 Task: Look for space in Sant Just Desvern, Spain from 12th June, 2023 to 15th June, 2023 for 2 adults in price range Rs.10000 to Rs.15000. Place can be entire place with 1  bedroom having 1 bed and 1 bathroom. Property type can be house, flat, guest house, hotel. Booking option can be shelf check-in. Required host language is English.
Action: Mouse moved to (384, 160)
Screenshot: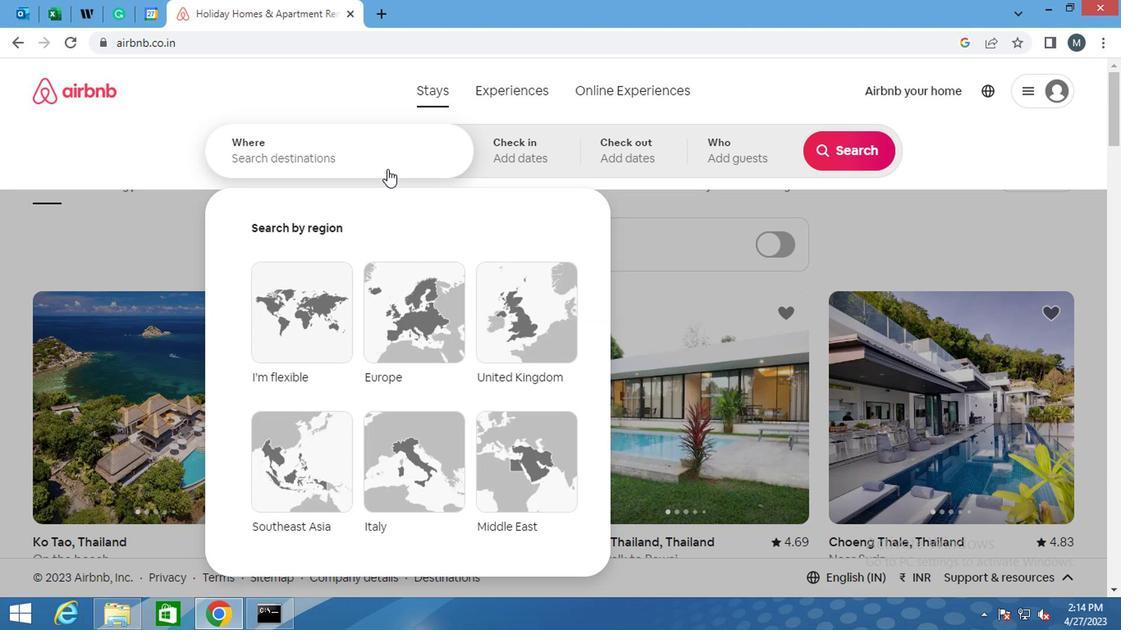
Action: Mouse pressed left at (384, 160)
Screenshot: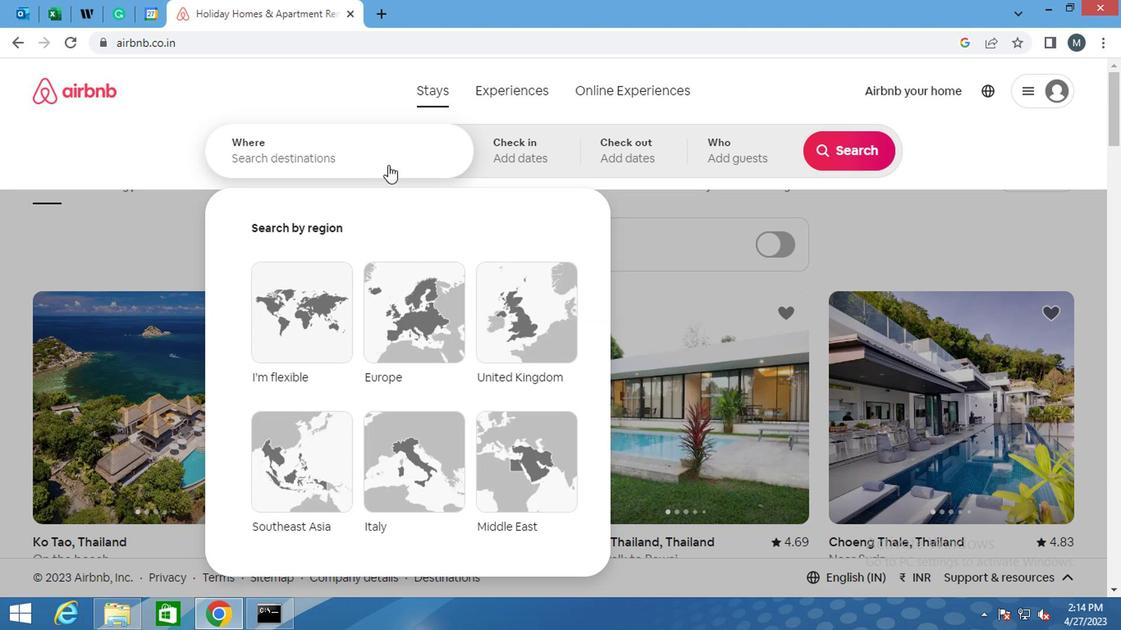 
Action: Mouse moved to (383, 159)
Screenshot: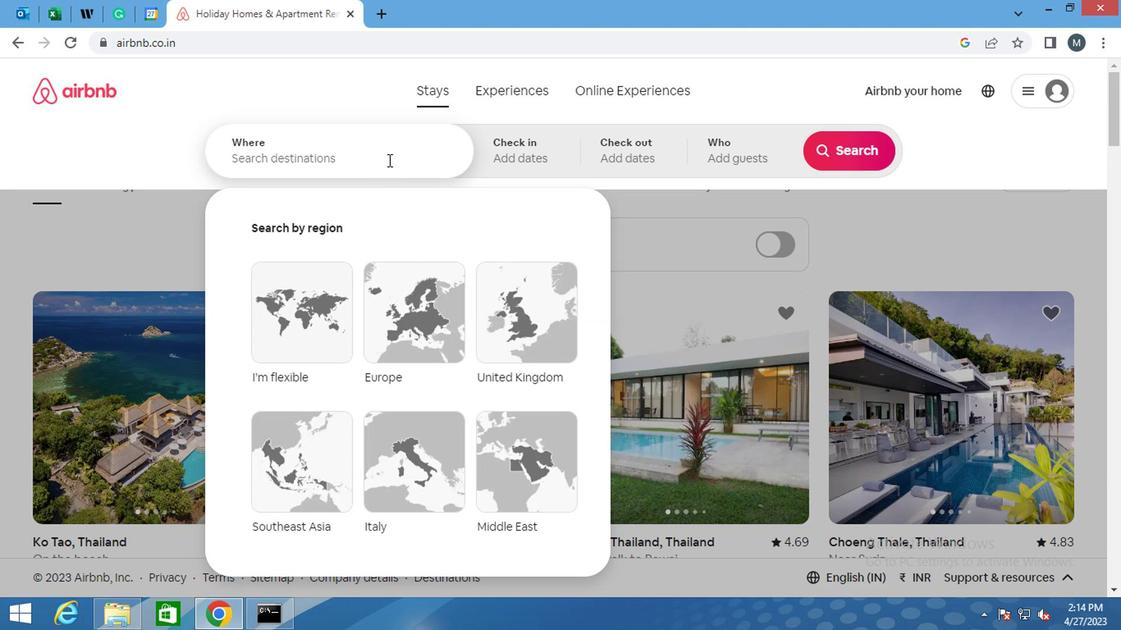 
Action: Key pressed <Key.shift>SANT<Key.space>JUST<Key.space><Key.shift>DESVERN,<Key.space><Key.shift>SPAIN<Key.enter>
Screenshot: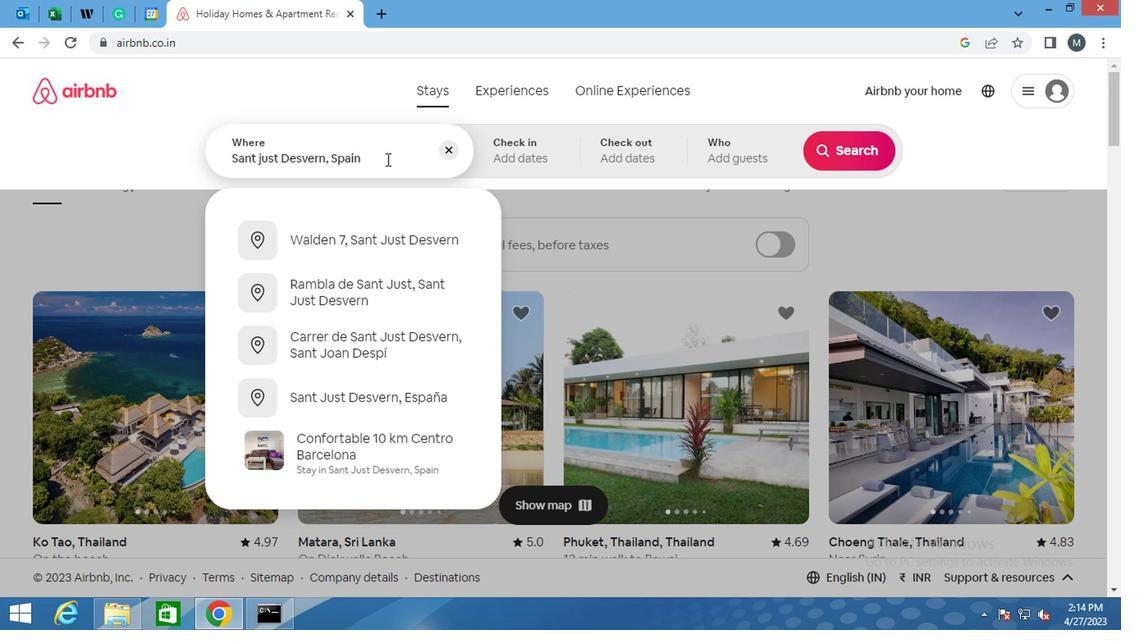 
Action: Mouse moved to (830, 275)
Screenshot: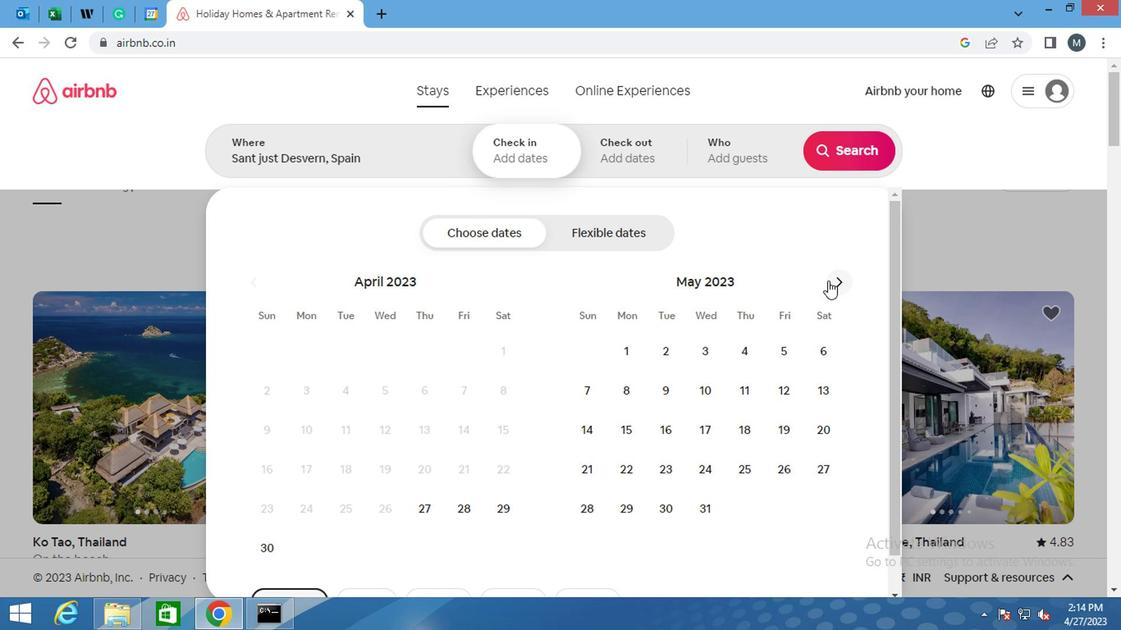 
Action: Mouse pressed left at (830, 275)
Screenshot: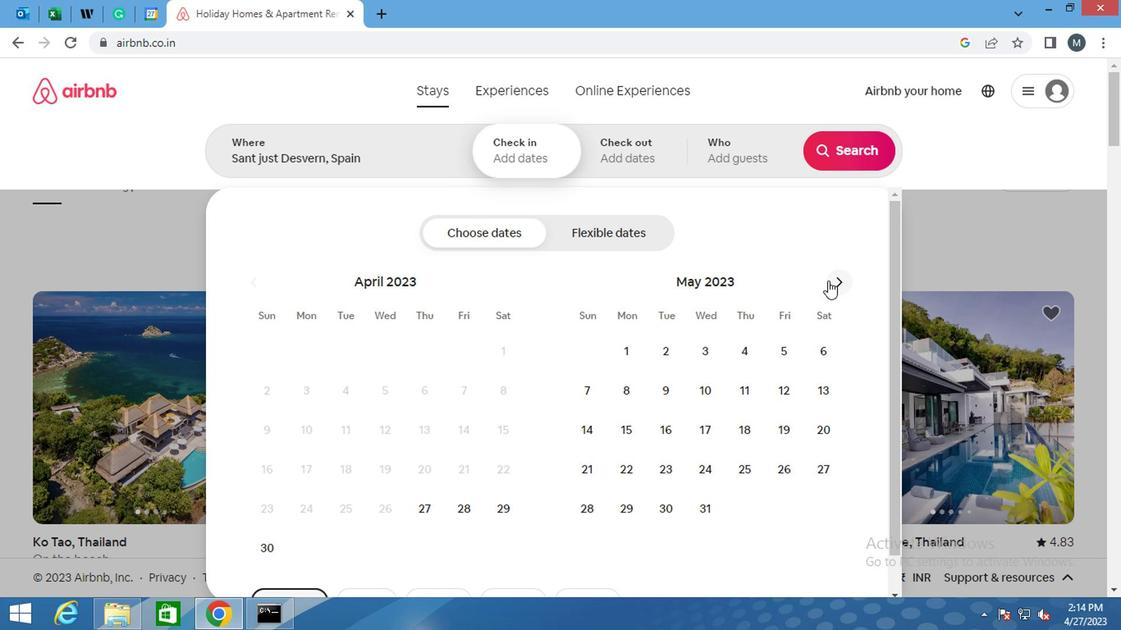 
Action: Mouse moved to (623, 430)
Screenshot: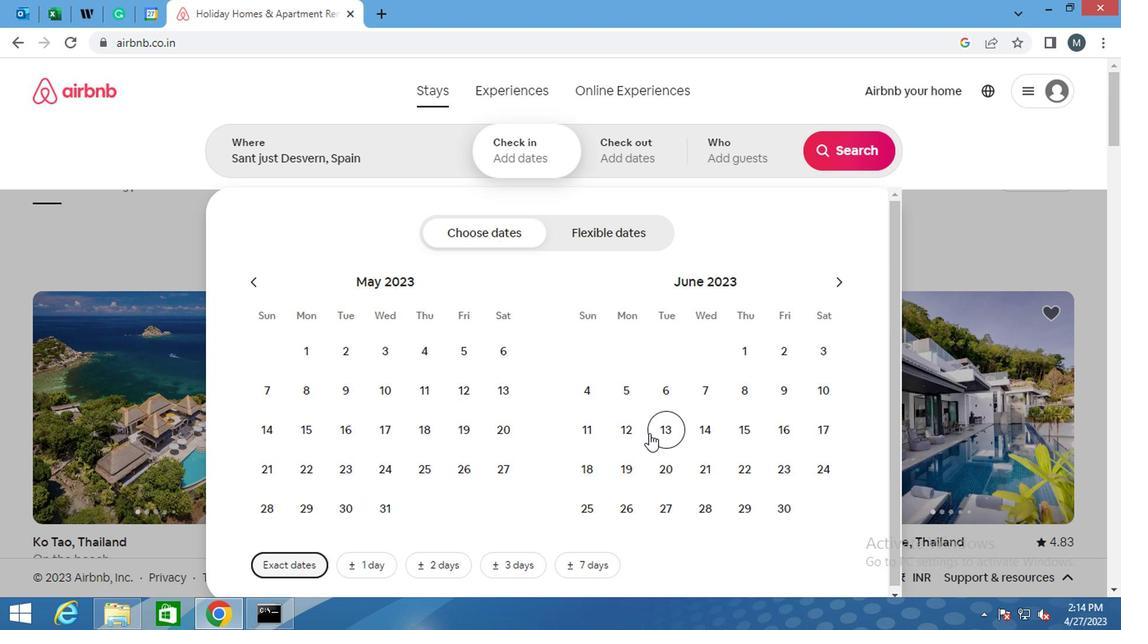 
Action: Mouse pressed left at (623, 430)
Screenshot: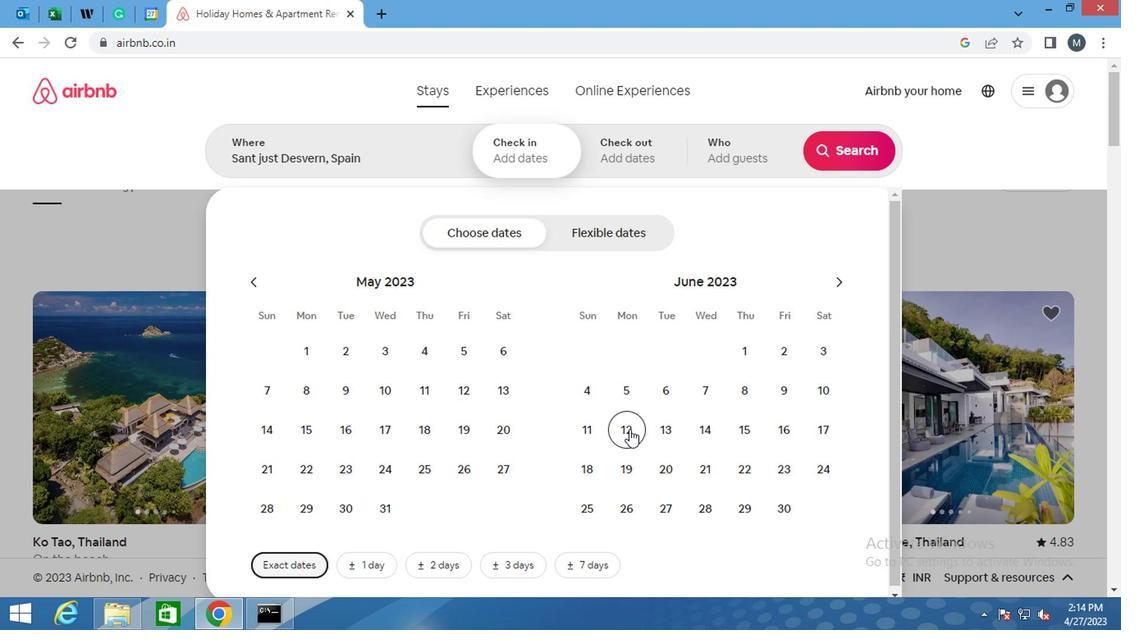 
Action: Mouse moved to (738, 432)
Screenshot: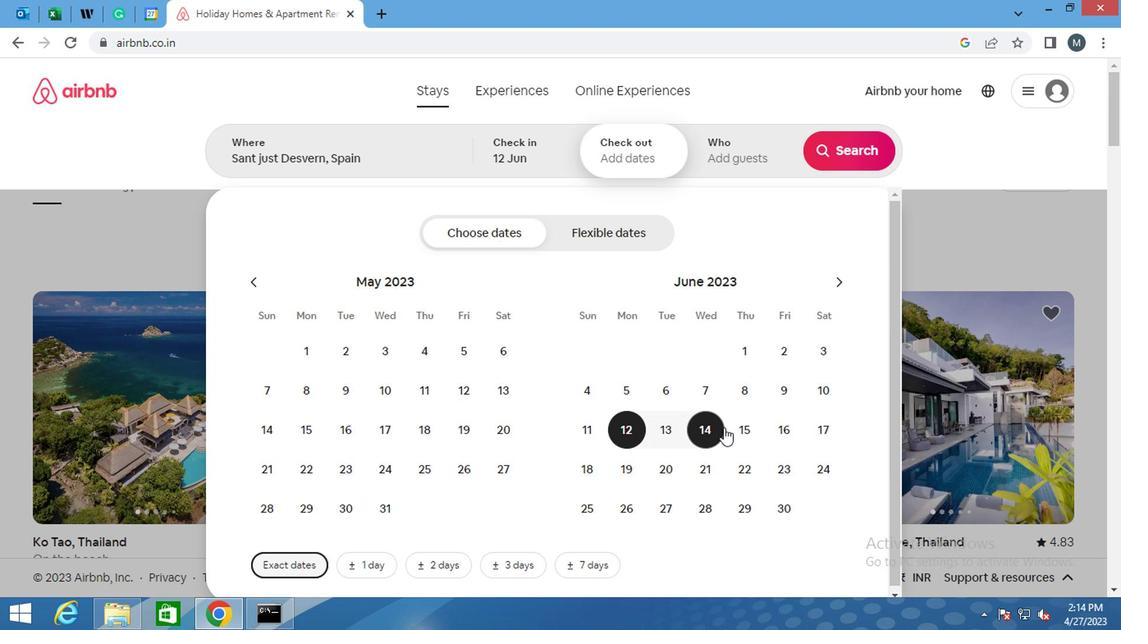 
Action: Mouse pressed left at (738, 432)
Screenshot: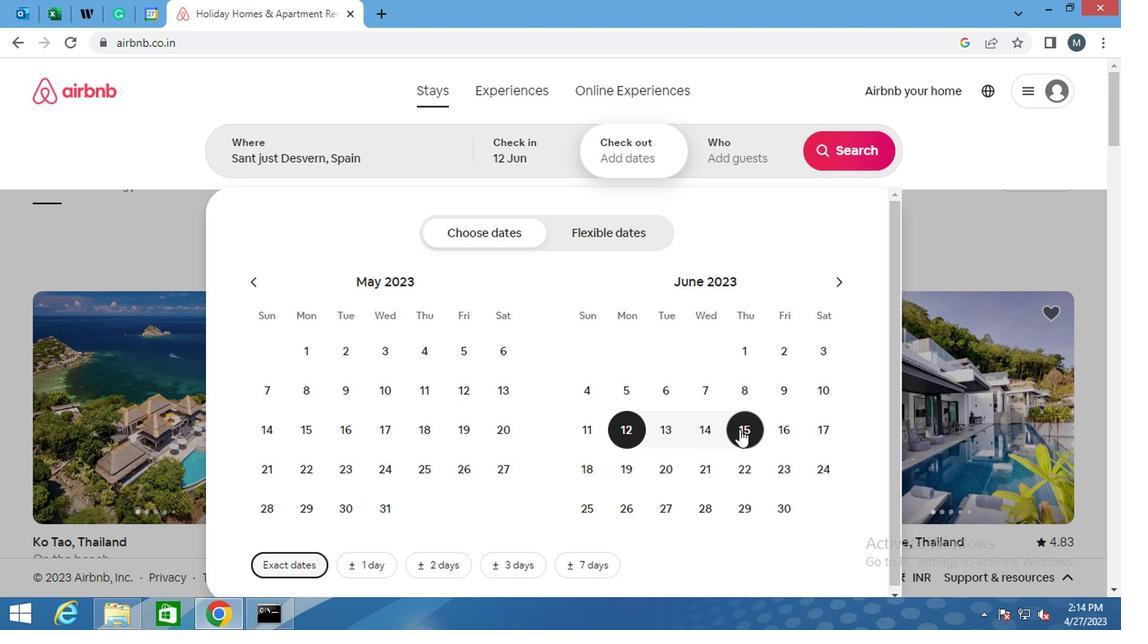 
Action: Mouse moved to (742, 167)
Screenshot: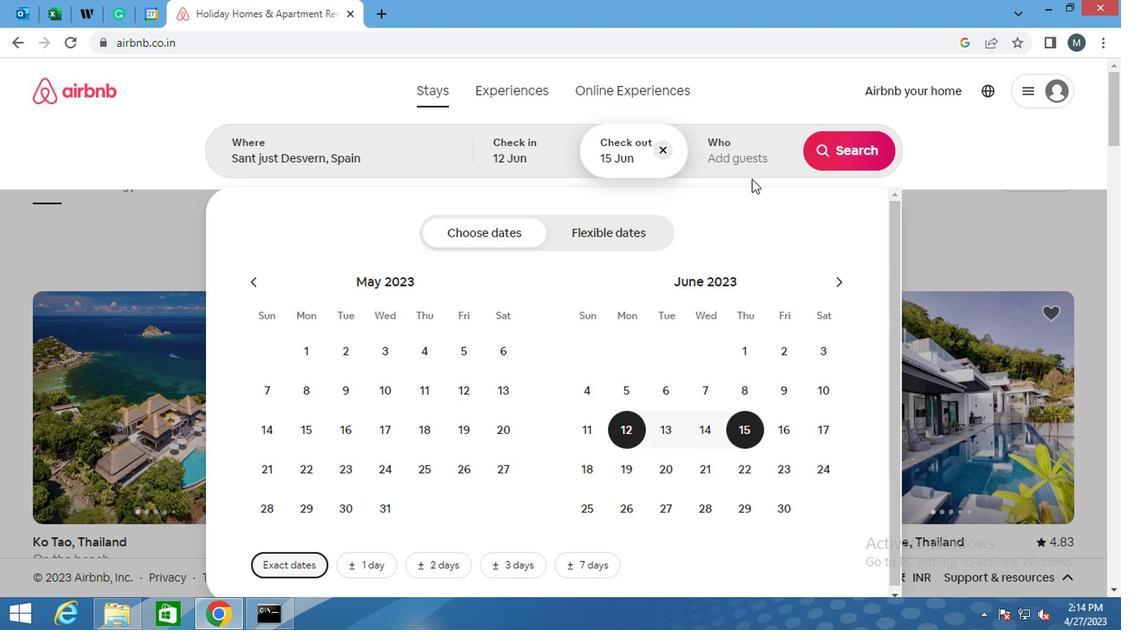 
Action: Mouse pressed left at (742, 167)
Screenshot: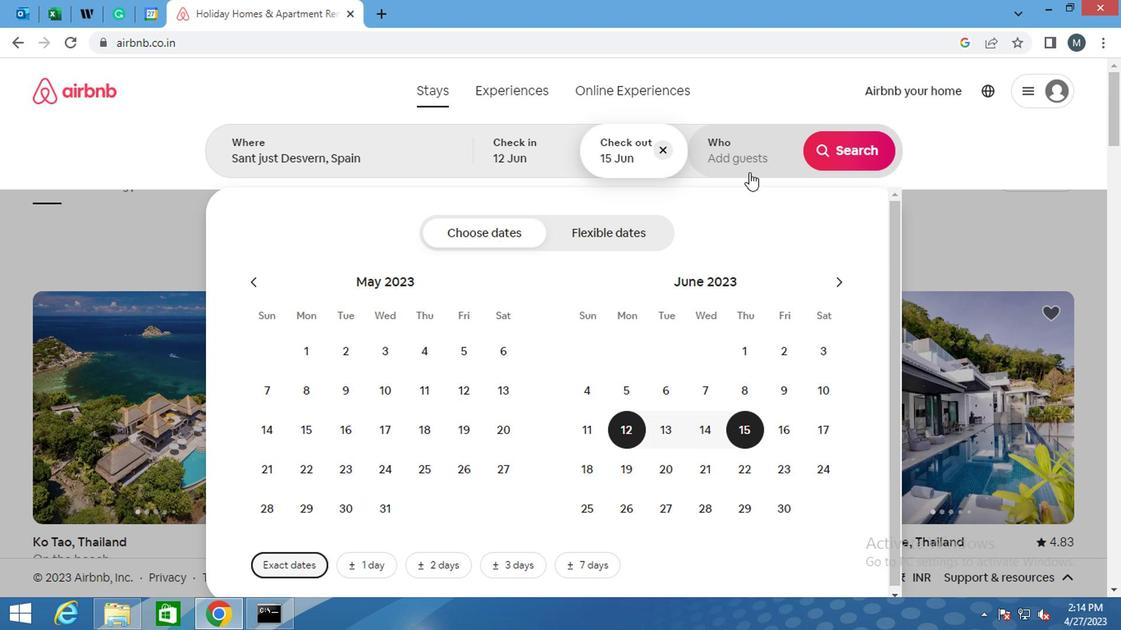 
Action: Mouse moved to (852, 238)
Screenshot: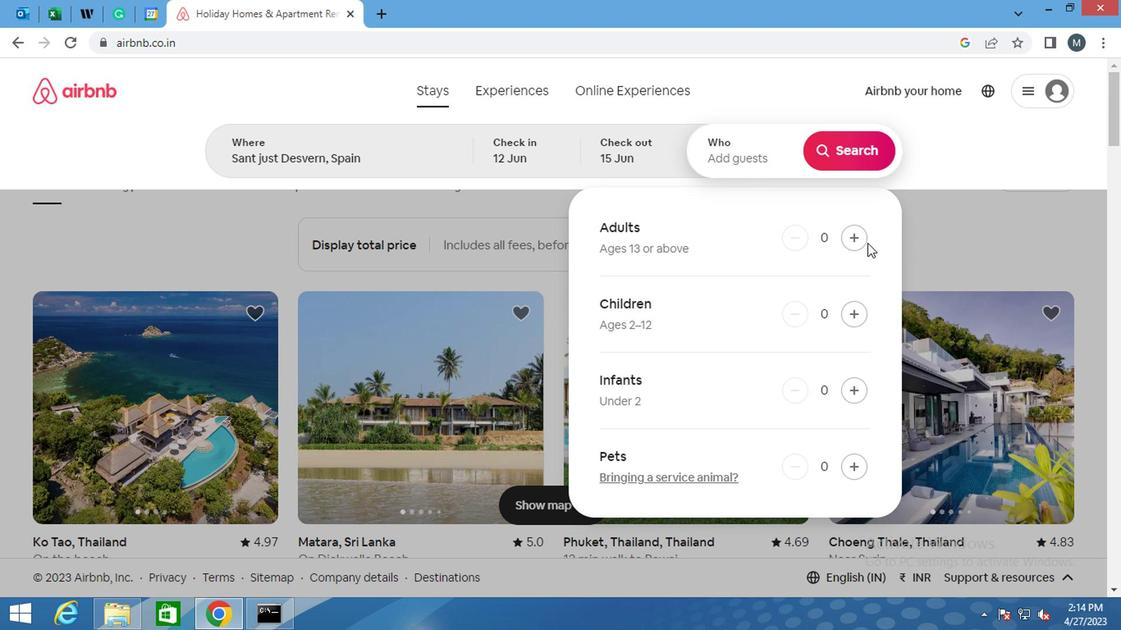 
Action: Mouse pressed left at (852, 238)
Screenshot: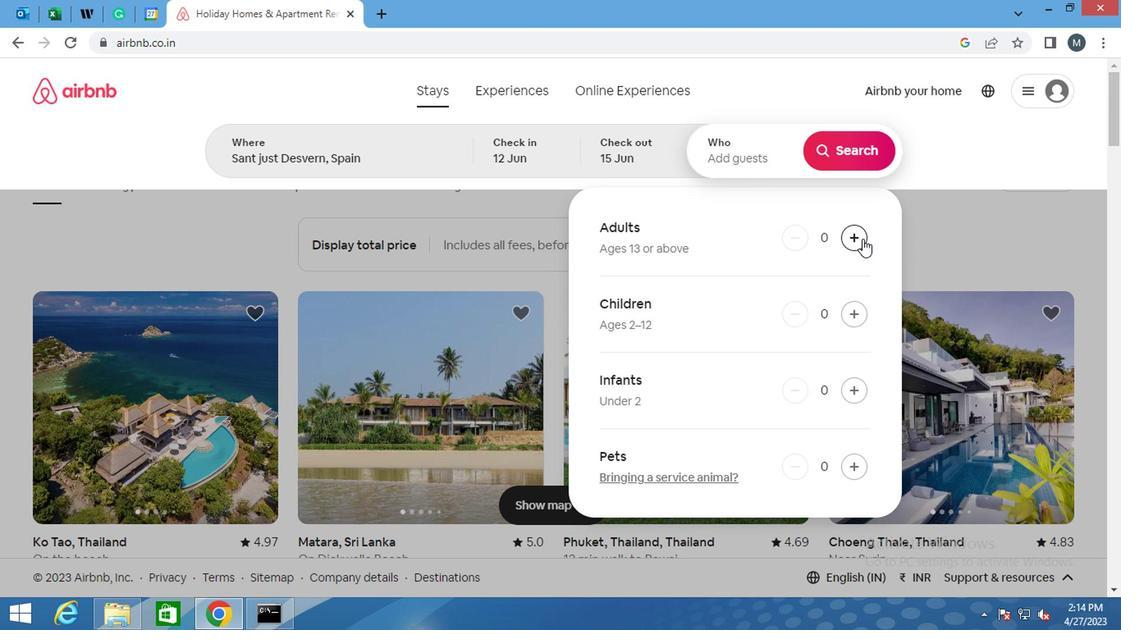 
Action: Mouse pressed left at (852, 238)
Screenshot: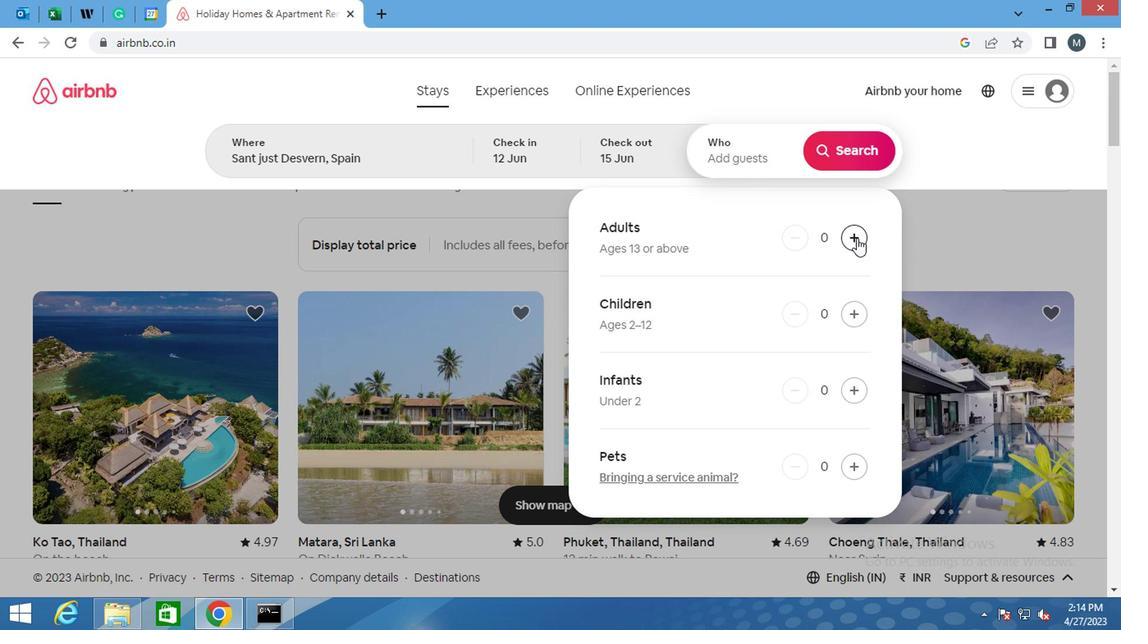 
Action: Mouse moved to (842, 154)
Screenshot: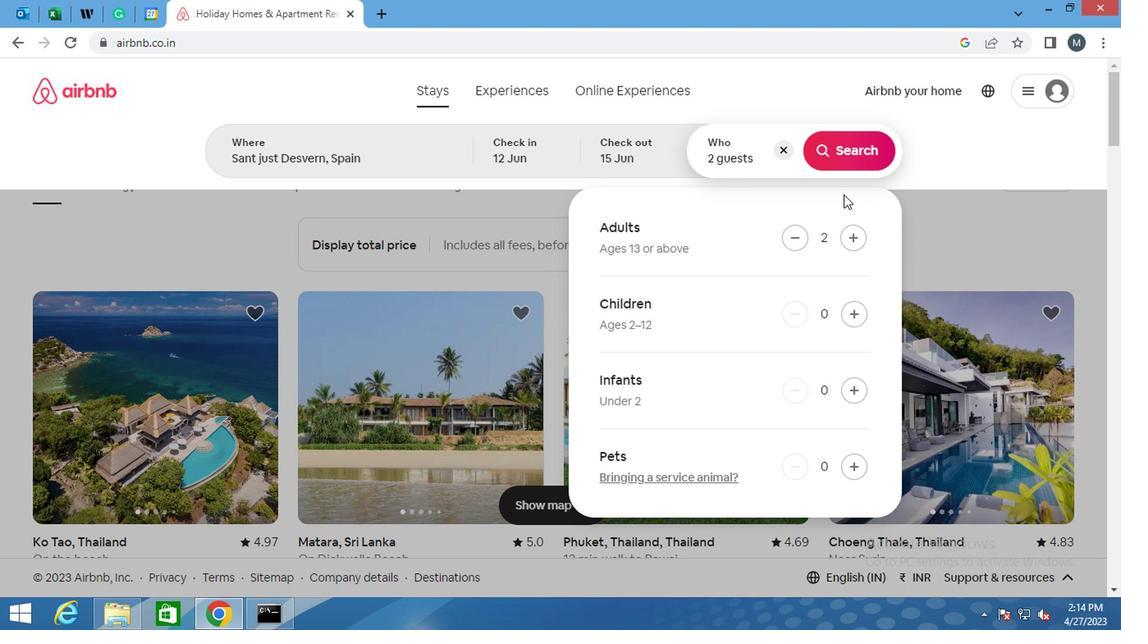 
Action: Mouse pressed left at (842, 154)
Screenshot: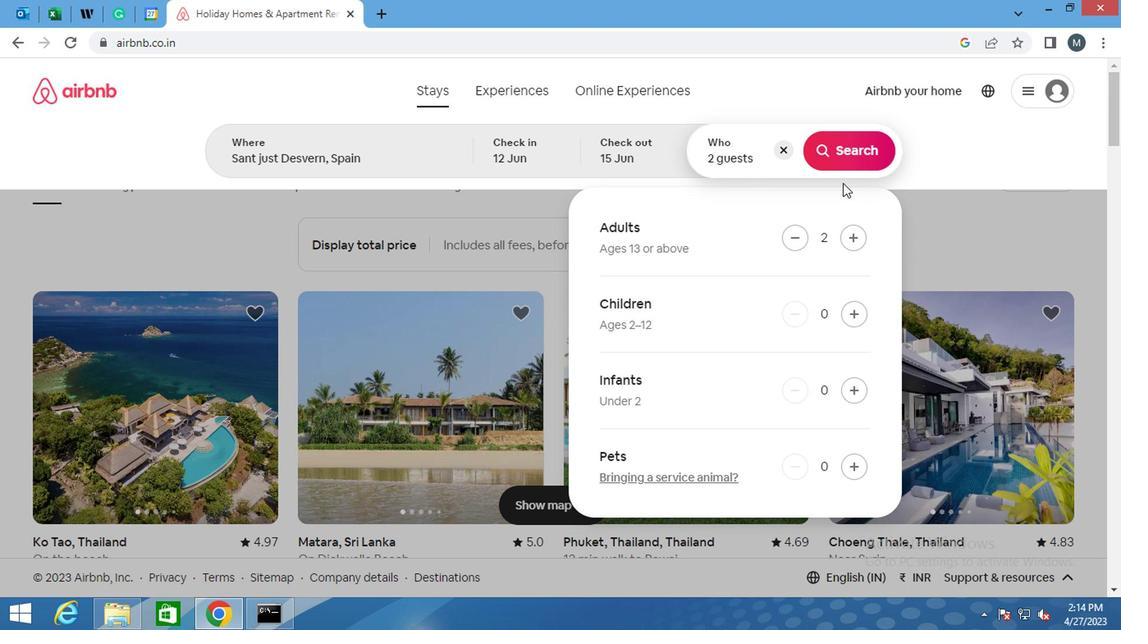 
Action: Mouse moved to (1073, 158)
Screenshot: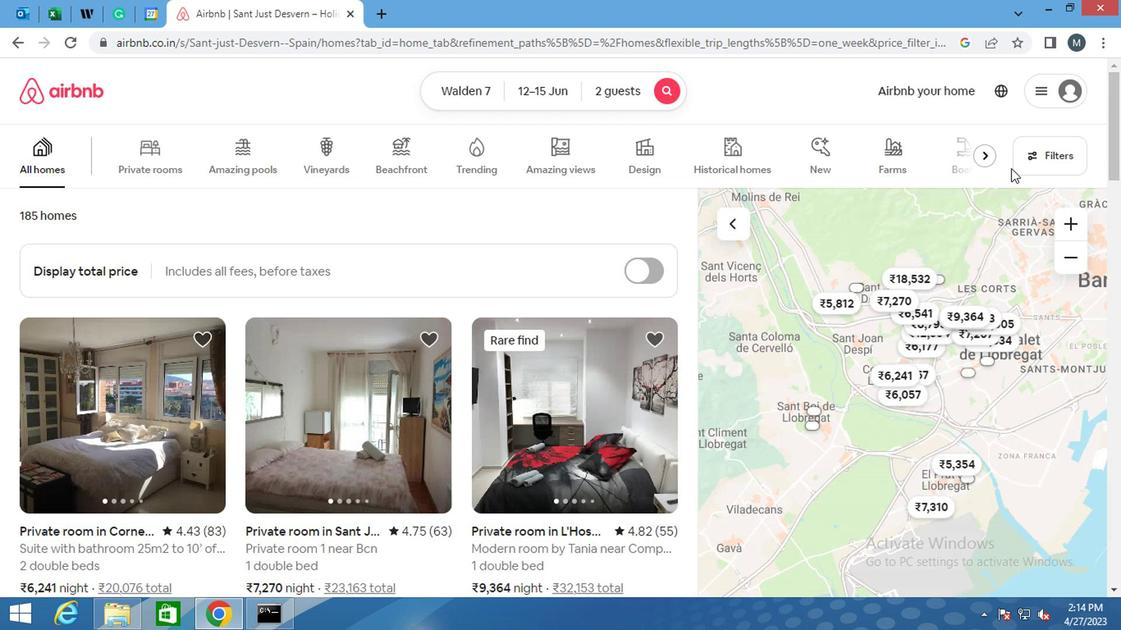 
Action: Mouse pressed left at (1073, 158)
Screenshot: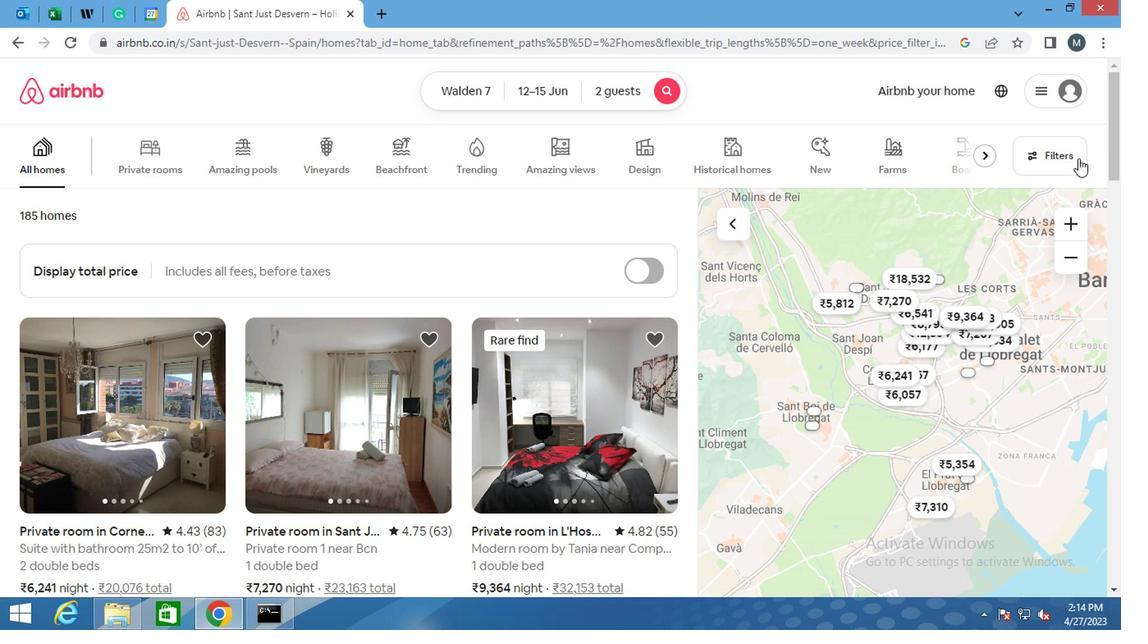 
Action: Mouse moved to (402, 380)
Screenshot: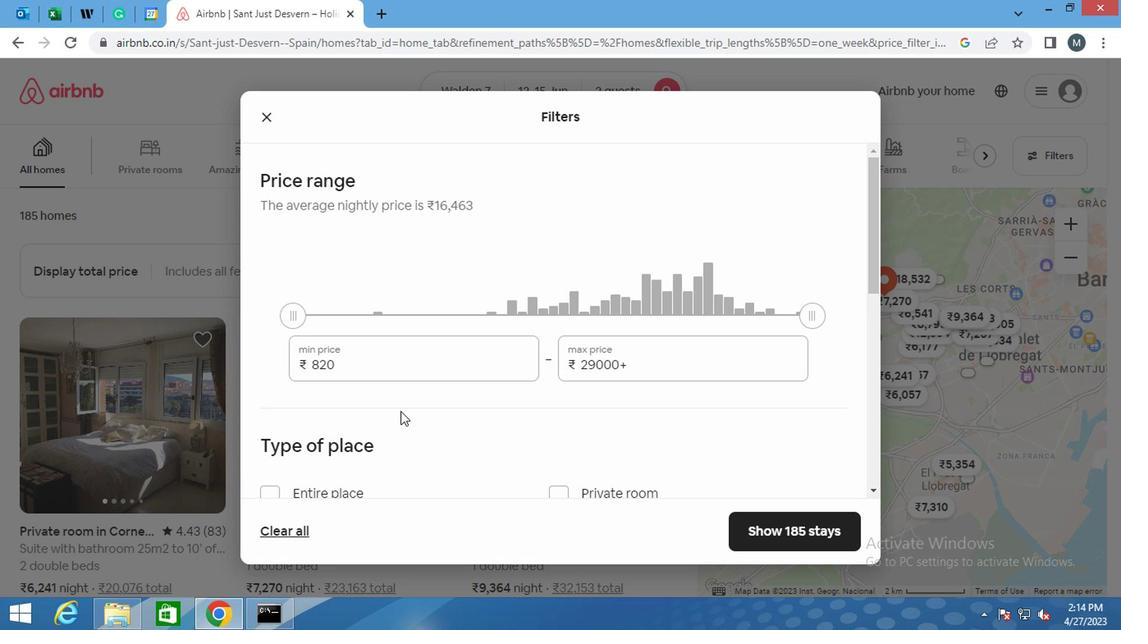 
Action: Mouse pressed left at (402, 380)
Screenshot: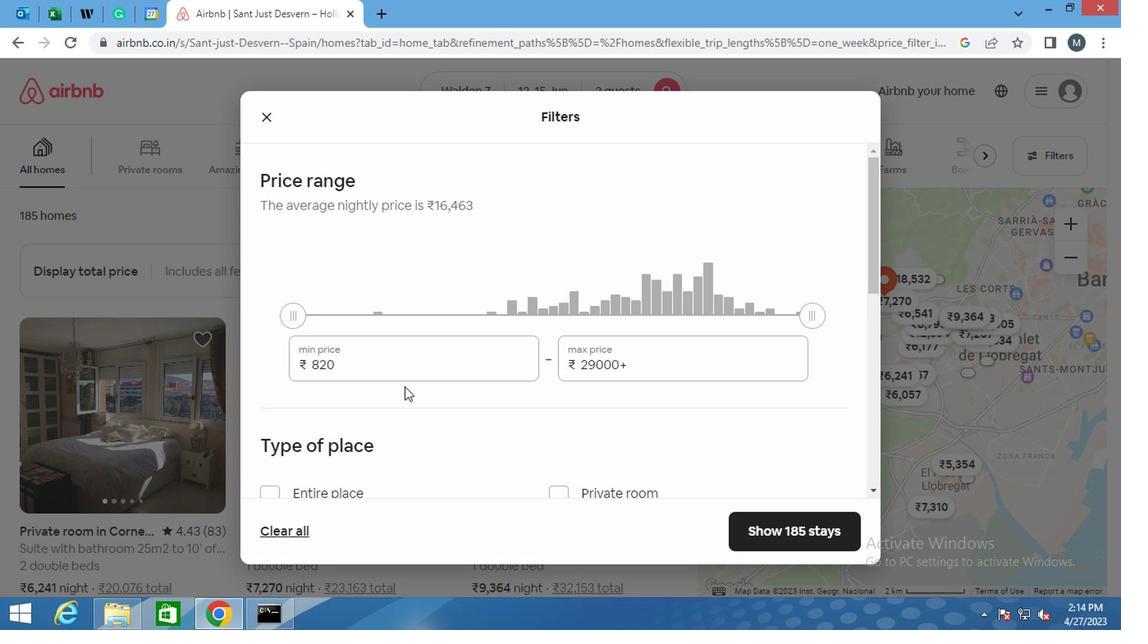 
Action: Key pressed <Key.backspace><Key.backspace><Key.backspace><Key.backspace><Key.backspace><Key.backspace><Key.backspace><Key.backspace>
Screenshot: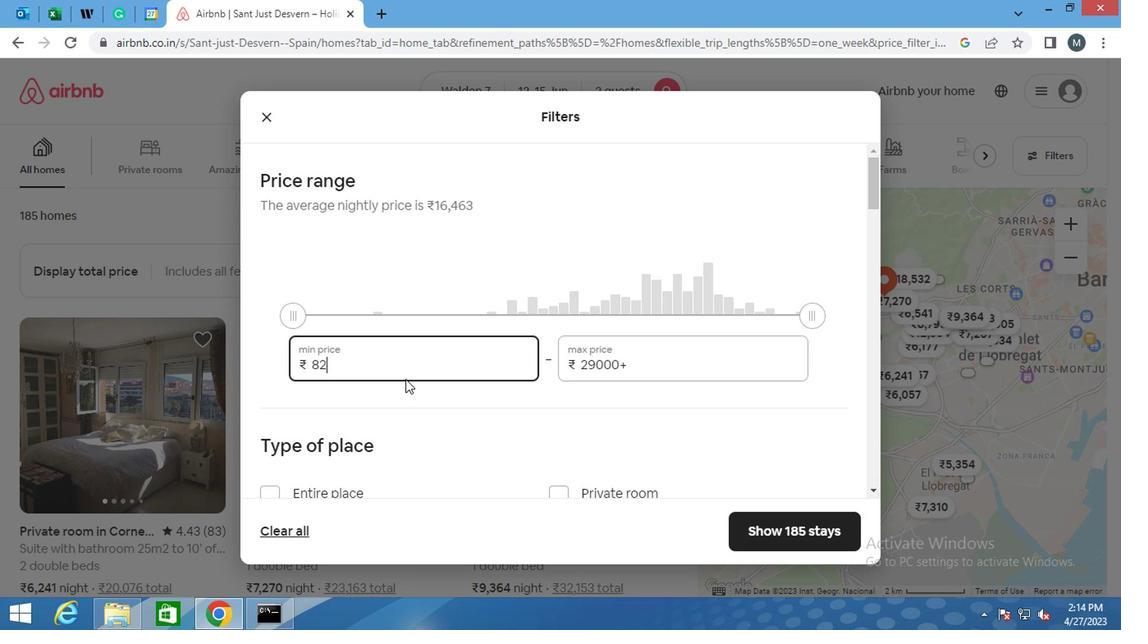 
Action: Mouse moved to (402, 379)
Screenshot: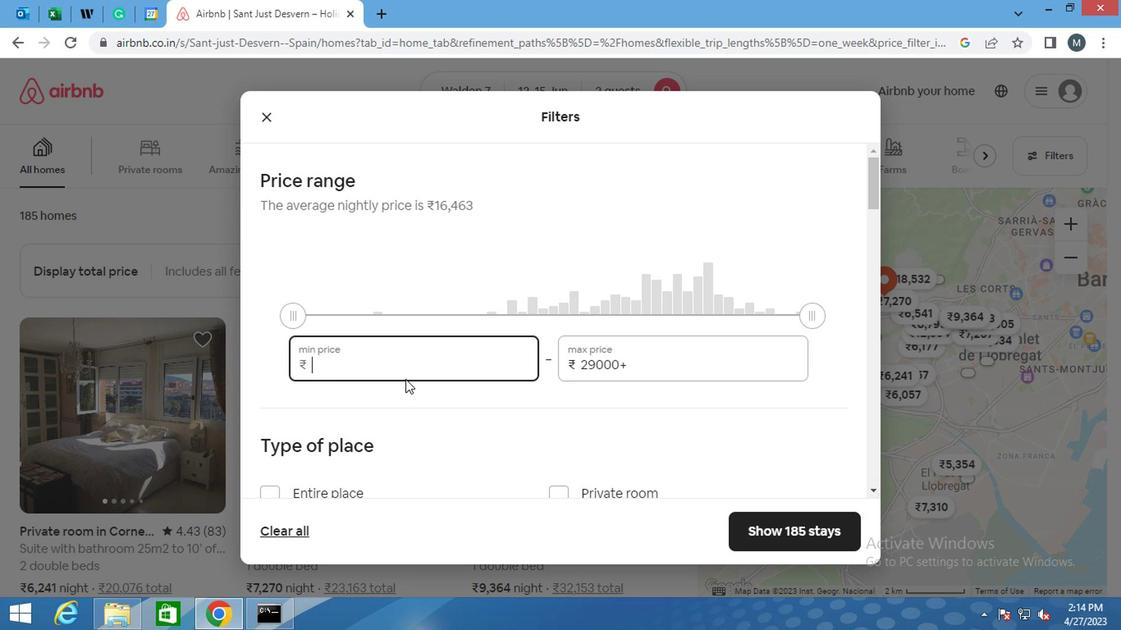 
Action: Key pressed 10000
Screenshot: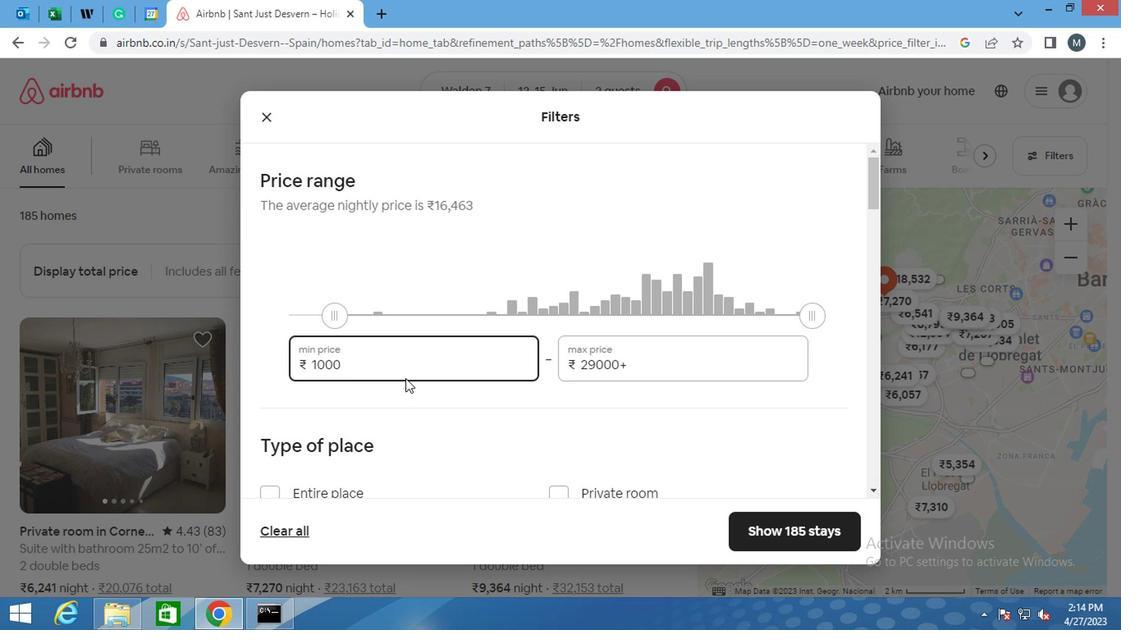 
Action: Mouse moved to (627, 369)
Screenshot: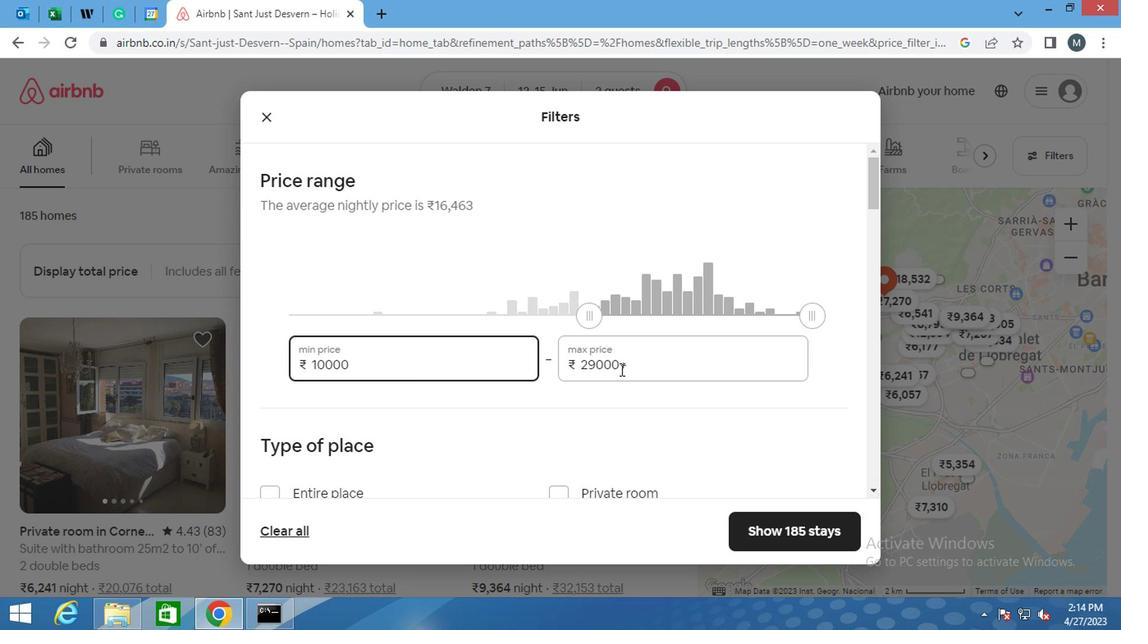 
Action: Mouse pressed left at (627, 369)
Screenshot: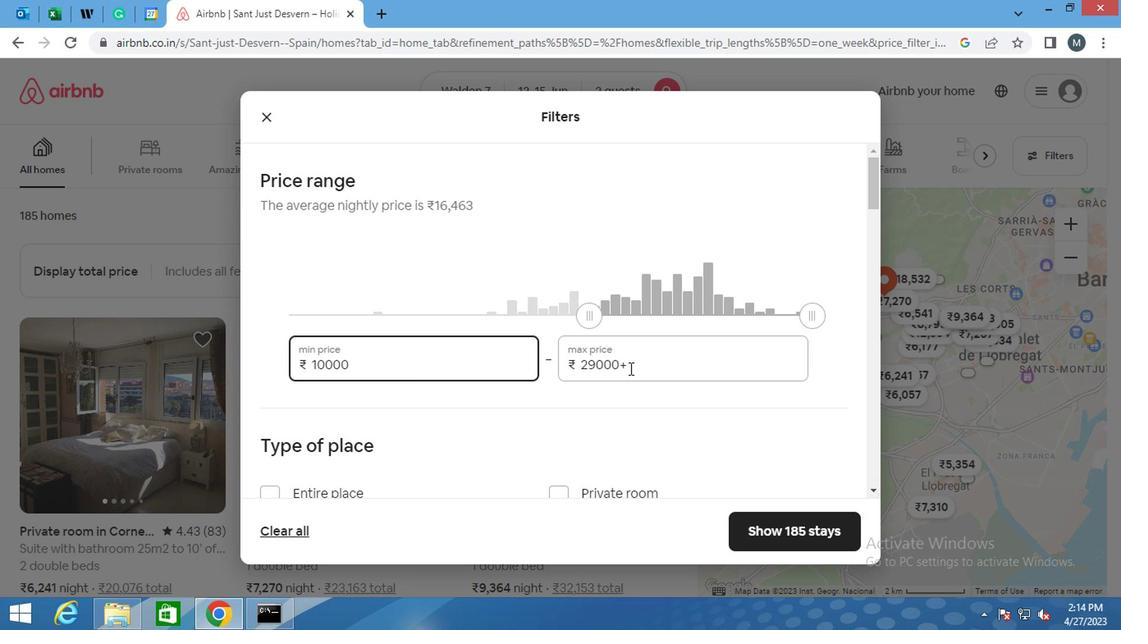 
Action: Mouse moved to (565, 367)
Screenshot: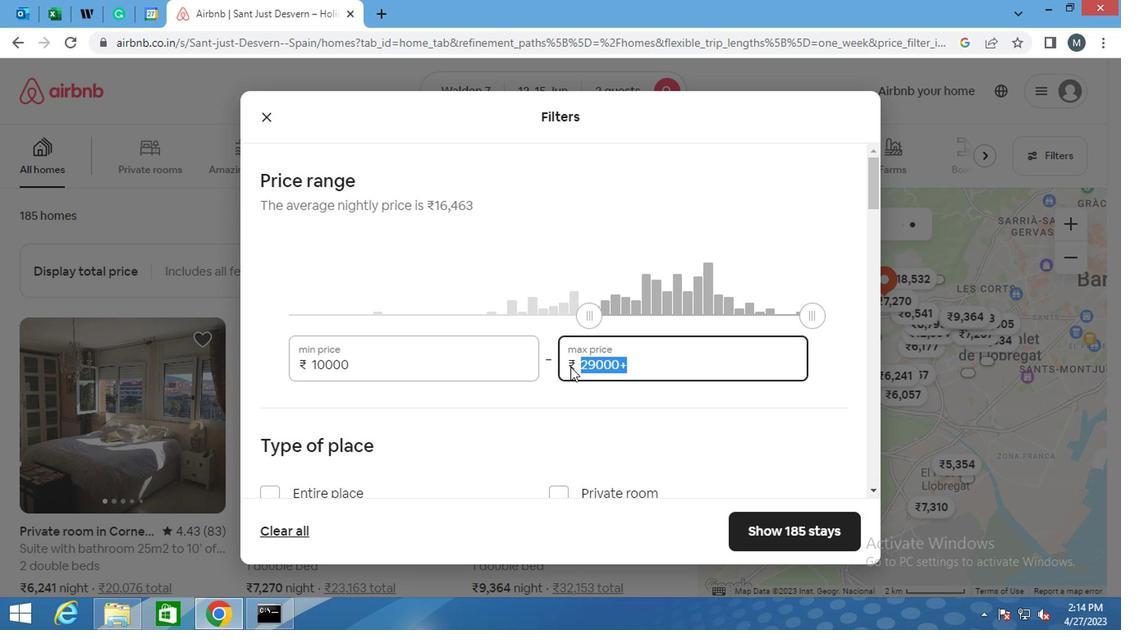 
Action: Key pressed 1
Screenshot: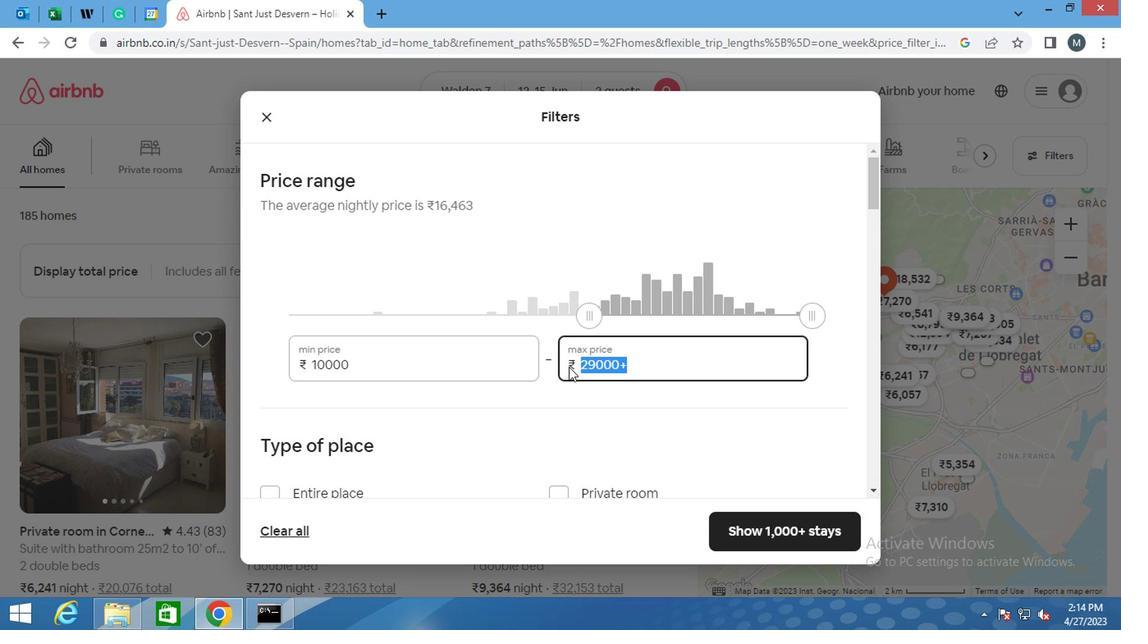 
Action: Mouse moved to (563, 367)
Screenshot: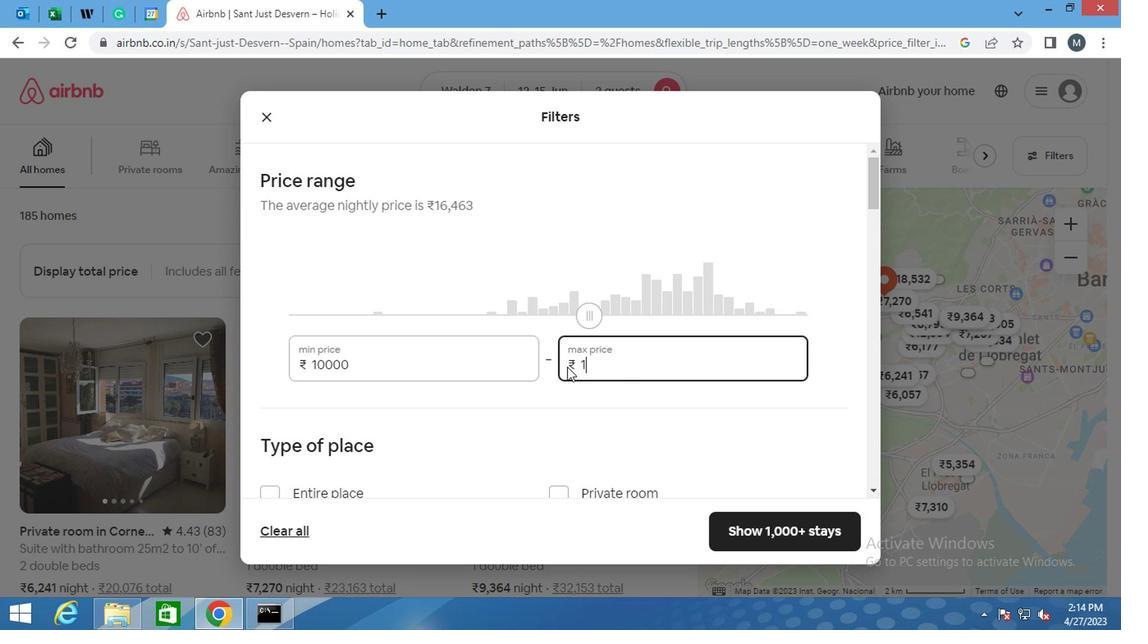 
Action: Key pressed 5
Screenshot: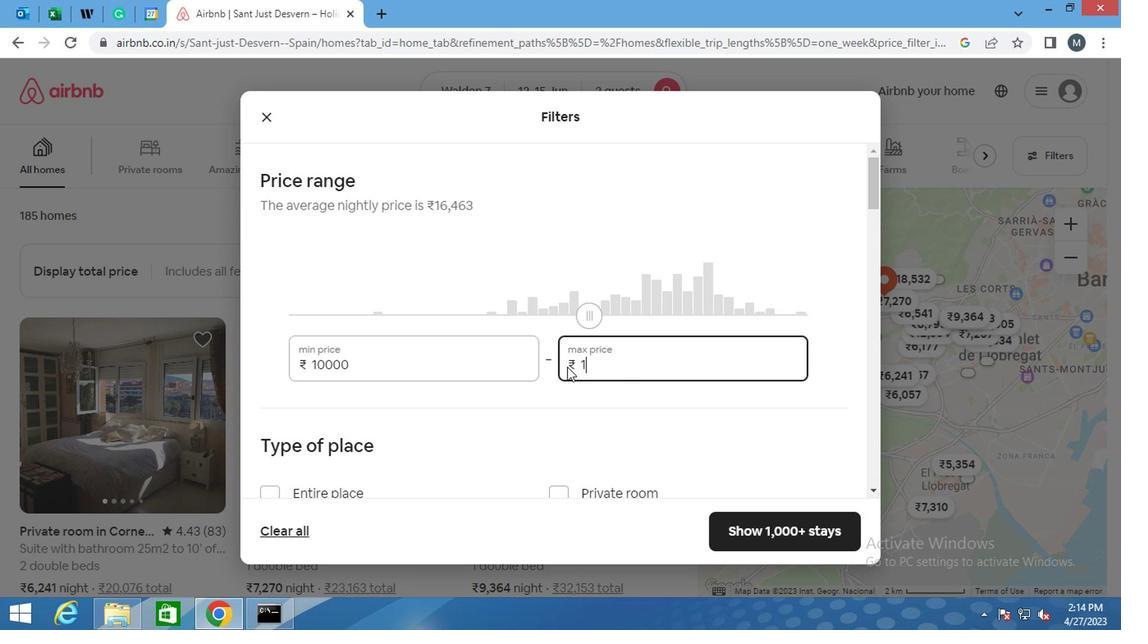 
Action: Mouse moved to (563, 369)
Screenshot: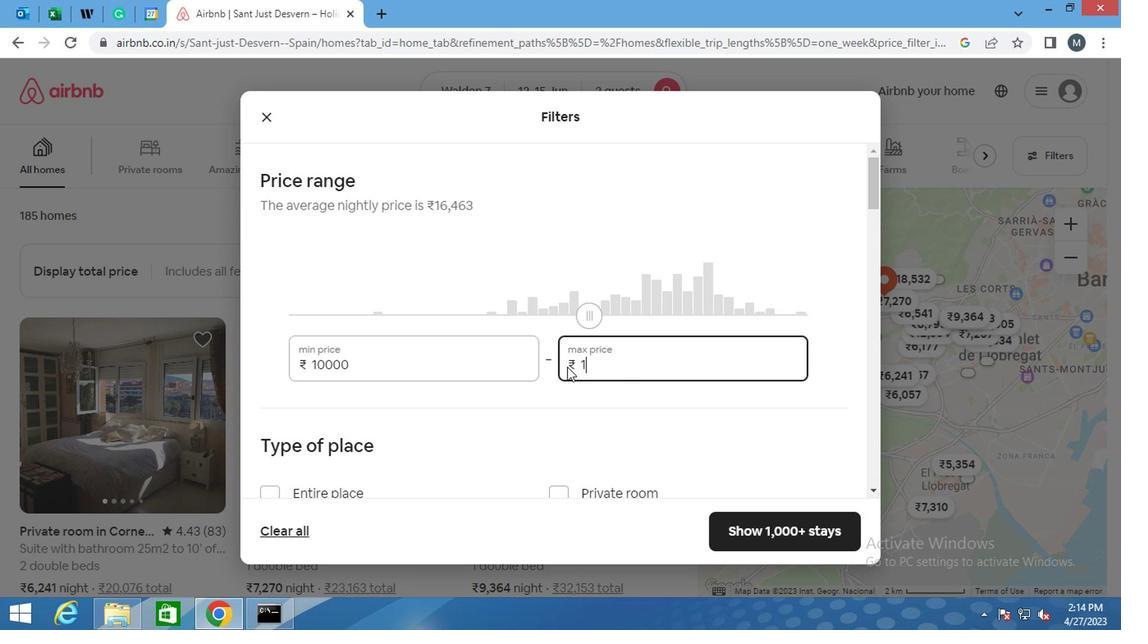 
Action: Key pressed 000
Screenshot: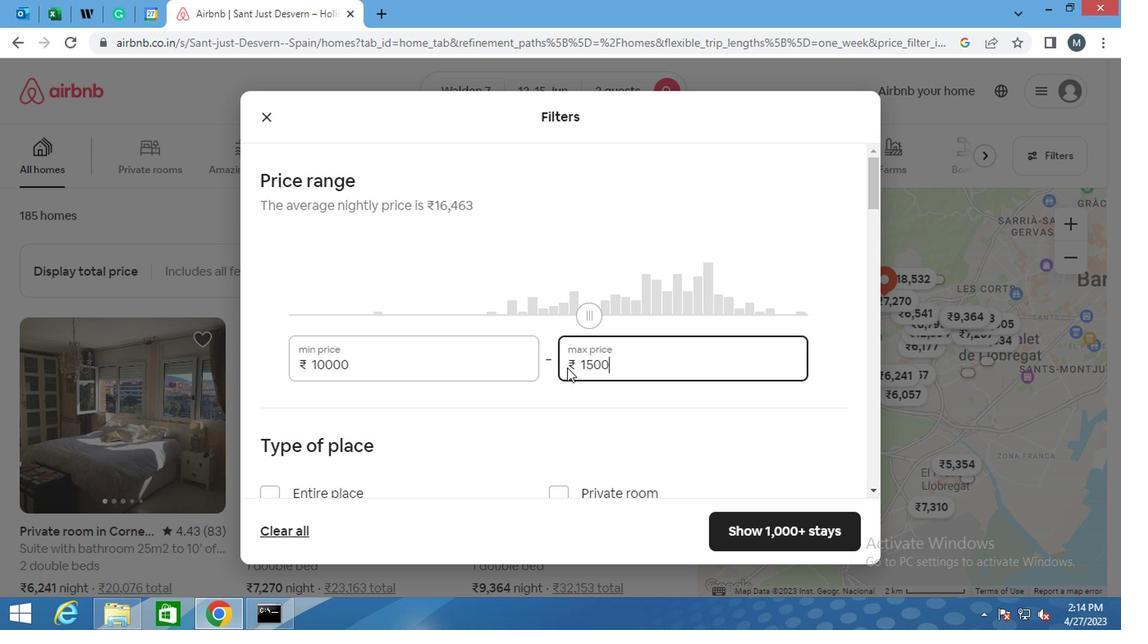 
Action: Mouse moved to (469, 341)
Screenshot: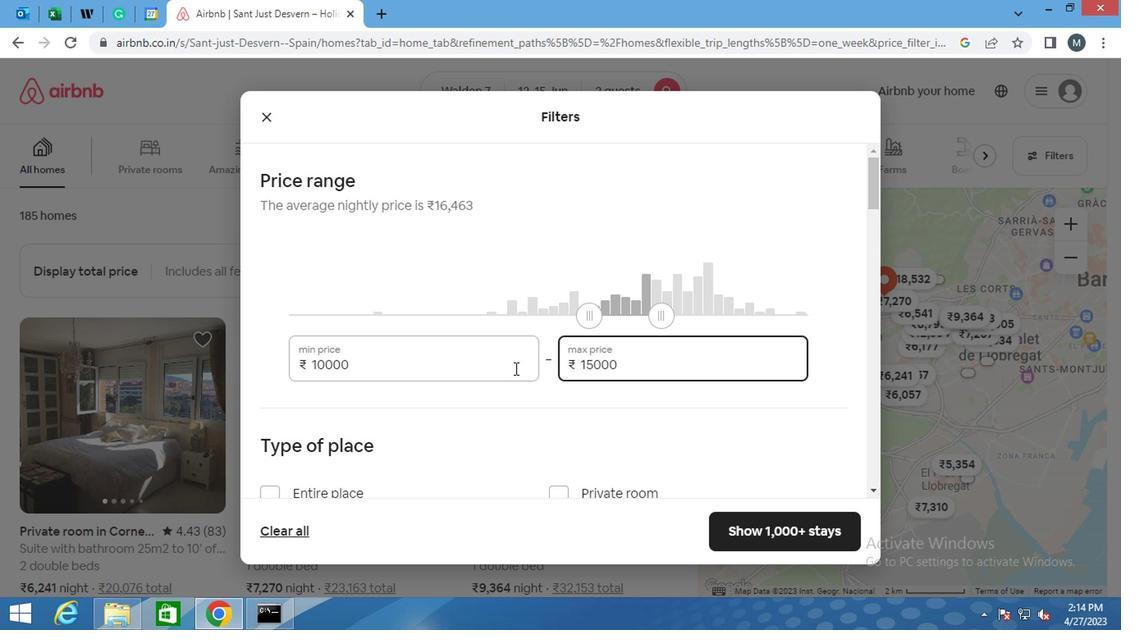 
Action: Mouse scrolled (469, 341) with delta (0, 0)
Screenshot: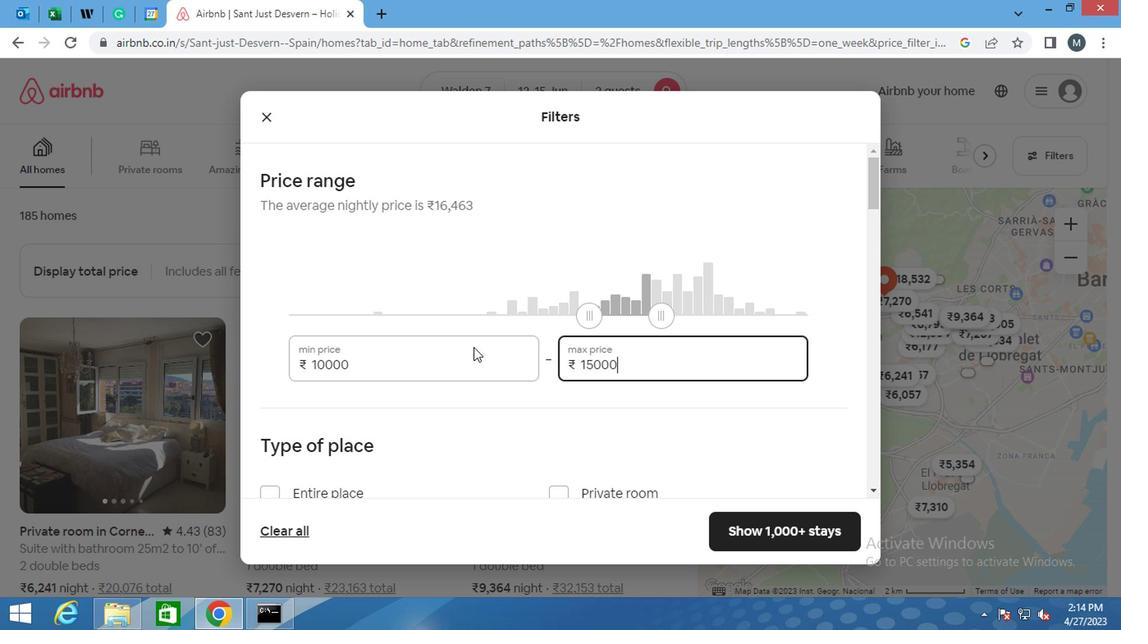 
Action: Mouse moved to (466, 341)
Screenshot: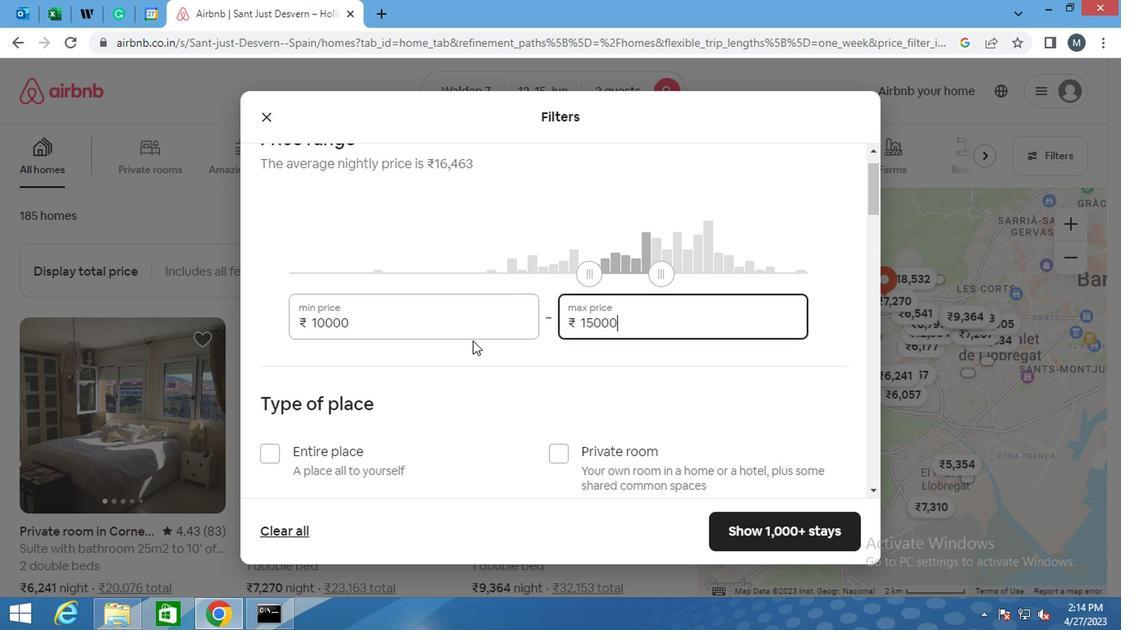 
Action: Mouse scrolled (466, 341) with delta (0, 0)
Screenshot: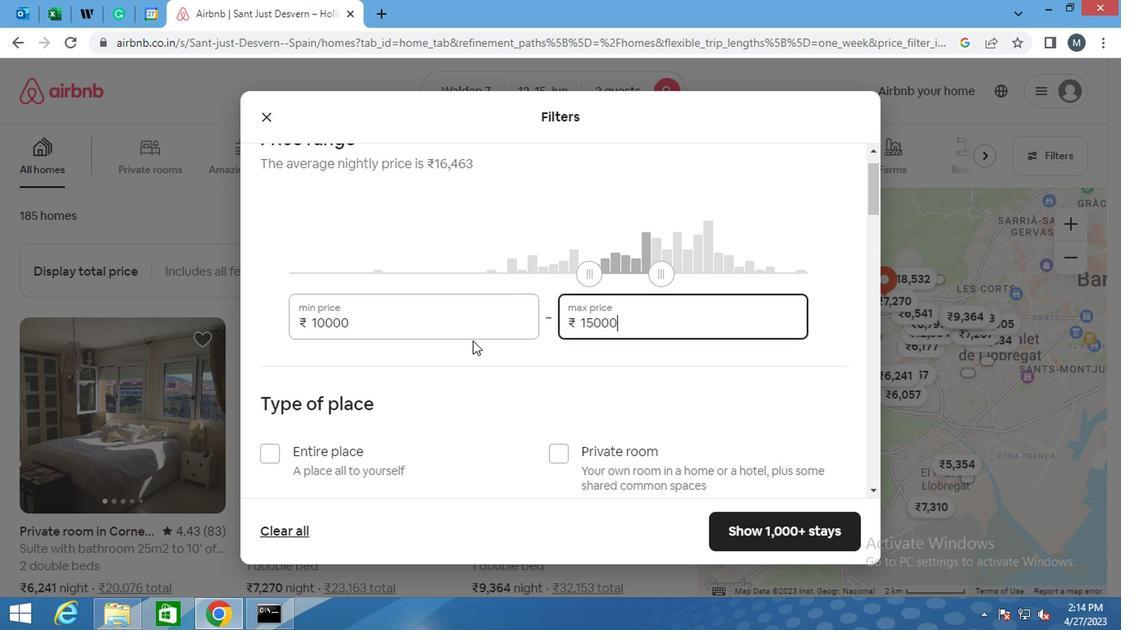 
Action: Mouse moved to (272, 336)
Screenshot: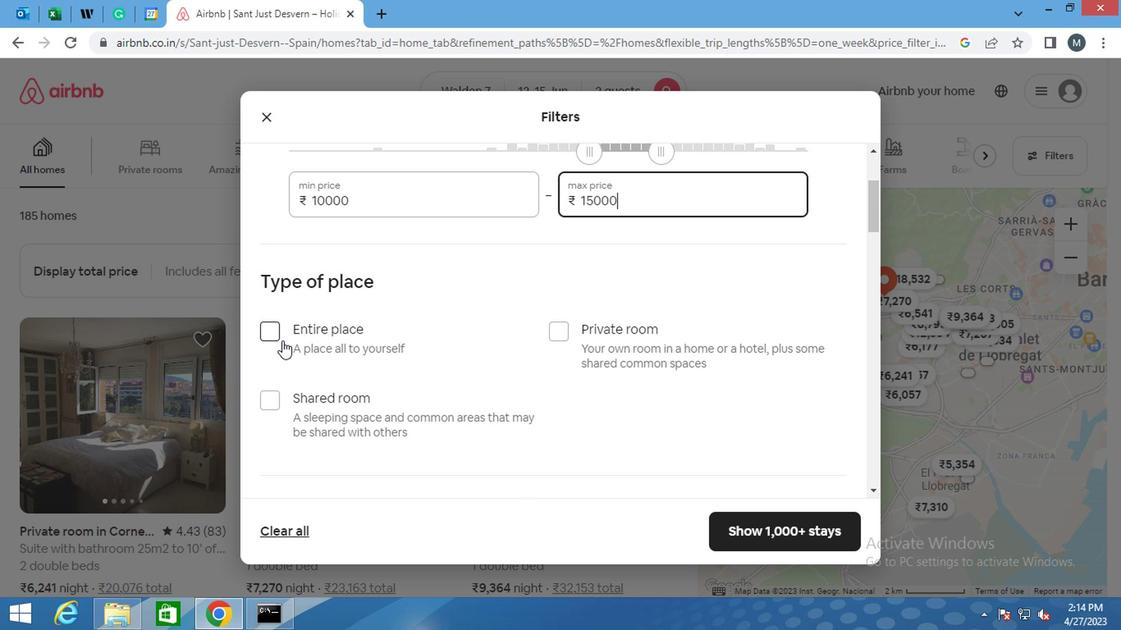 
Action: Mouse pressed left at (272, 336)
Screenshot: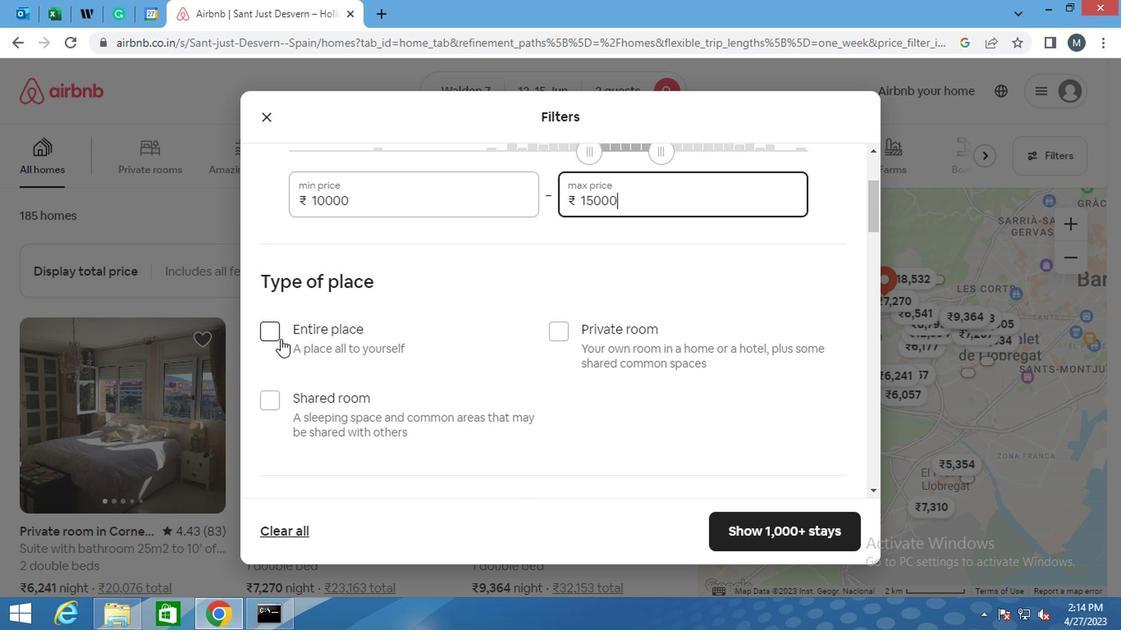 
Action: Mouse moved to (376, 331)
Screenshot: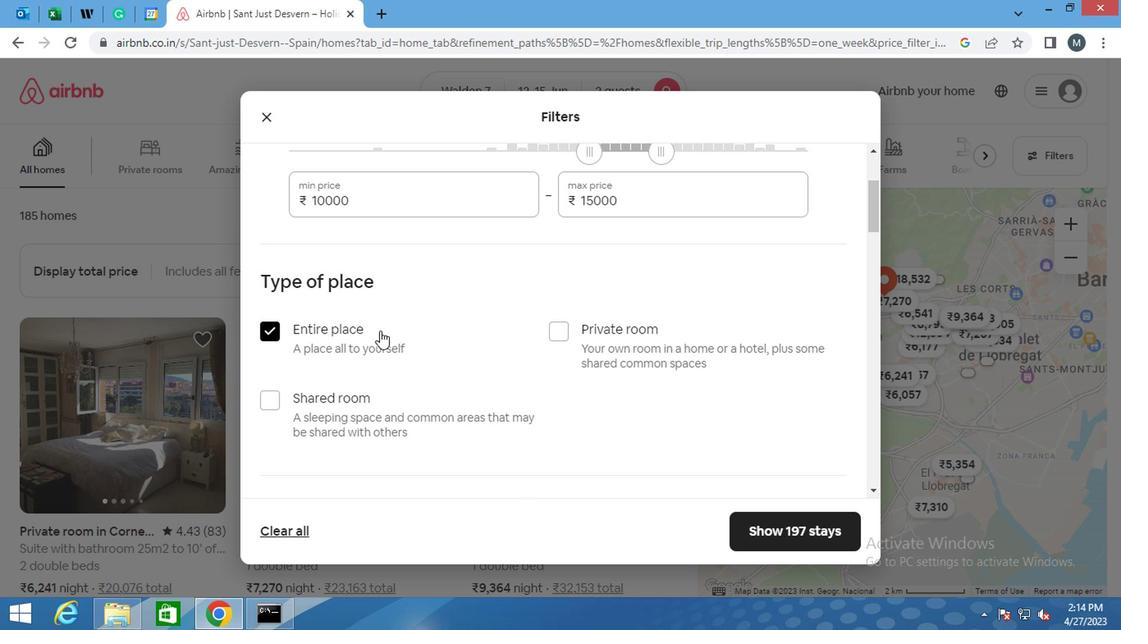 
Action: Mouse scrolled (376, 329) with delta (0, -1)
Screenshot: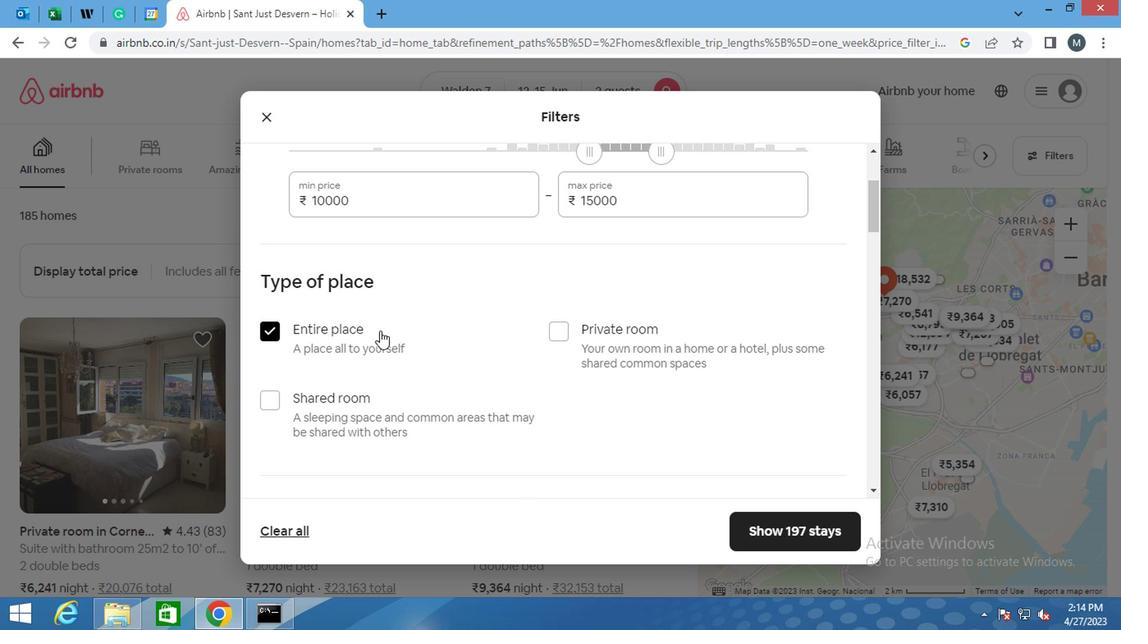 
Action: Mouse moved to (374, 331)
Screenshot: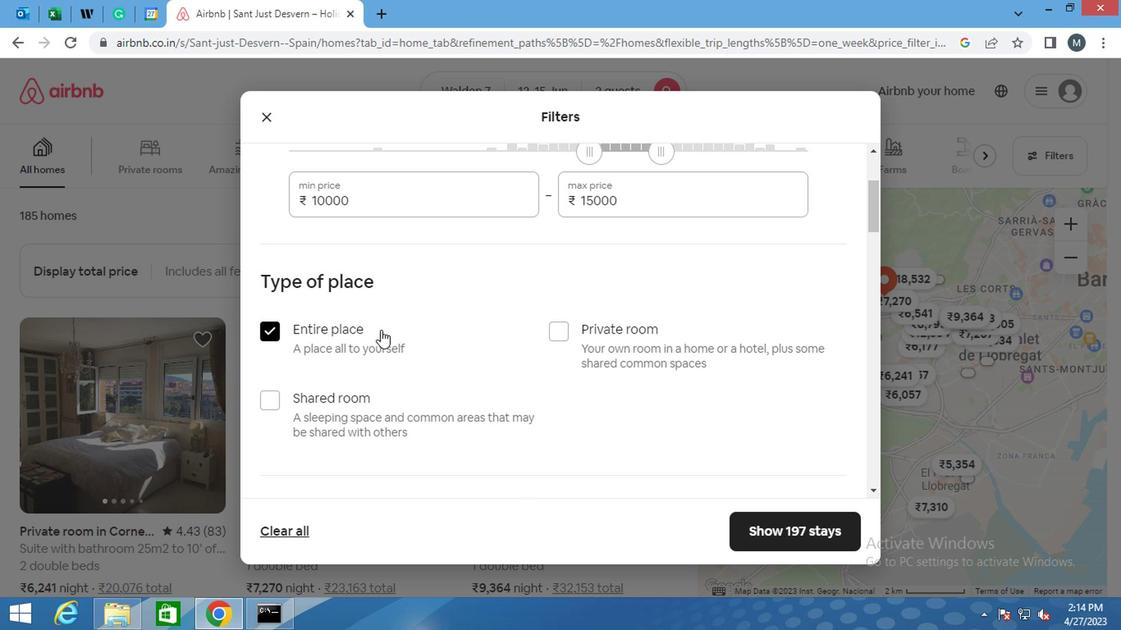 
Action: Mouse scrolled (374, 329) with delta (0, -1)
Screenshot: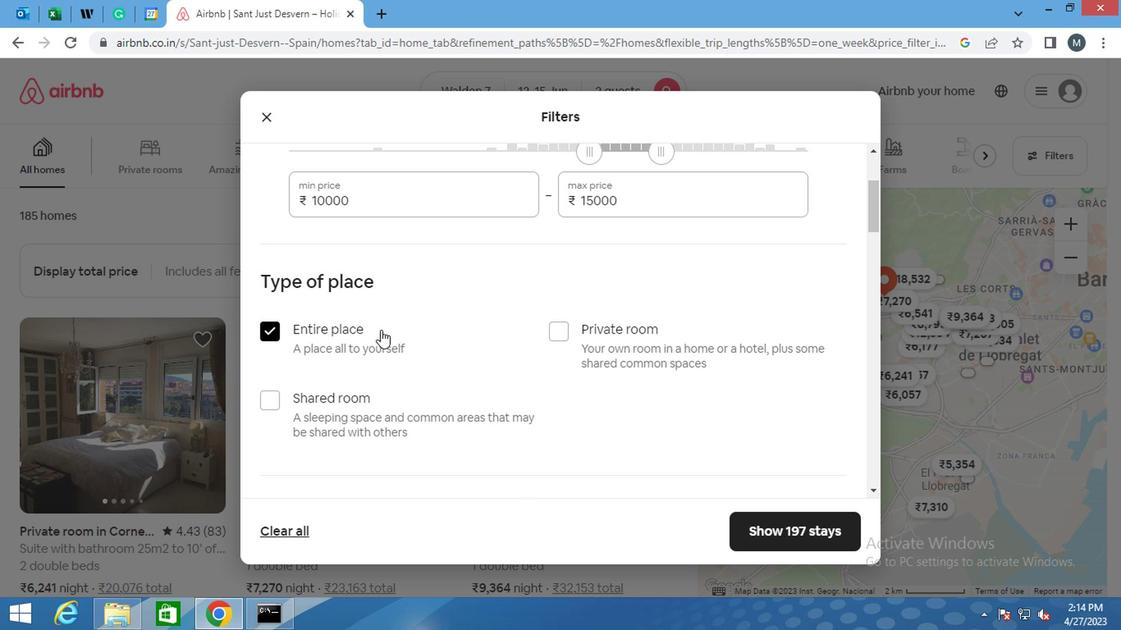 
Action: Mouse moved to (371, 331)
Screenshot: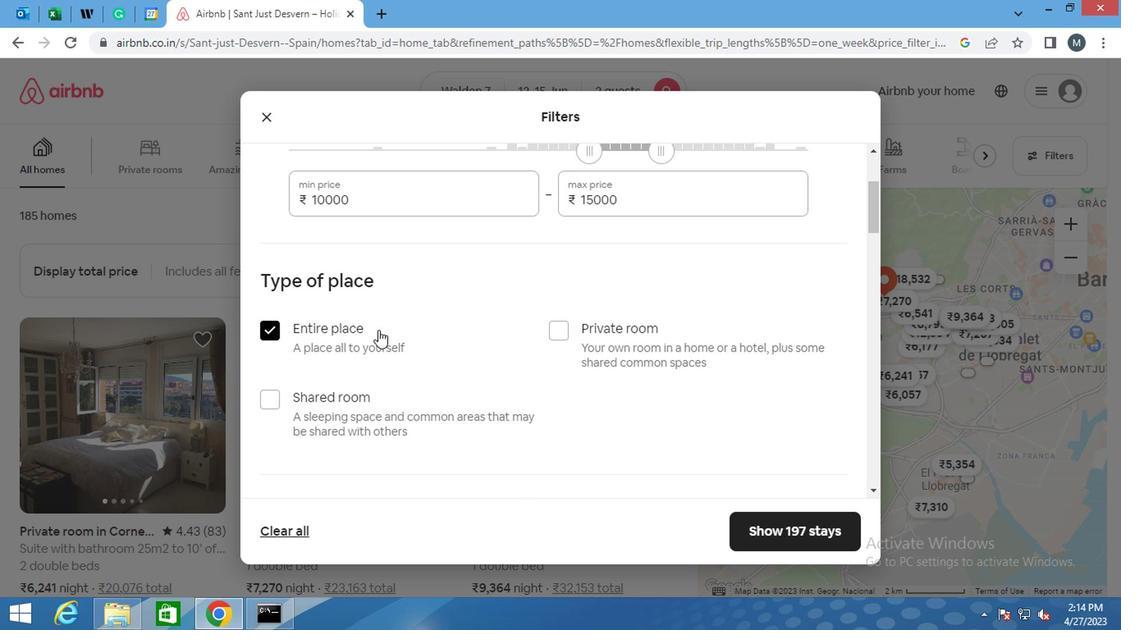 
Action: Mouse scrolled (371, 329) with delta (0, -1)
Screenshot: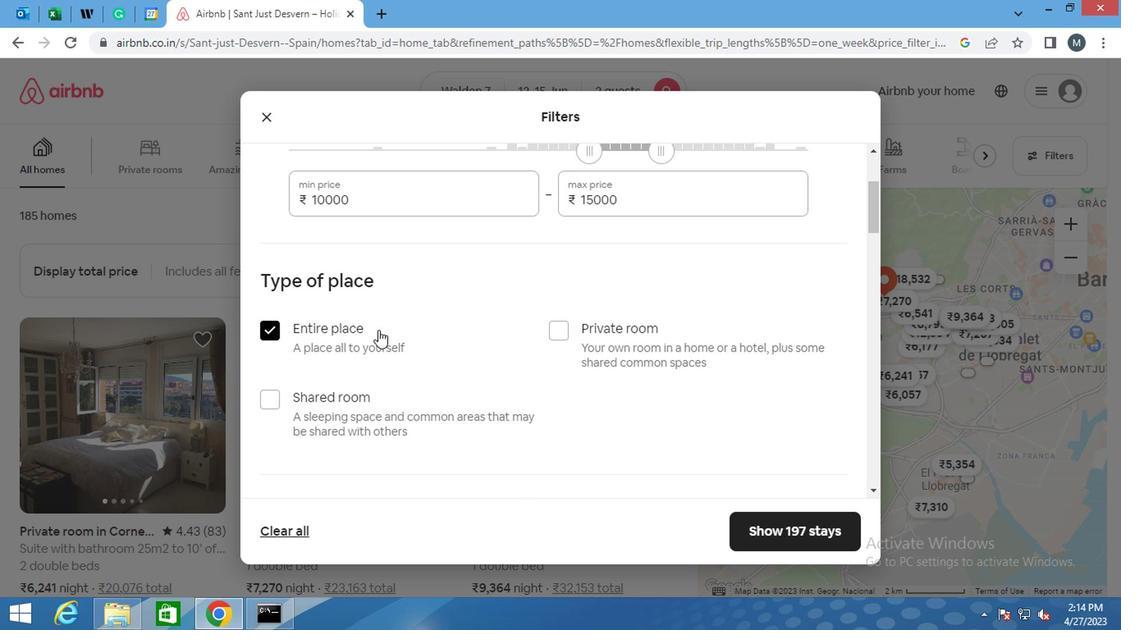
Action: Mouse moved to (370, 331)
Screenshot: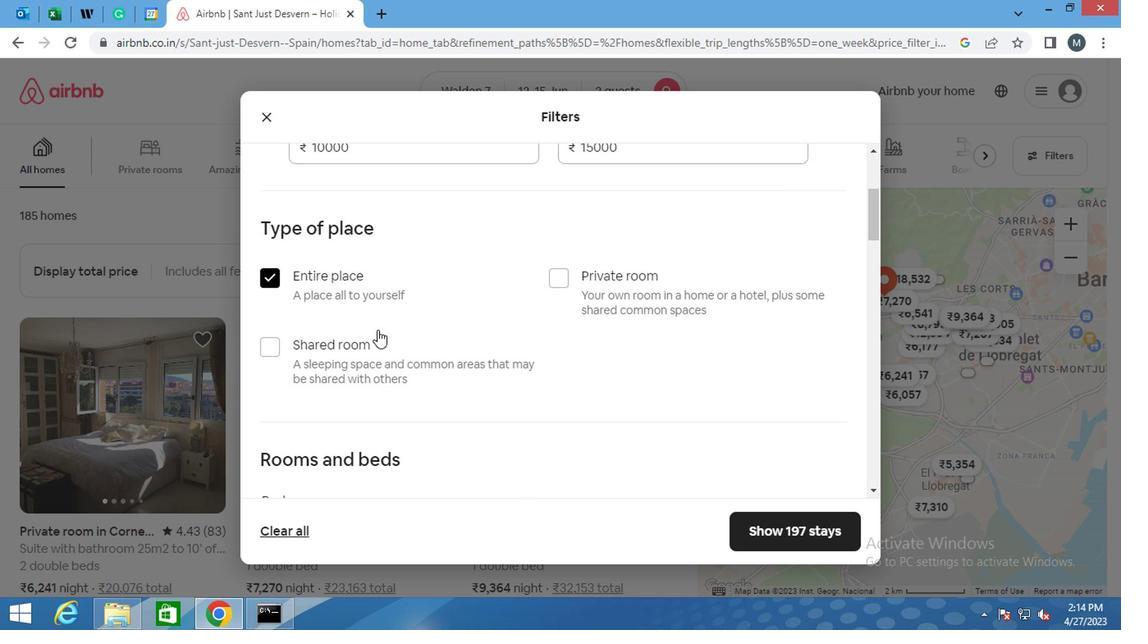 
Action: Mouse scrolled (370, 329) with delta (0, -1)
Screenshot: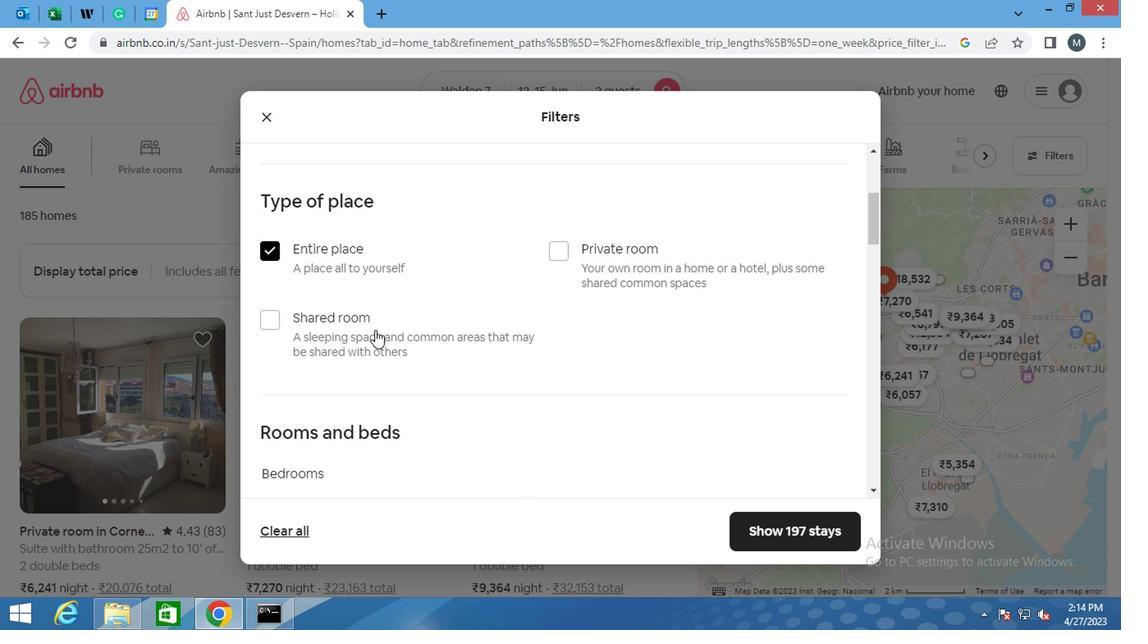 
Action: Mouse moved to (360, 276)
Screenshot: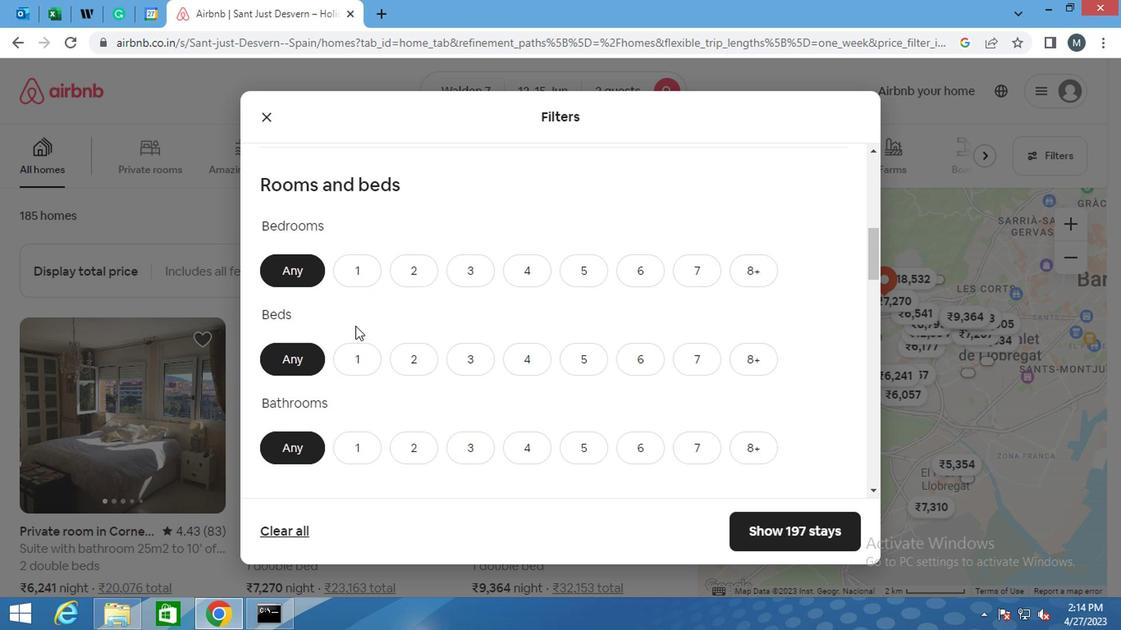 
Action: Mouse pressed left at (360, 276)
Screenshot: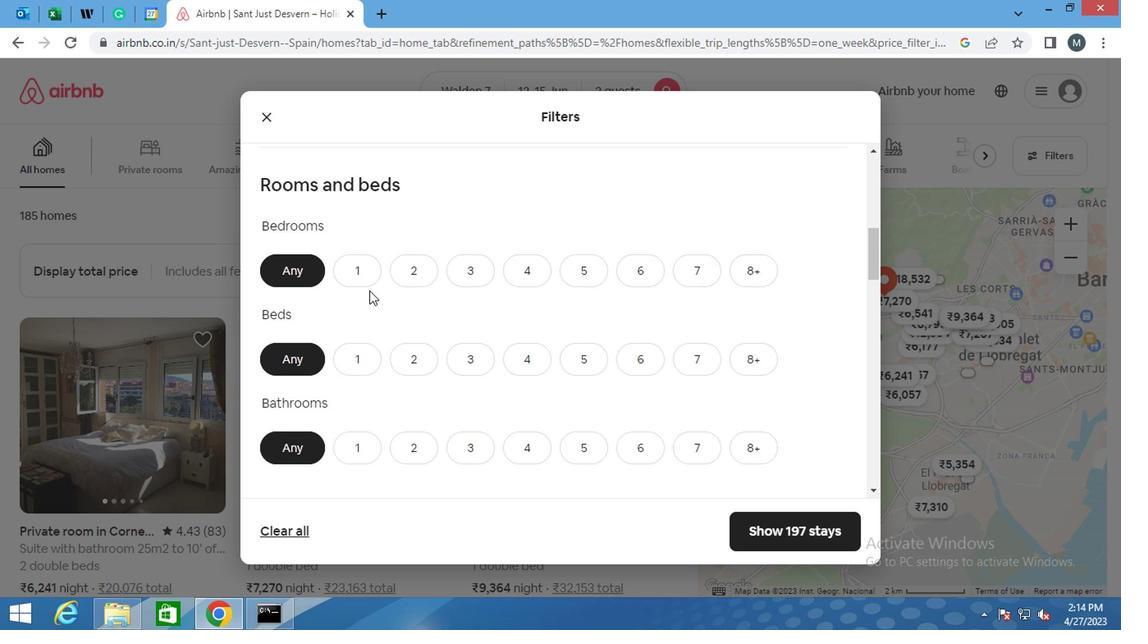 
Action: Mouse moved to (356, 353)
Screenshot: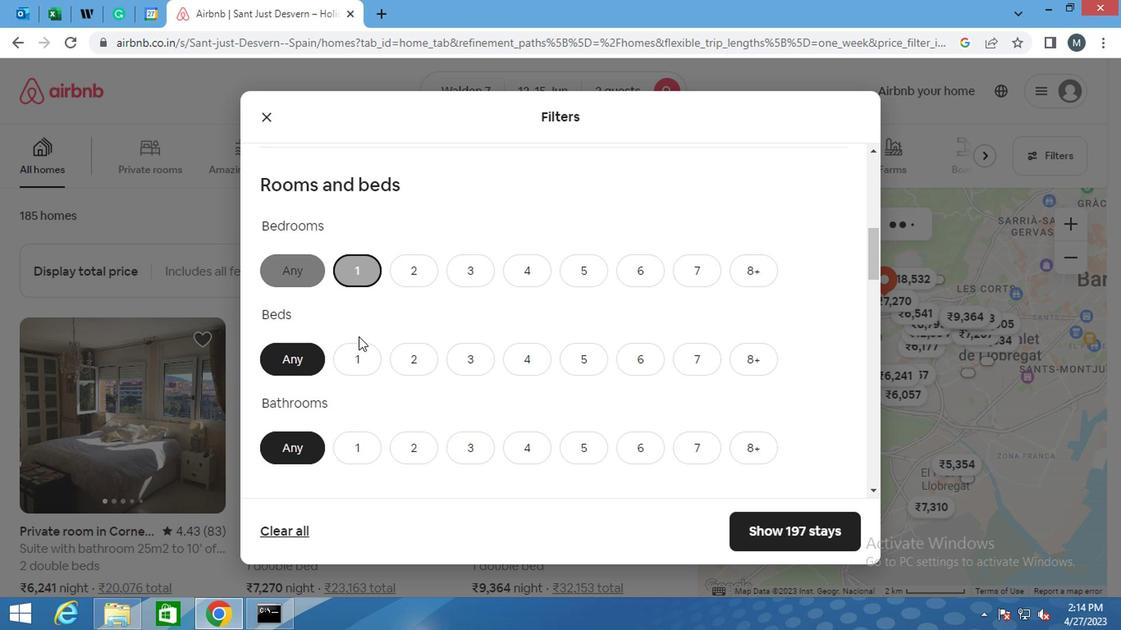 
Action: Mouse pressed left at (356, 353)
Screenshot: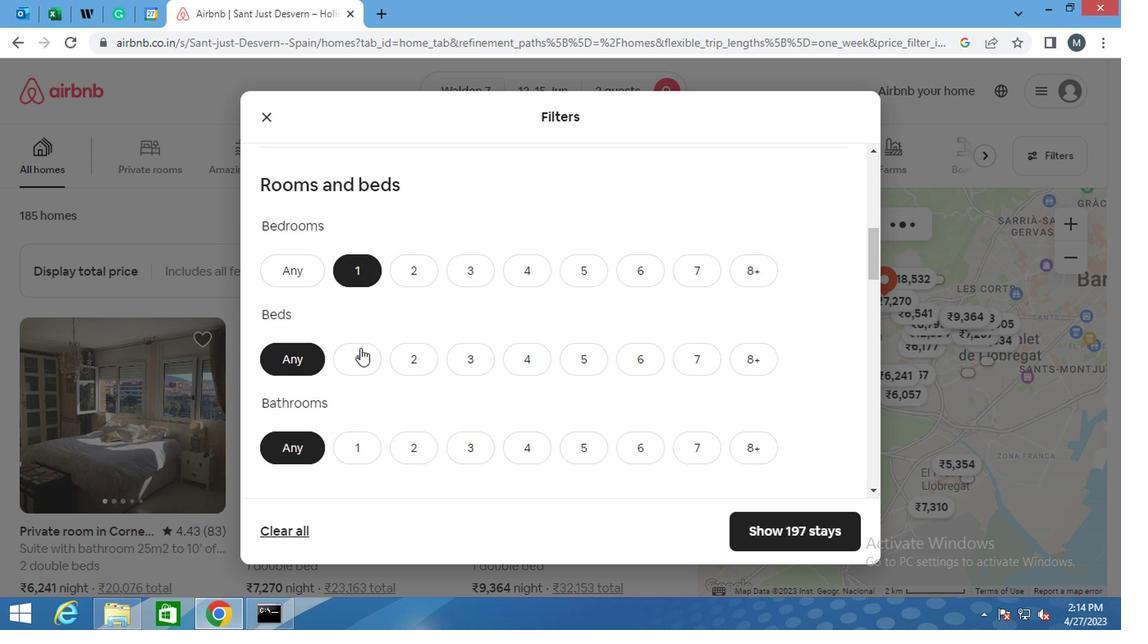 
Action: Mouse moved to (374, 339)
Screenshot: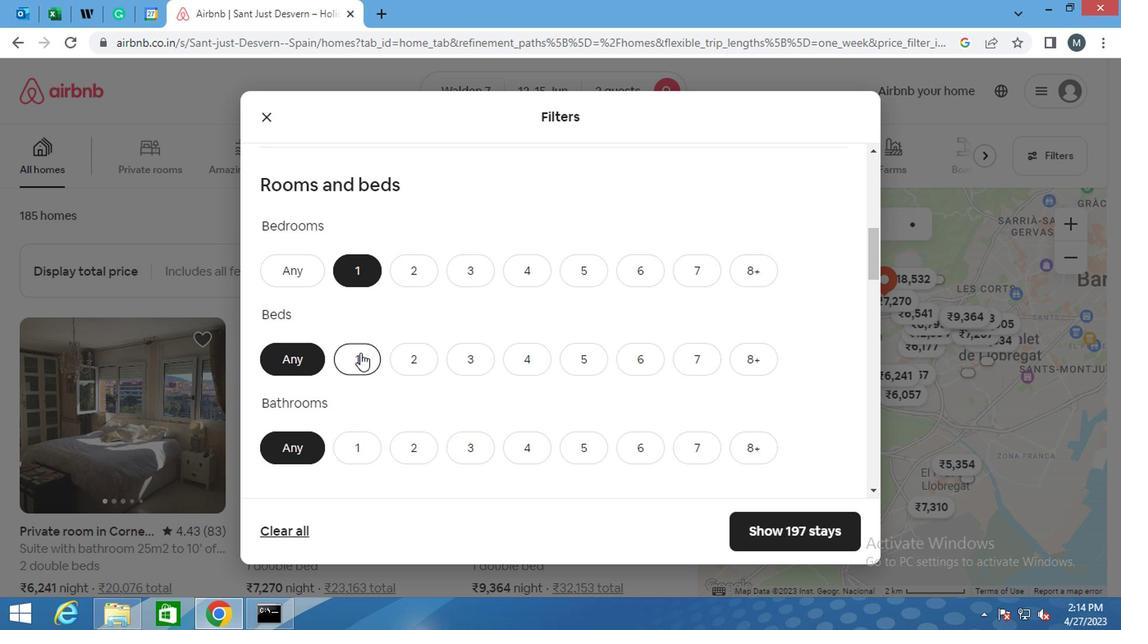 
Action: Mouse scrolled (374, 338) with delta (0, -1)
Screenshot: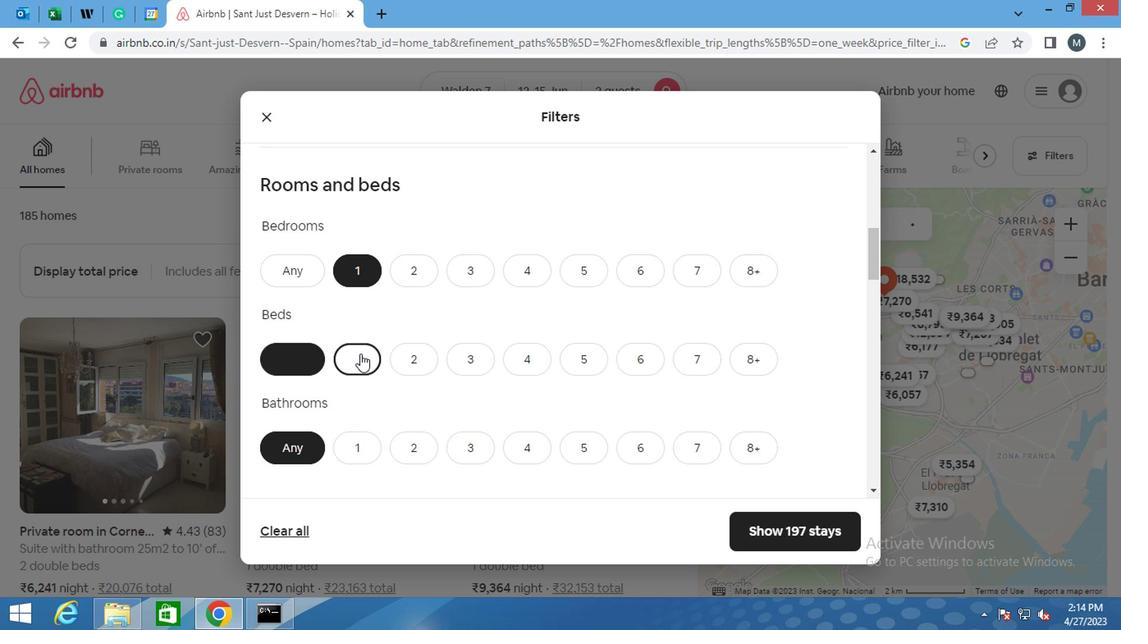 
Action: Mouse moved to (353, 352)
Screenshot: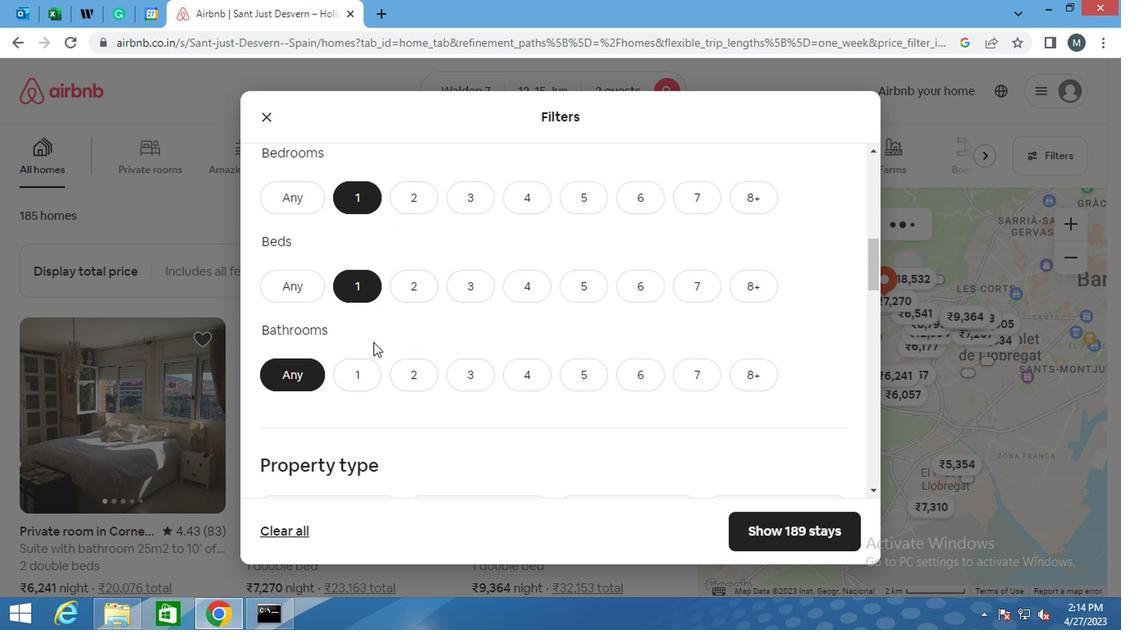 
Action: Mouse pressed left at (353, 352)
Screenshot: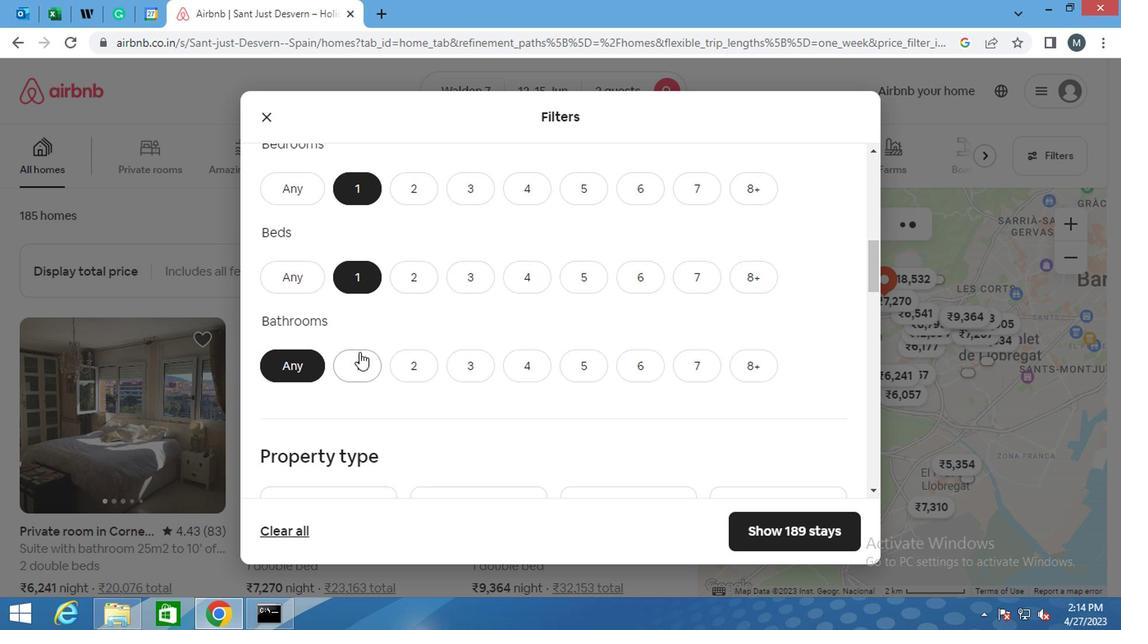 
Action: Mouse moved to (425, 349)
Screenshot: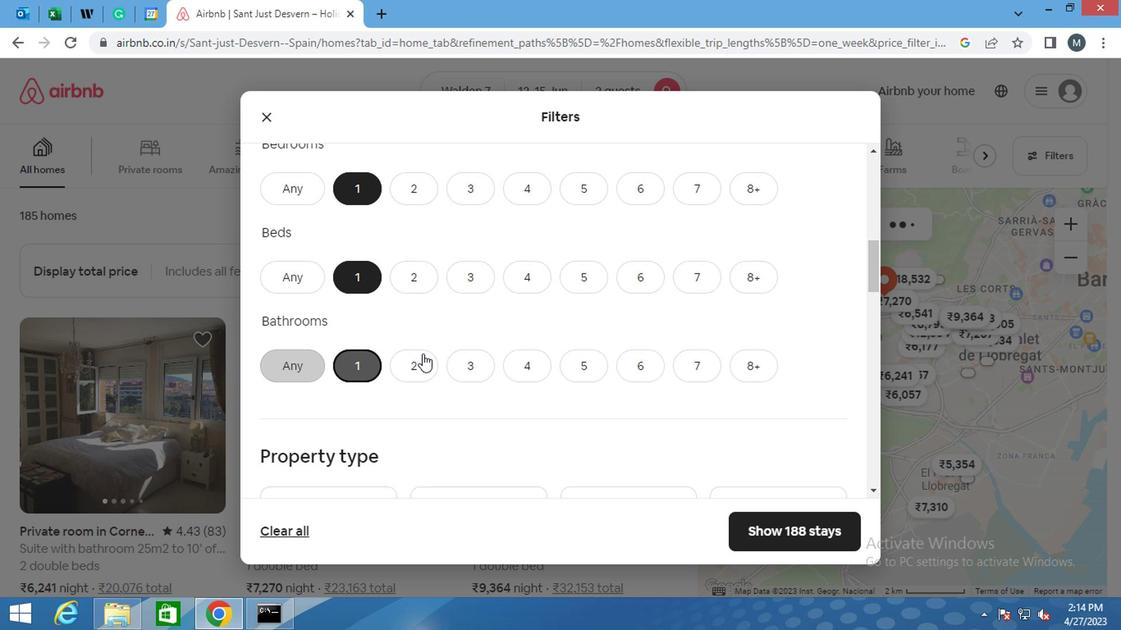 
Action: Mouse scrolled (425, 349) with delta (0, 0)
Screenshot: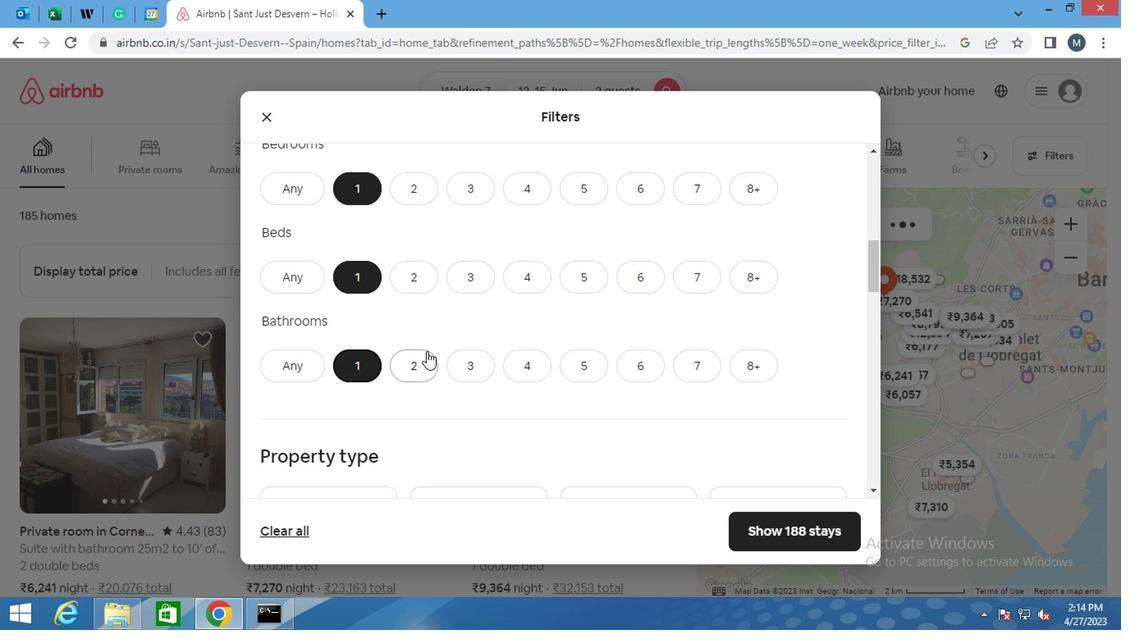 
Action: Mouse moved to (425, 348)
Screenshot: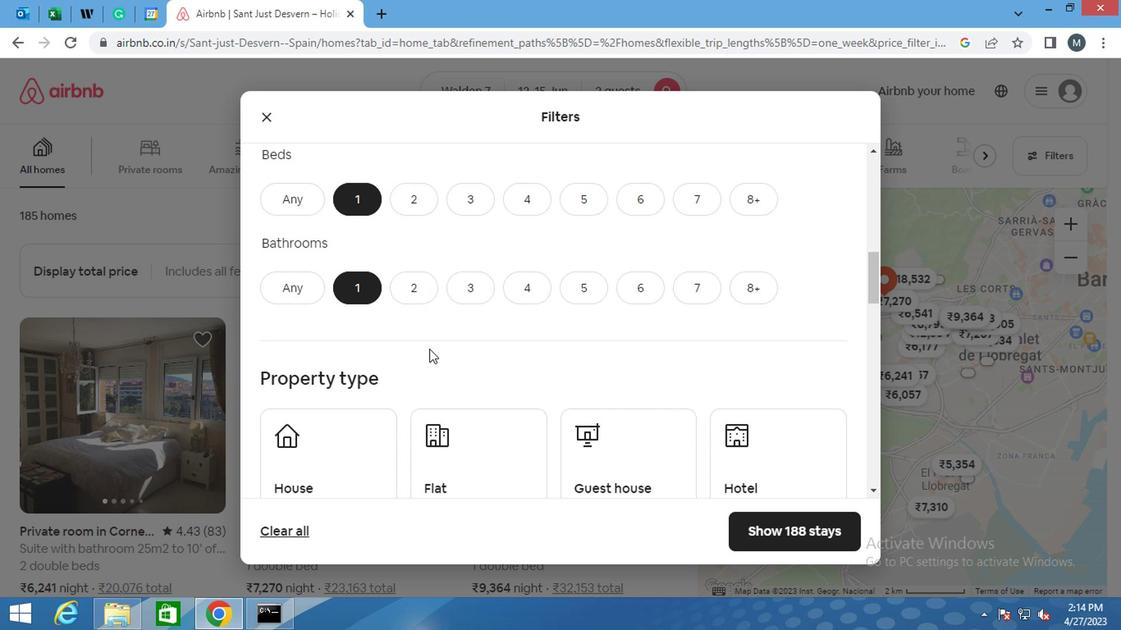 
Action: Mouse scrolled (425, 347) with delta (0, 0)
Screenshot: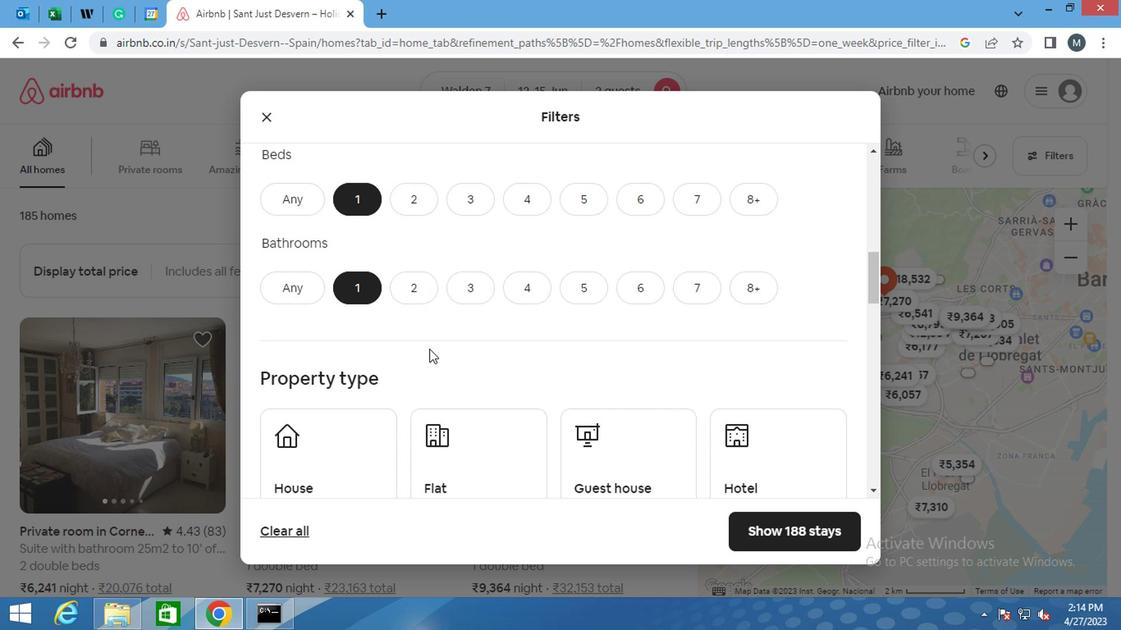 
Action: Mouse moved to (419, 346)
Screenshot: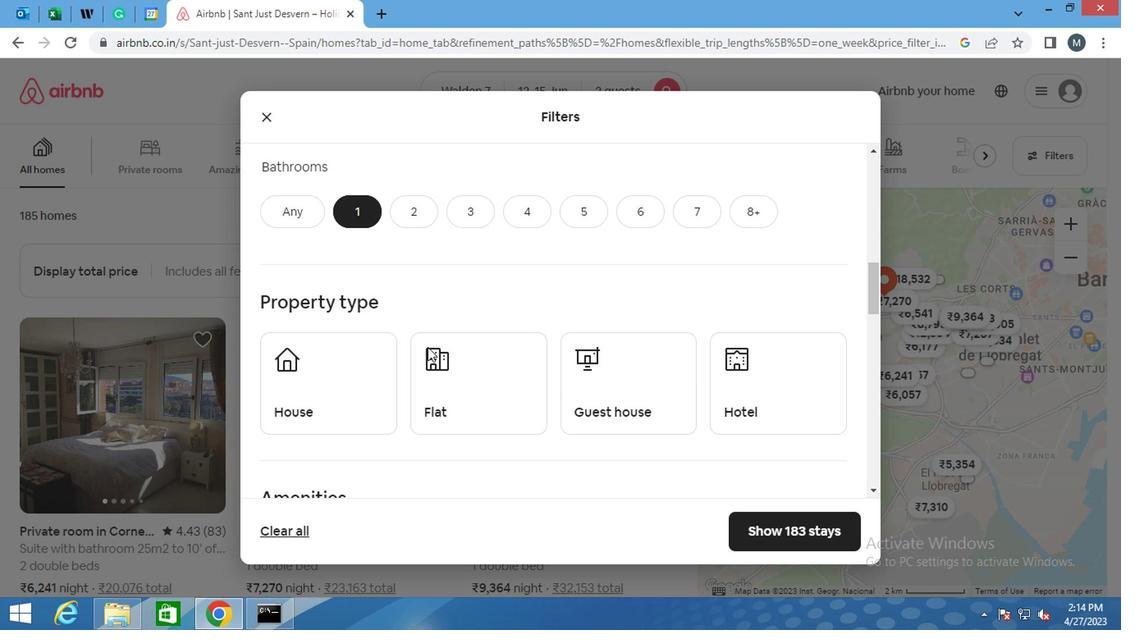 
Action: Mouse scrolled (419, 345) with delta (0, -1)
Screenshot: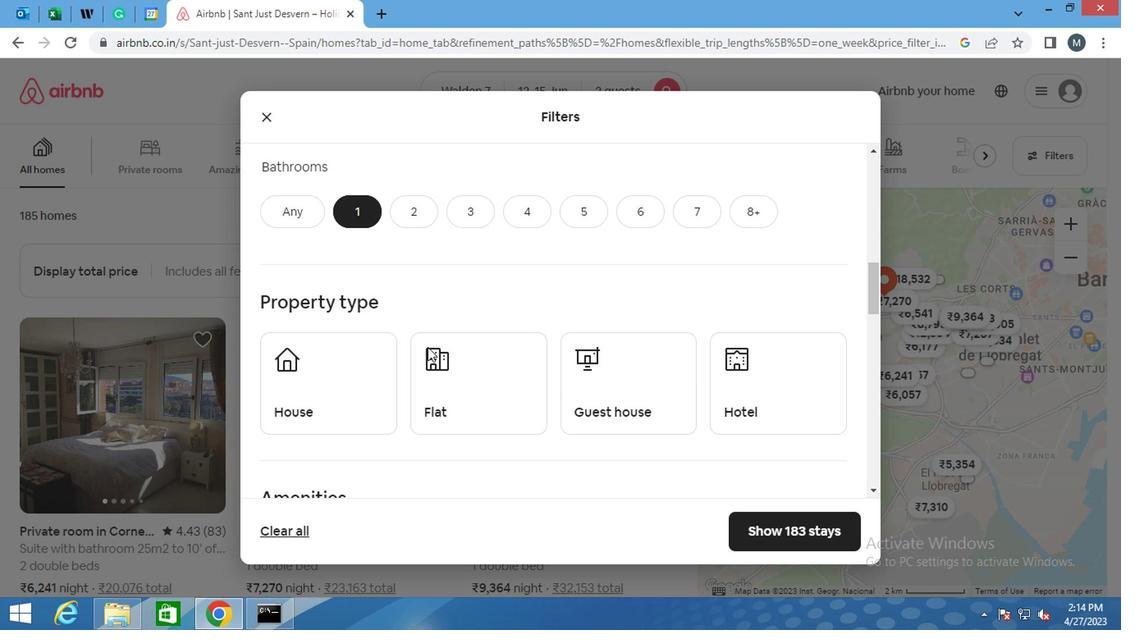
Action: Mouse moved to (415, 346)
Screenshot: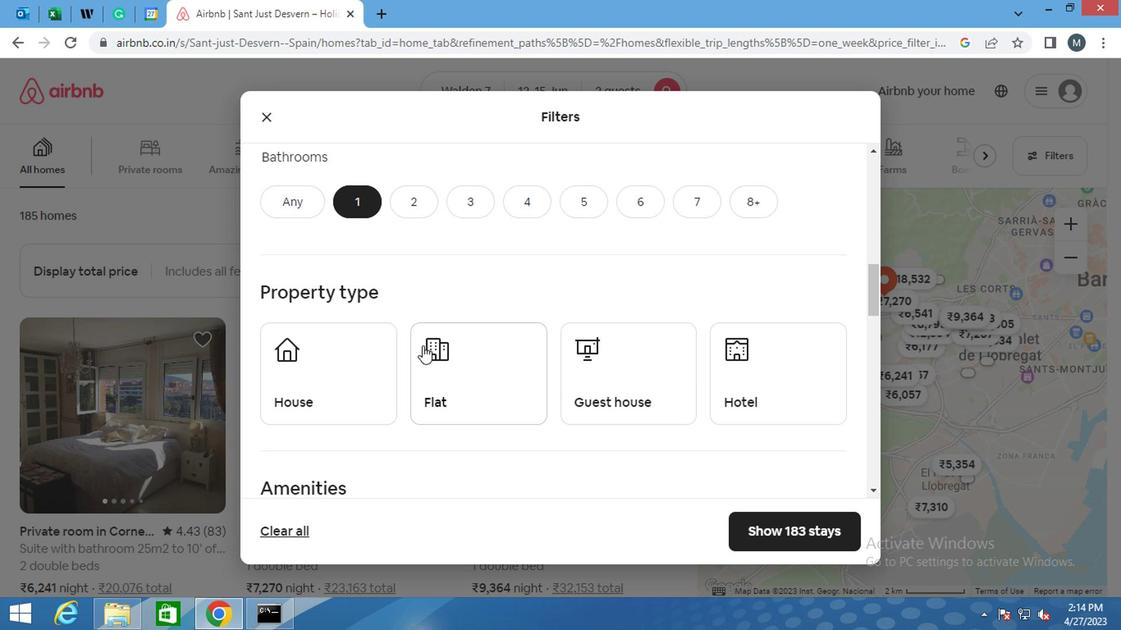 
Action: Mouse scrolled (415, 345) with delta (0, -1)
Screenshot: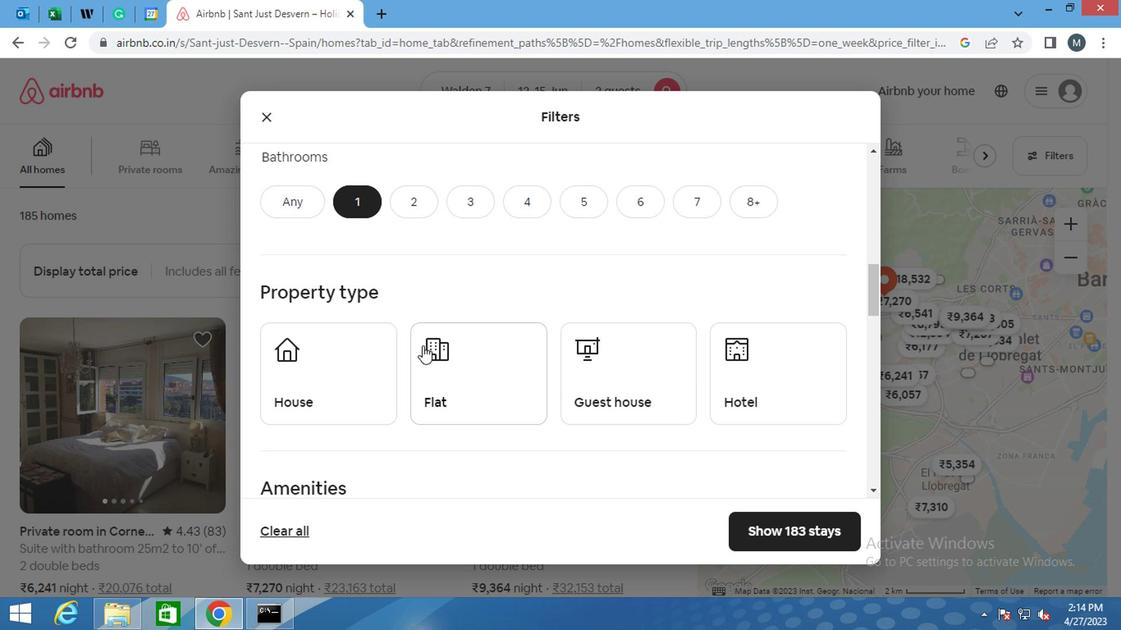 
Action: Mouse moved to (407, 347)
Screenshot: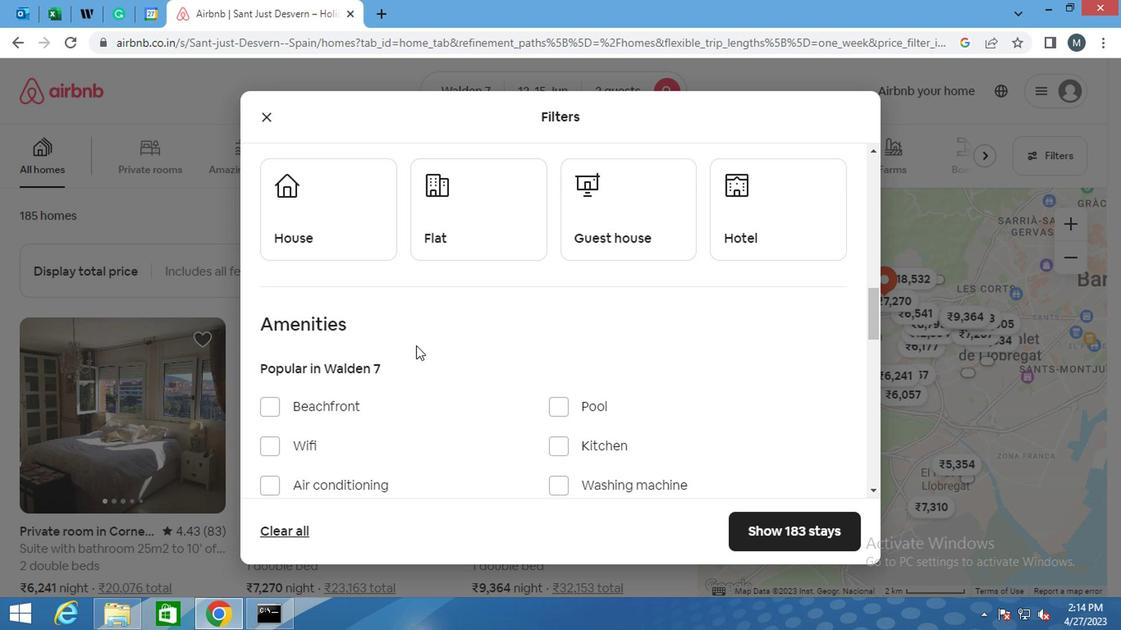 
Action: Mouse scrolled (407, 346) with delta (0, 0)
Screenshot: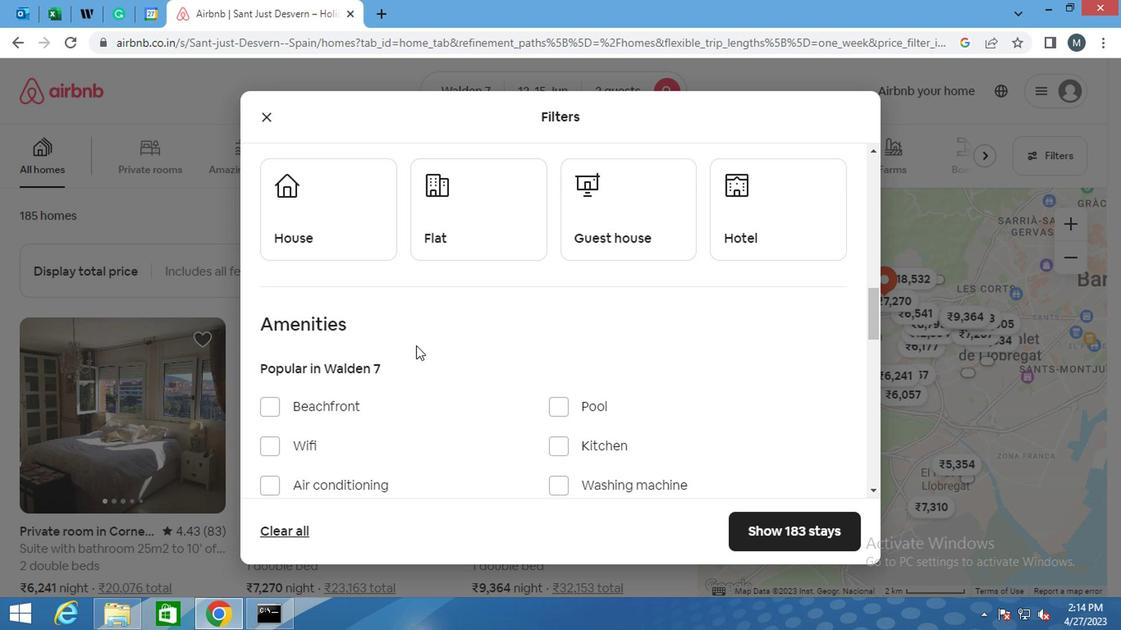 
Action: Mouse moved to (393, 293)
Screenshot: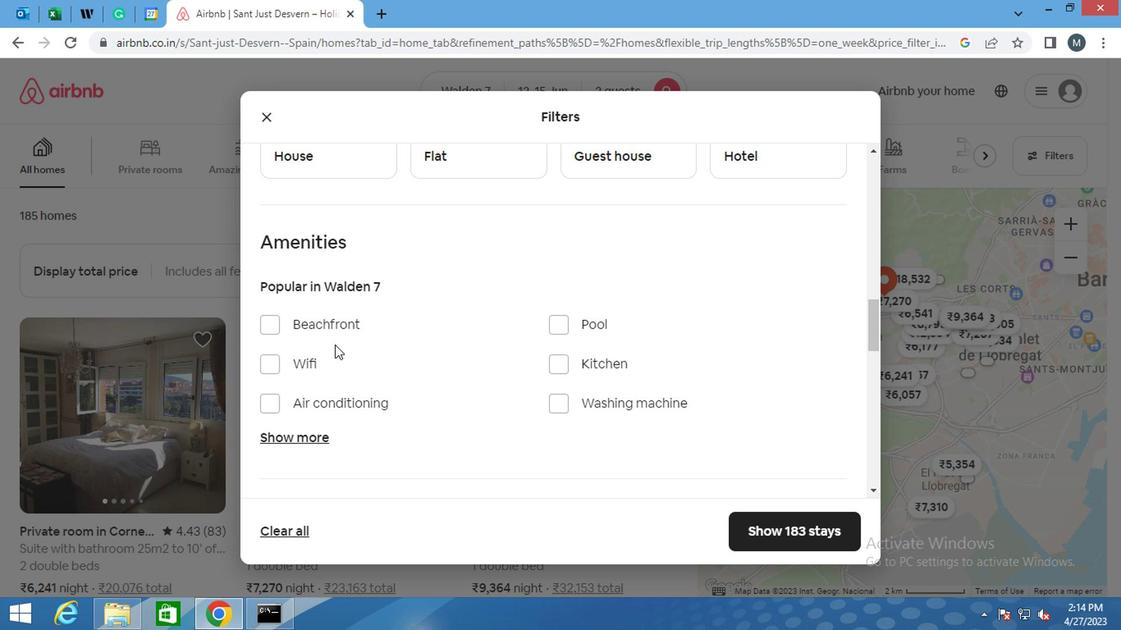 
Action: Mouse scrolled (393, 294) with delta (0, 1)
Screenshot: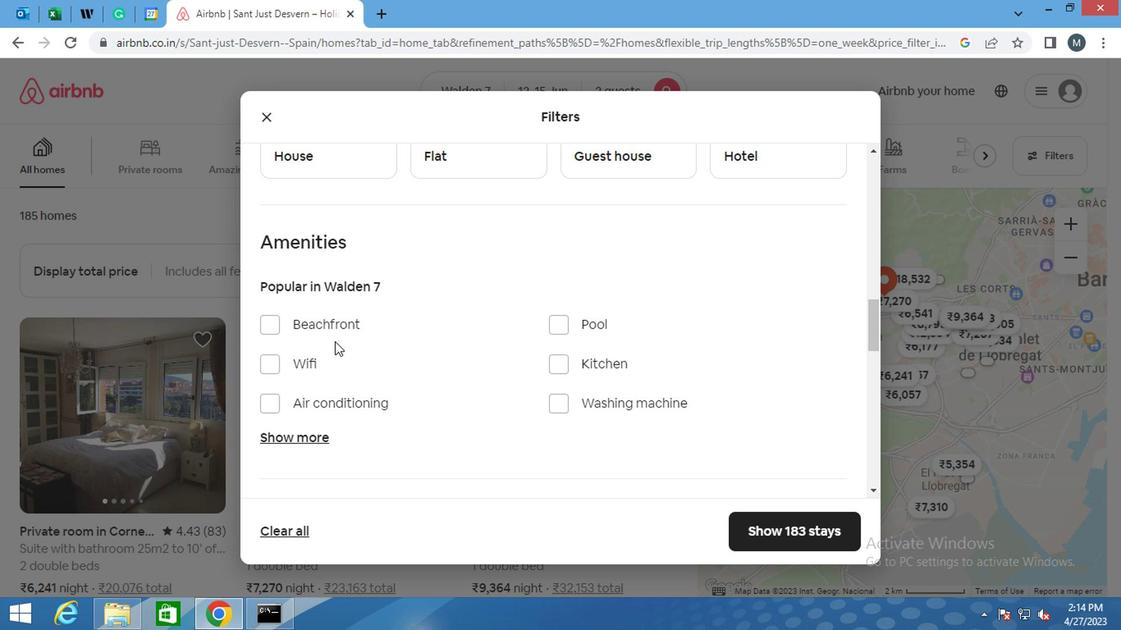 
Action: Mouse scrolled (393, 294) with delta (0, 1)
Screenshot: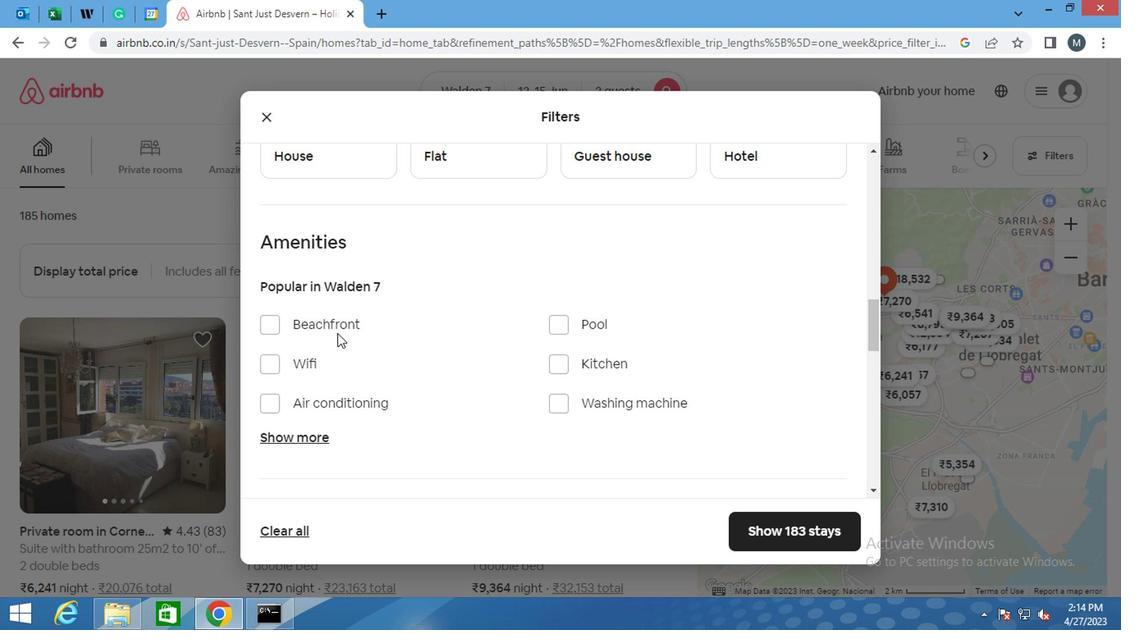 
Action: Mouse moved to (334, 305)
Screenshot: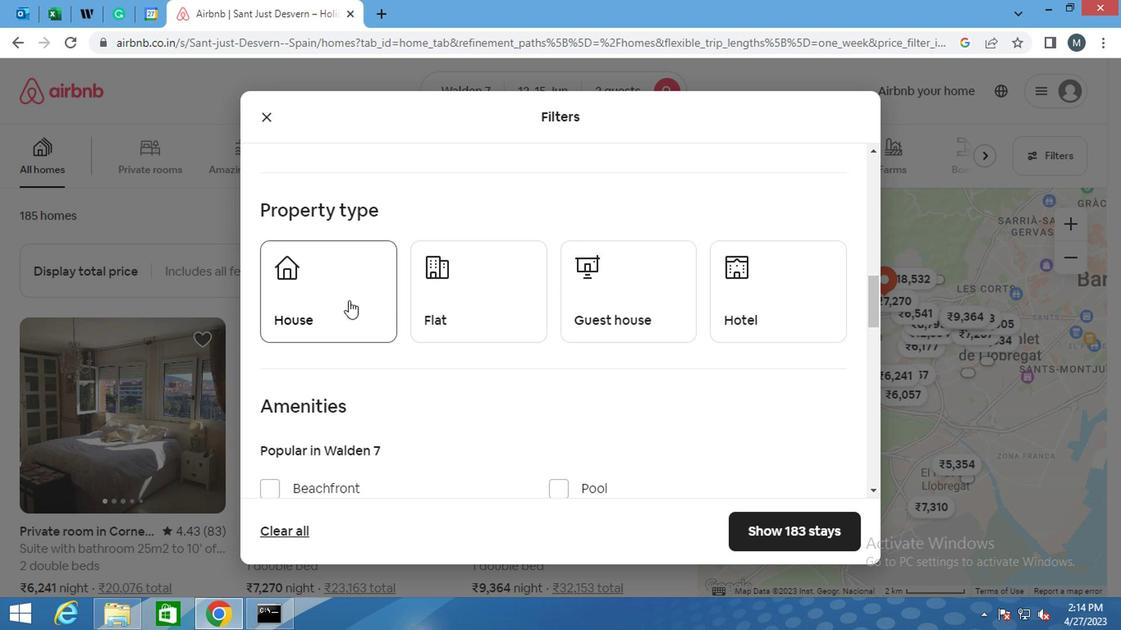 
Action: Mouse pressed left at (334, 305)
Screenshot: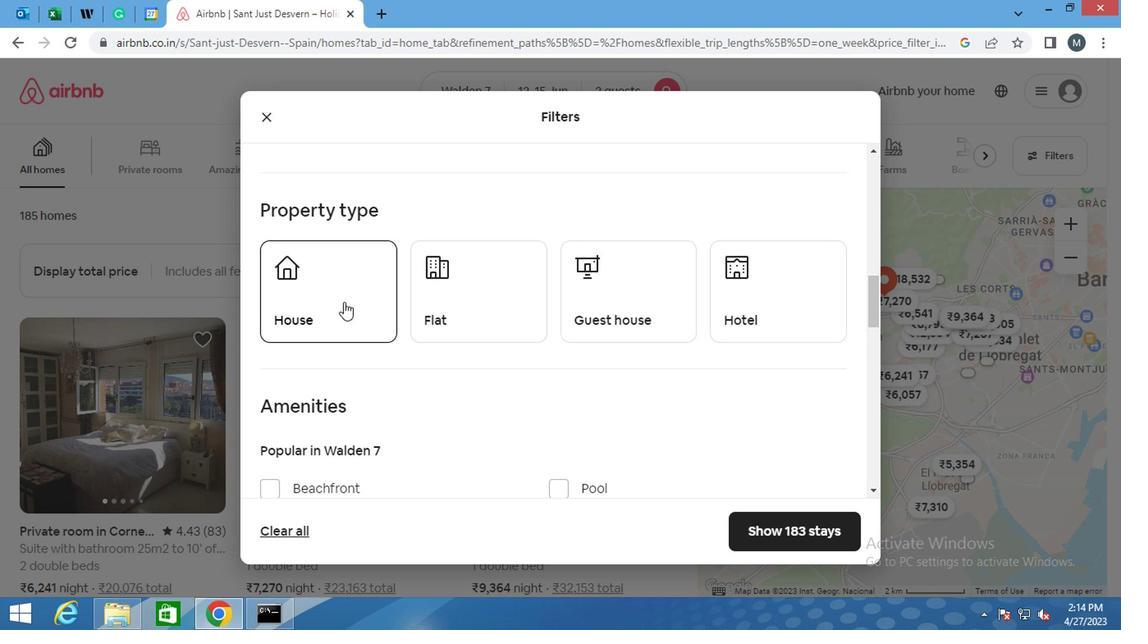 
Action: Mouse moved to (425, 297)
Screenshot: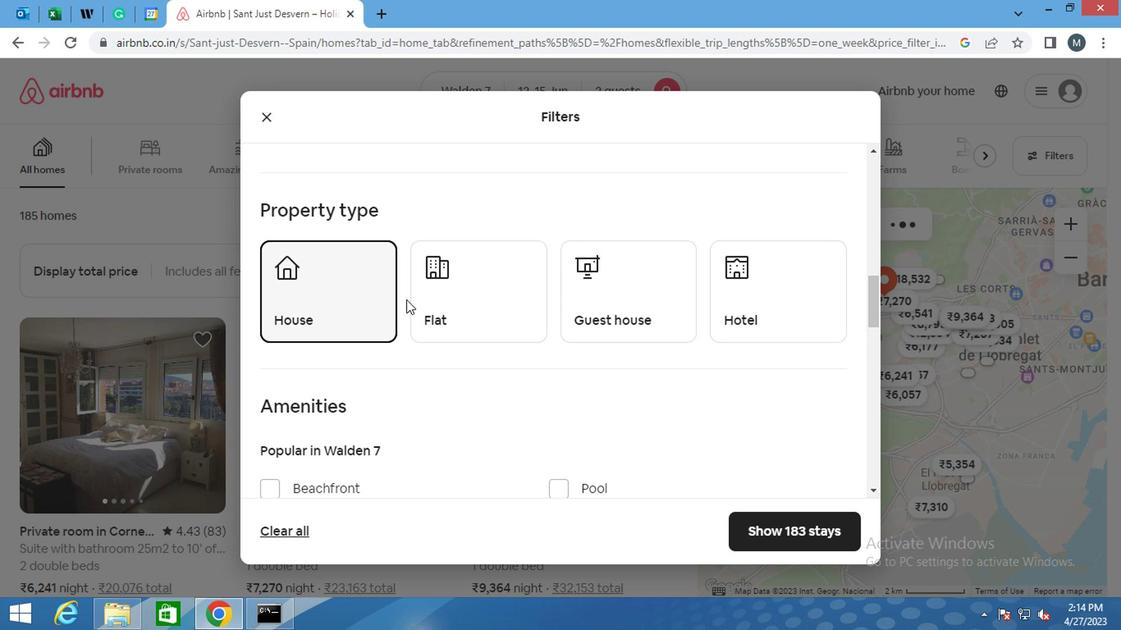 
Action: Mouse pressed left at (425, 297)
Screenshot: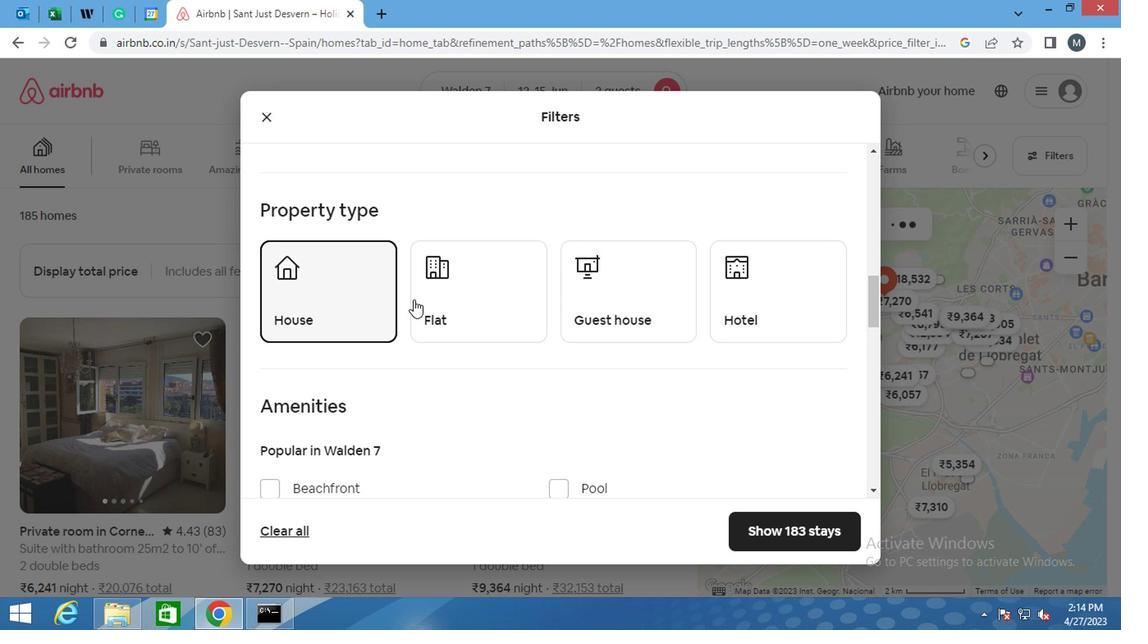 
Action: Mouse moved to (620, 289)
Screenshot: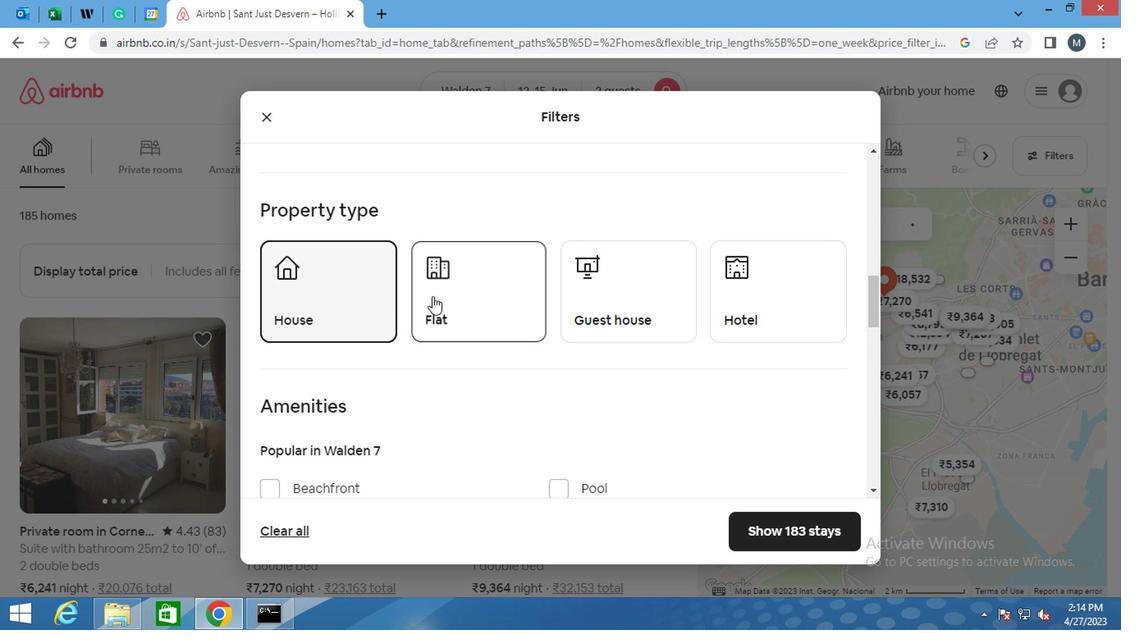 
Action: Mouse pressed left at (620, 289)
Screenshot: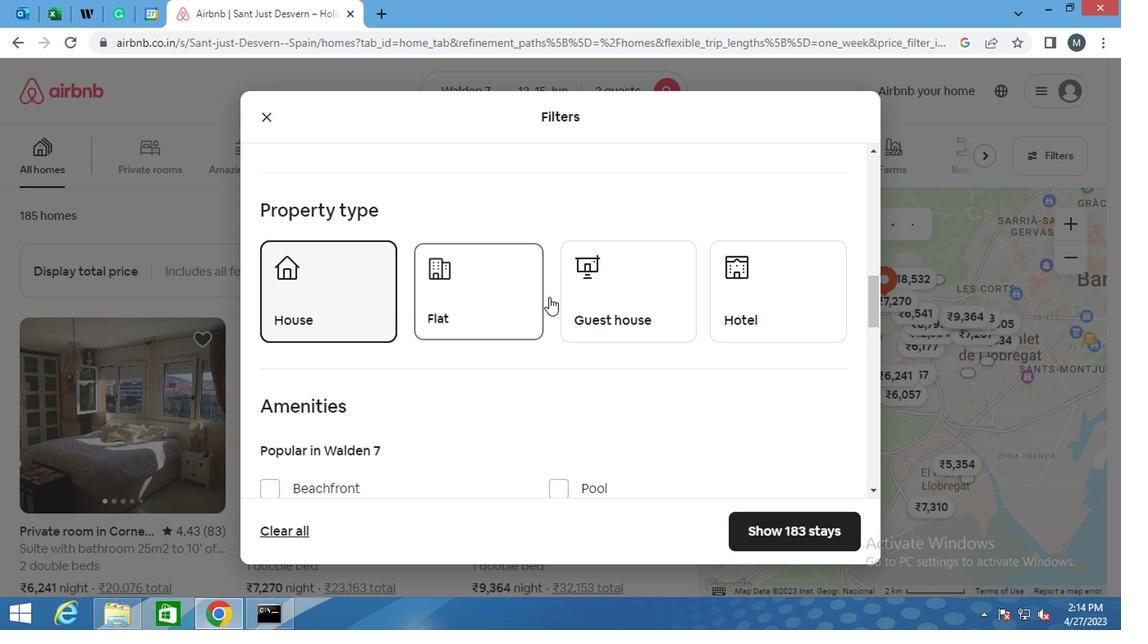 
Action: Mouse moved to (798, 284)
Screenshot: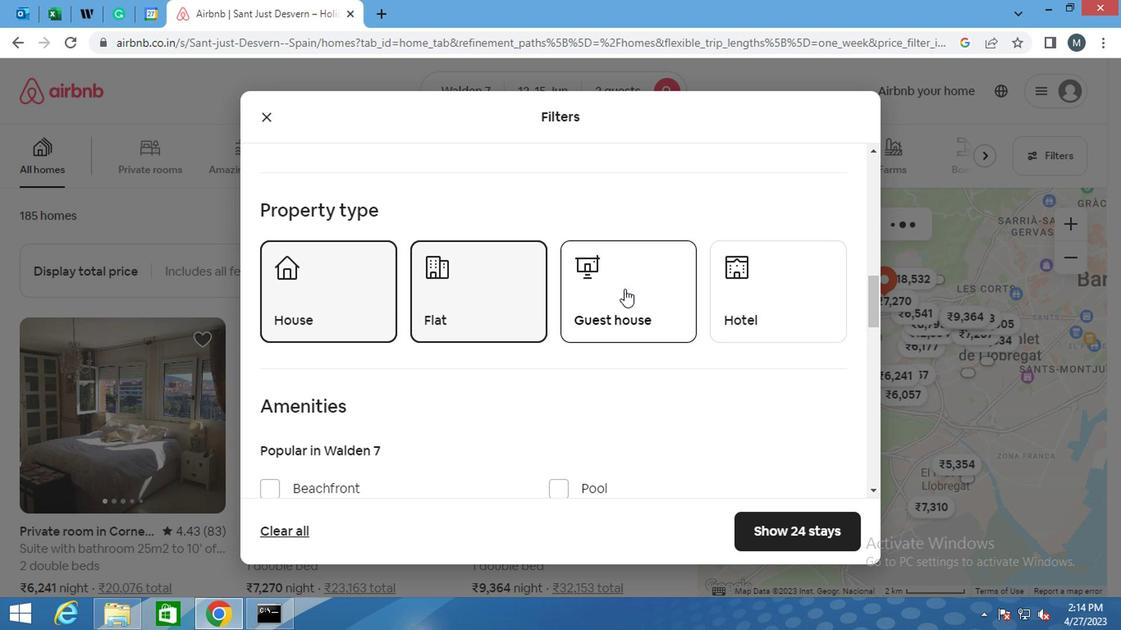 
Action: Mouse pressed left at (798, 284)
Screenshot: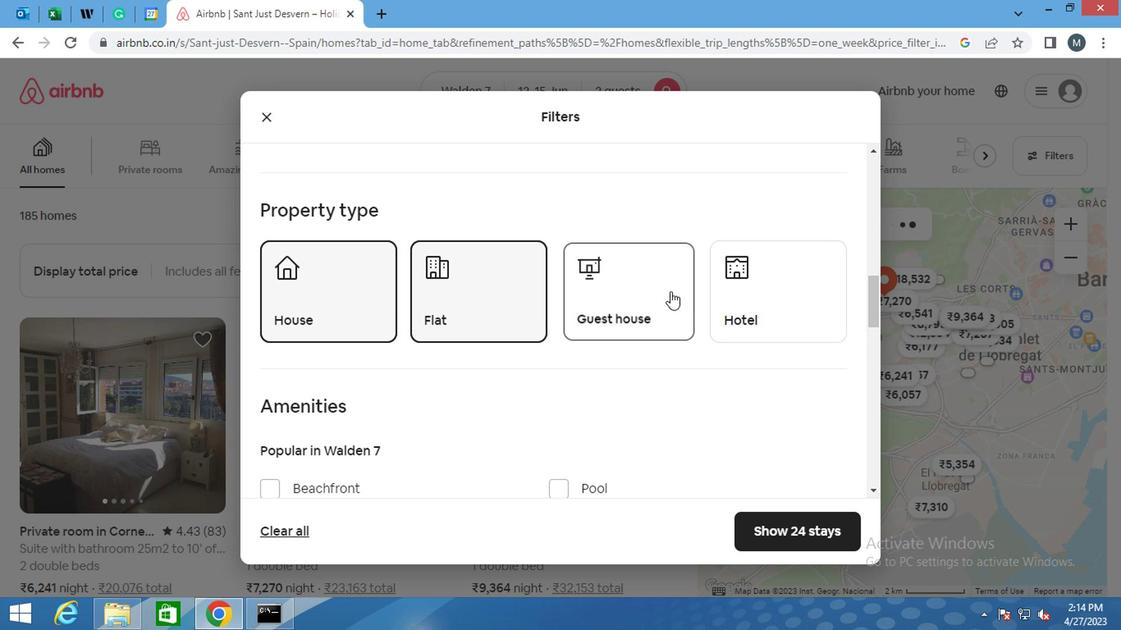 
Action: Mouse moved to (543, 329)
Screenshot: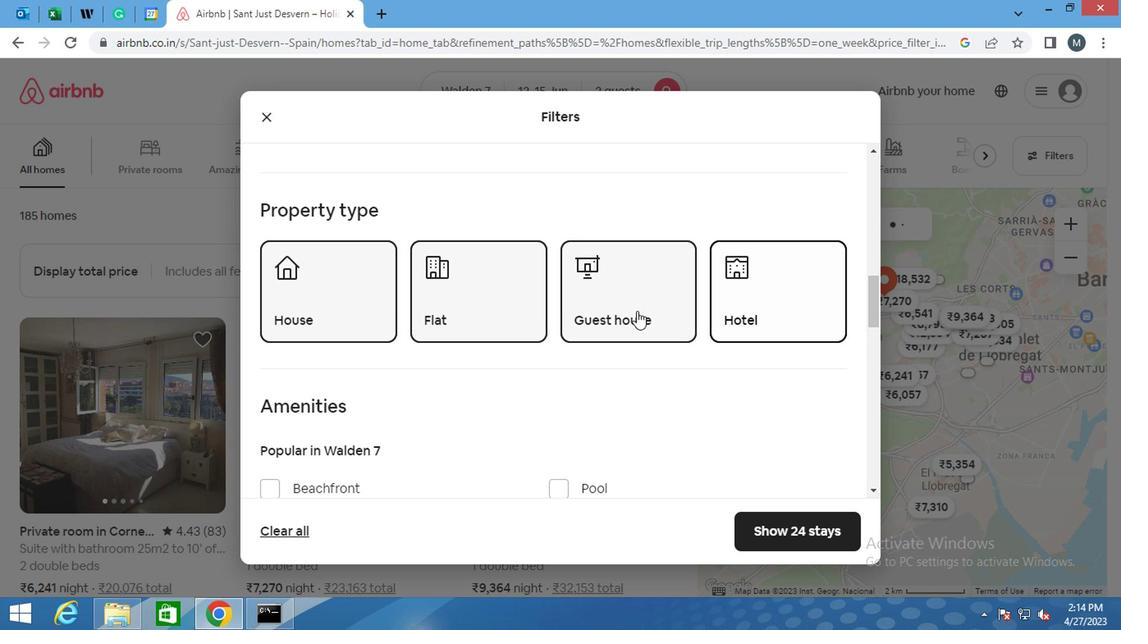 
Action: Mouse scrolled (543, 328) with delta (0, -1)
Screenshot: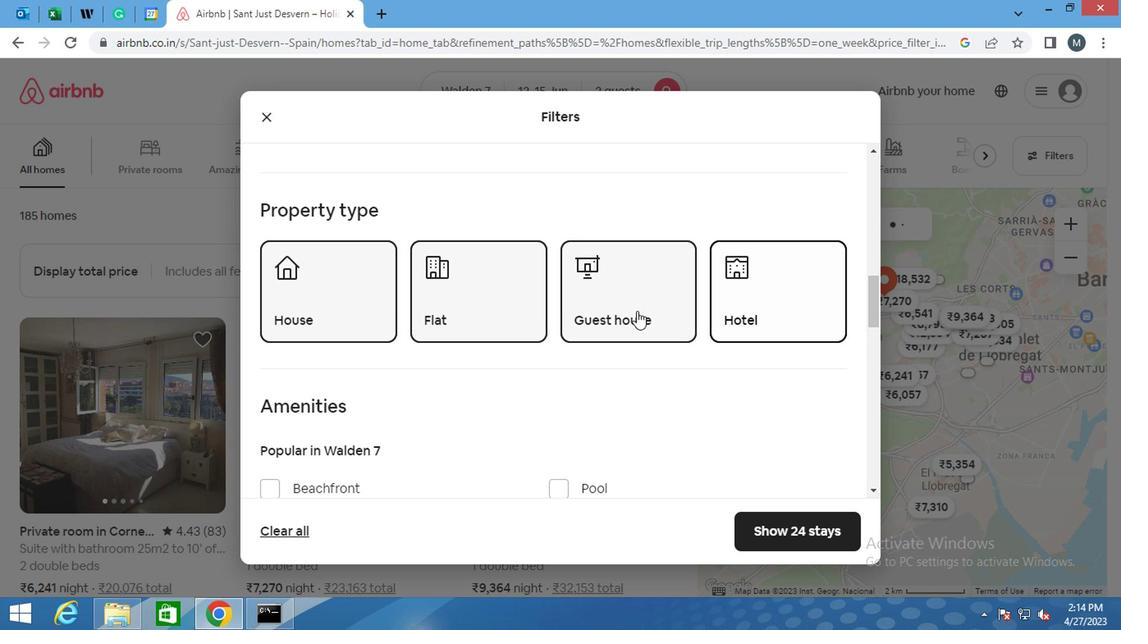 
Action: Mouse moved to (531, 332)
Screenshot: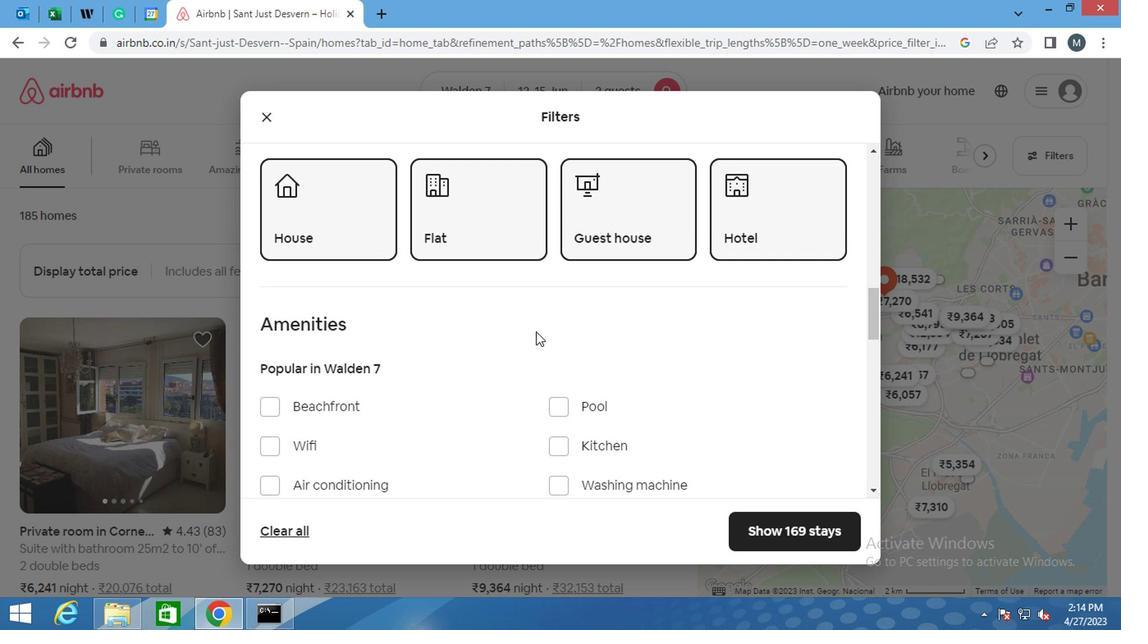 
Action: Mouse scrolled (531, 331) with delta (0, -1)
Screenshot: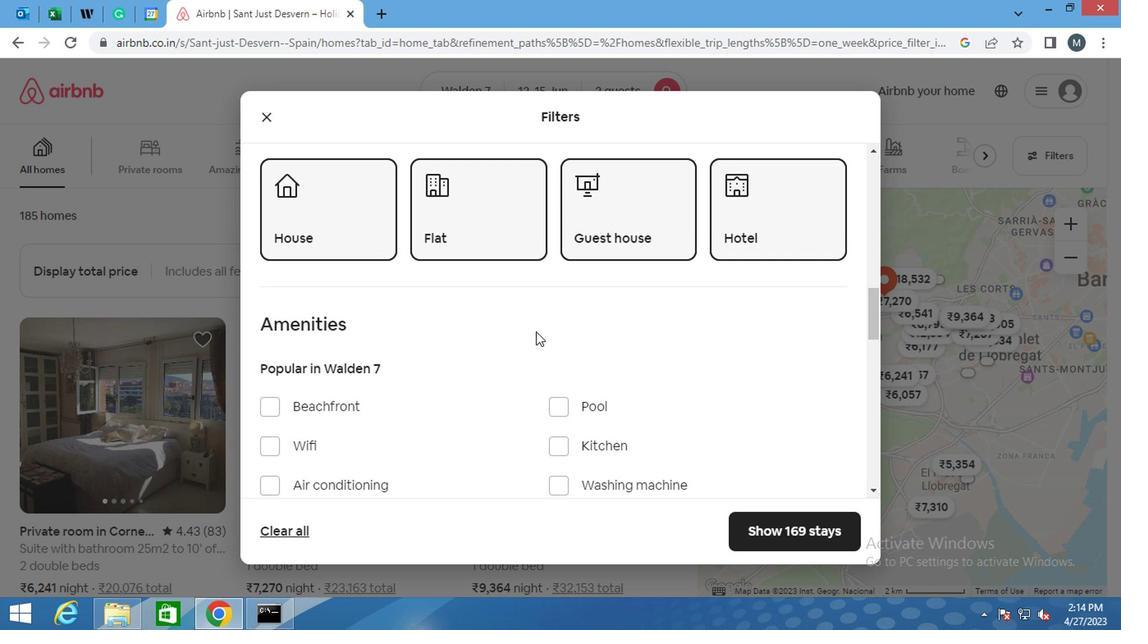 
Action: Mouse moved to (527, 332)
Screenshot: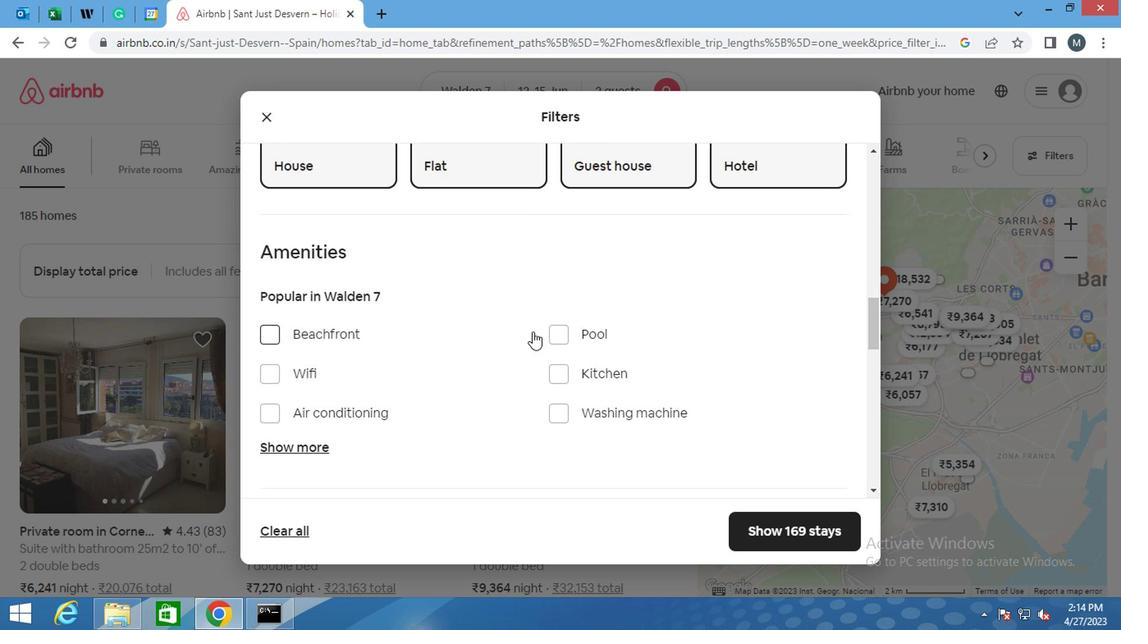 
Action: Mouse scrolled (527, 331) with delta (0, -1)
Screenshot: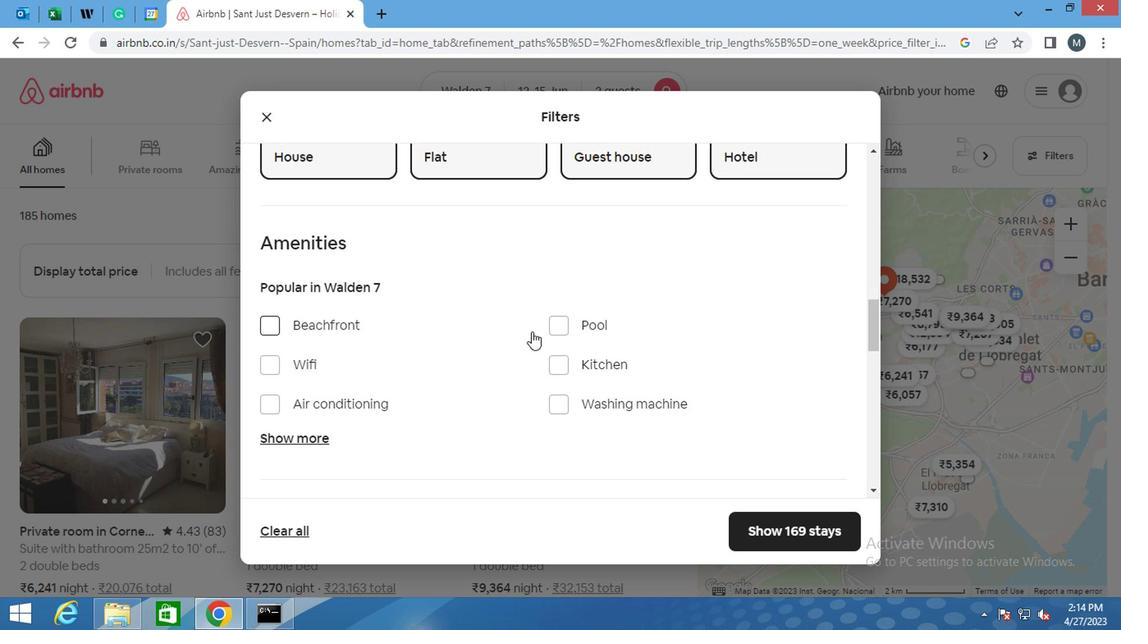 
Action: Mouse moved to (524, 329)
Screenshot: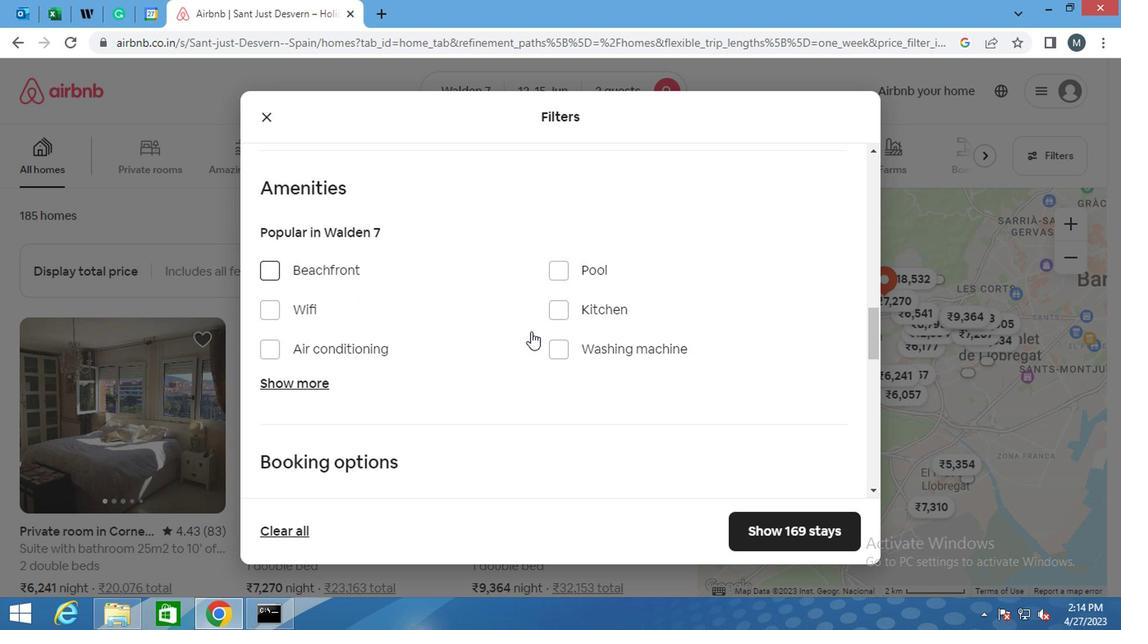 
Action: Mouse scrolled (524, 329) with delta (0, 0)
Screenshot: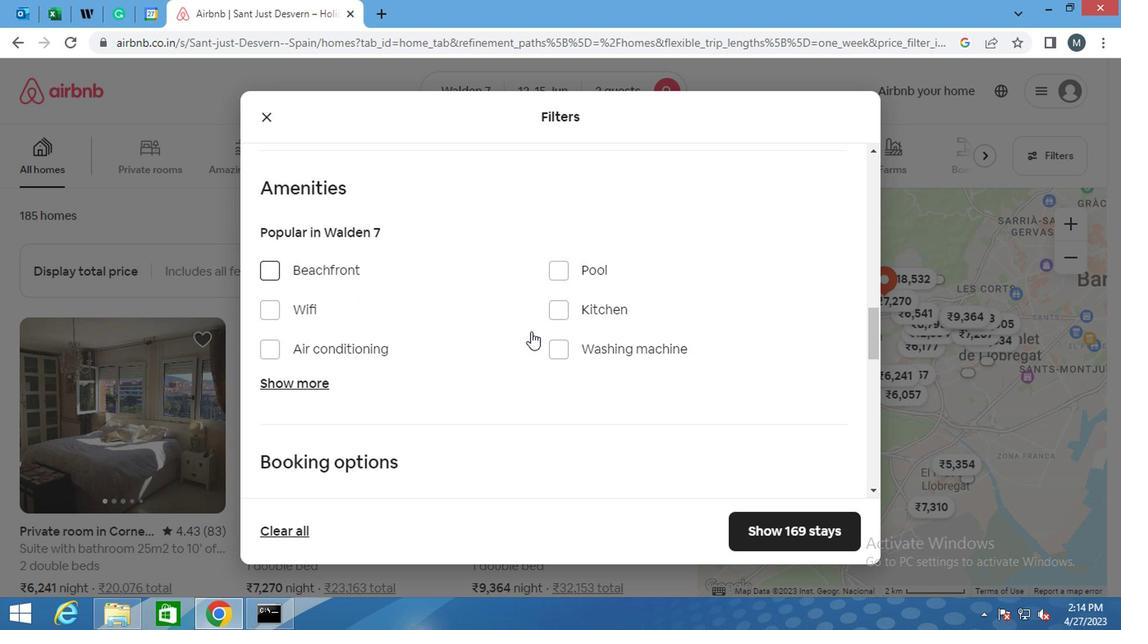 
Action: Mouse moved to (522, 329)
Screenshot: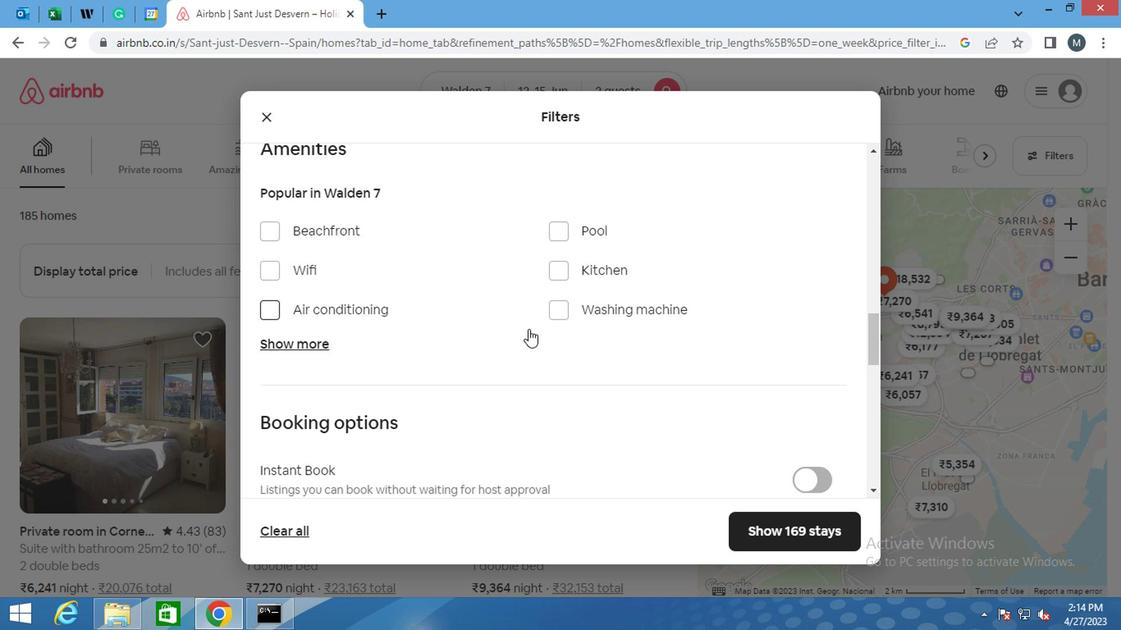 
Action: Mouse scrolled (522, 329) with delta (0, 0)
Screenshot: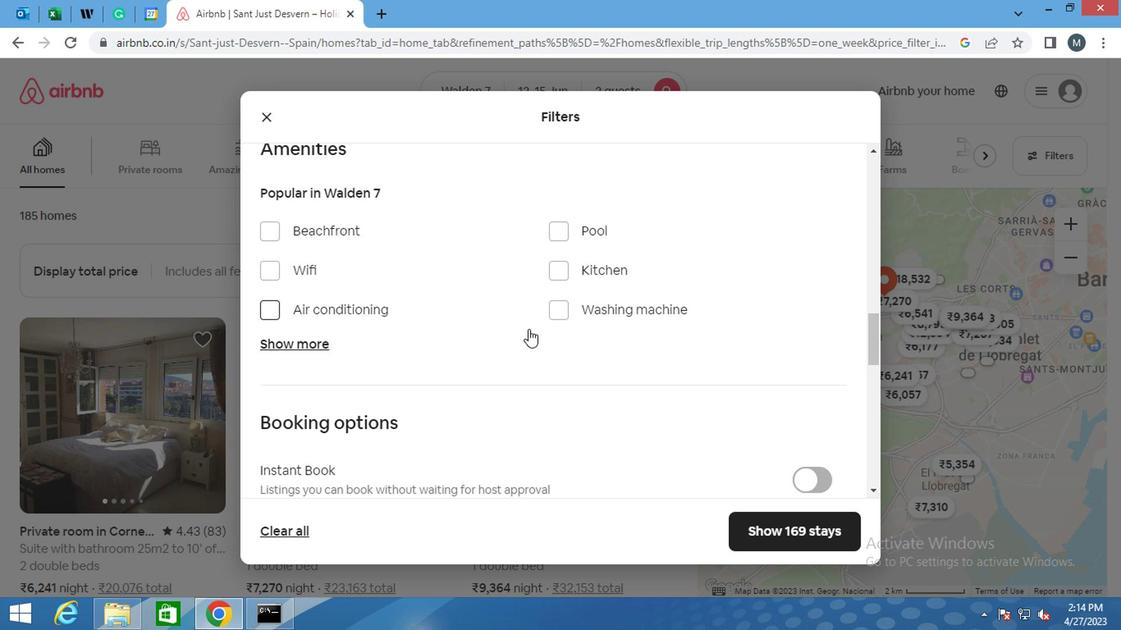 
Action: Mouse moved to (514, 334)
Screenshot: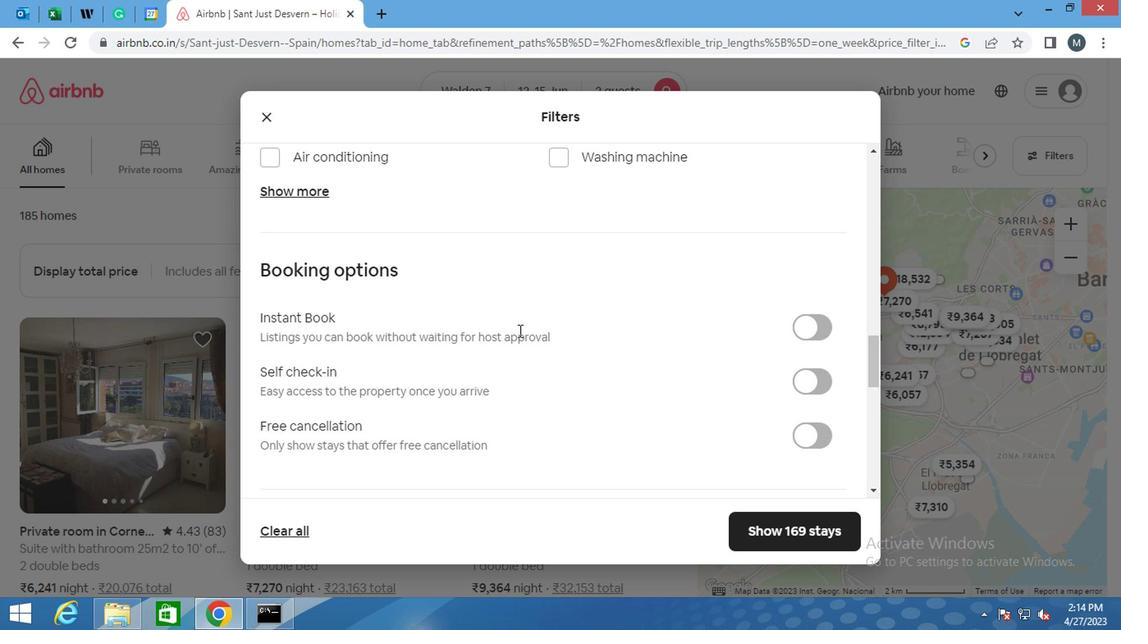 
Action: Mouse scrolled (514, 333) with delta (0, 0)
Screenshot: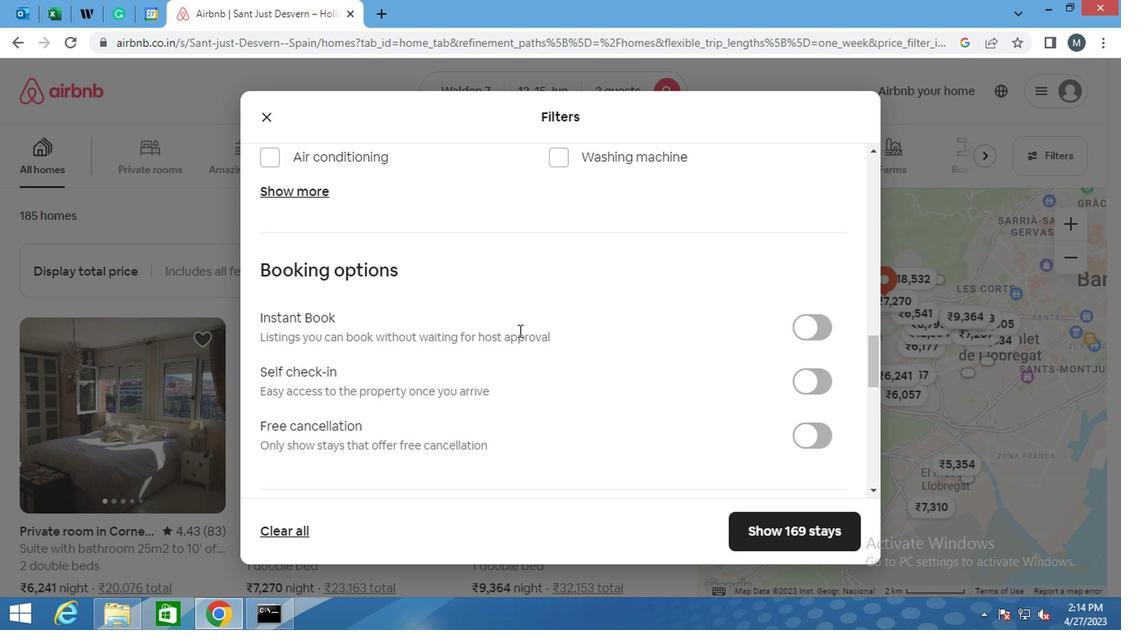 
Action: Mouse moved to (797, 303)
Screenshot: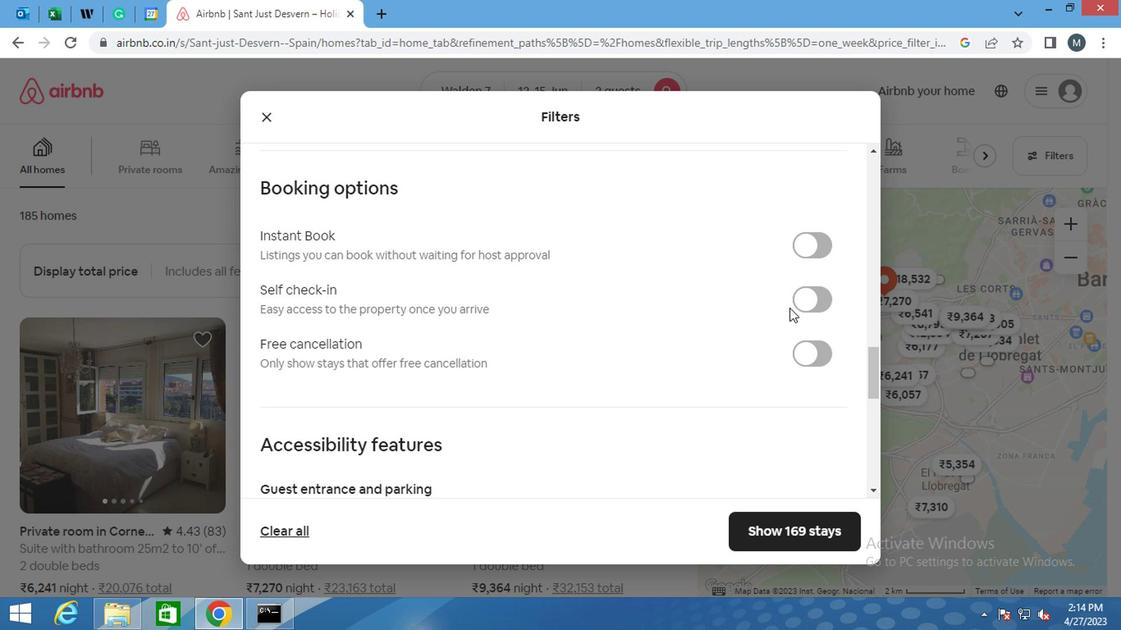 
Action: Mouse pressed left at (797, 303)
Screenshot: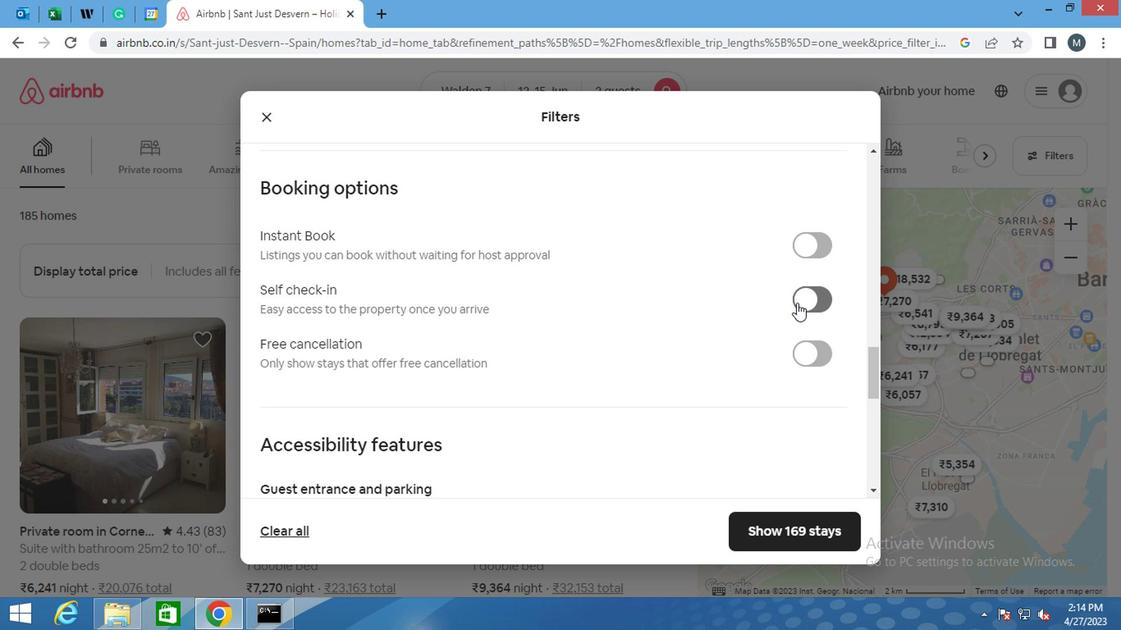 
Action: Mouse moved to (684, 311)
Screenshot: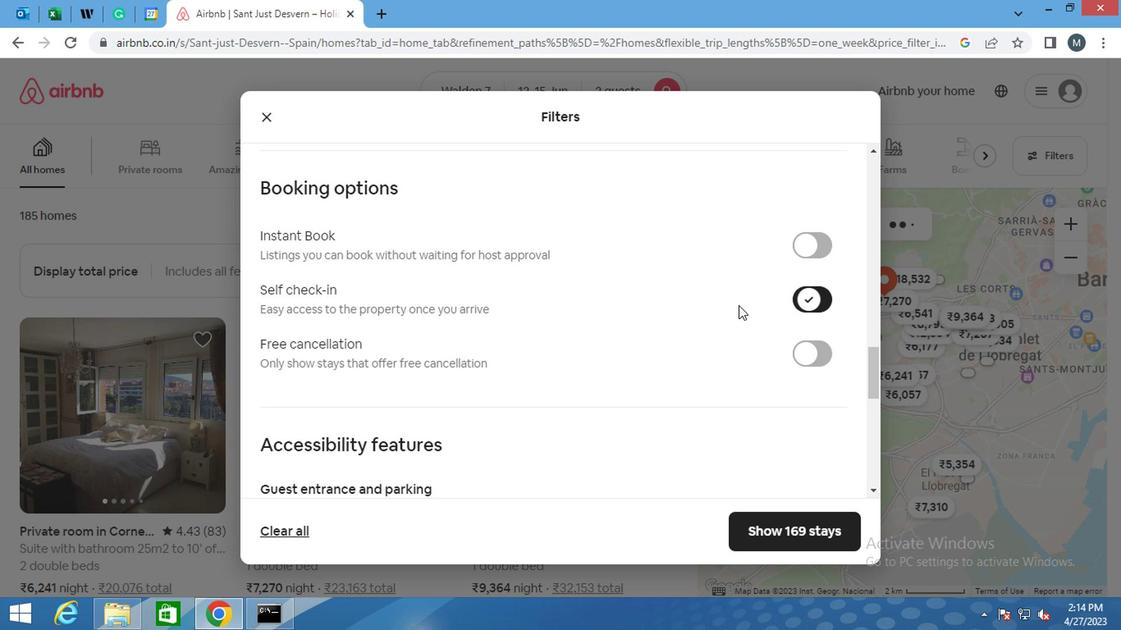 
Action: Mouse scrolled (684, 310) with delta (0, -1)
Screenshot: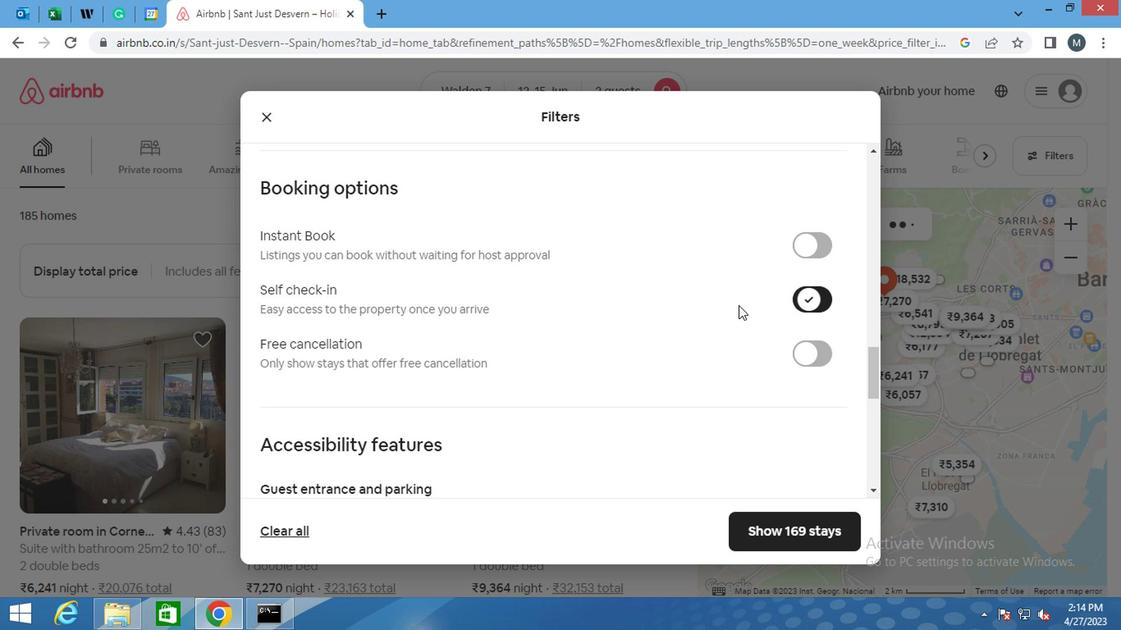 
Action: Mouse moved to (683, 311)
Screenshot: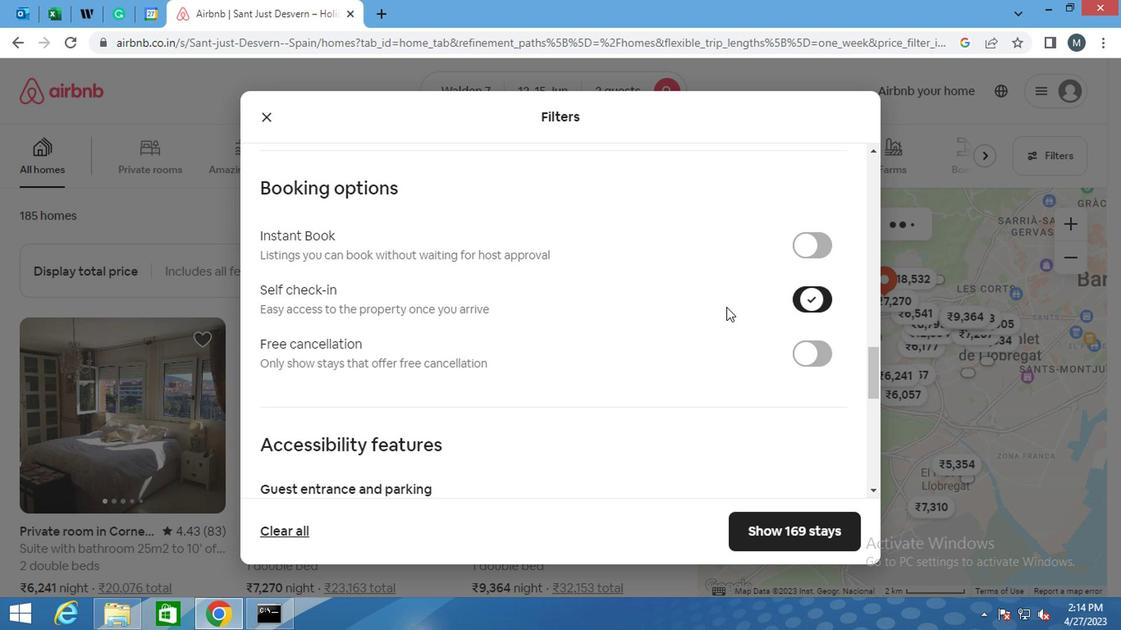 
Action: Mouse scrolled (683, 310) with delta (0, -1)
Screenshot: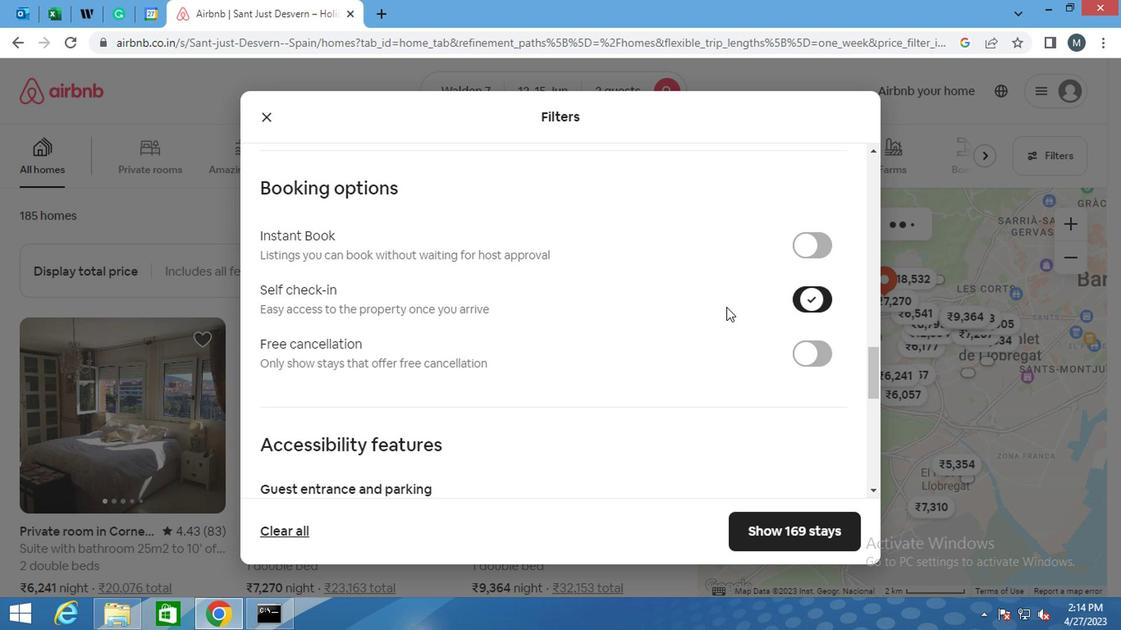 
Action: Mouse moved to (651, 315)
Screenshot: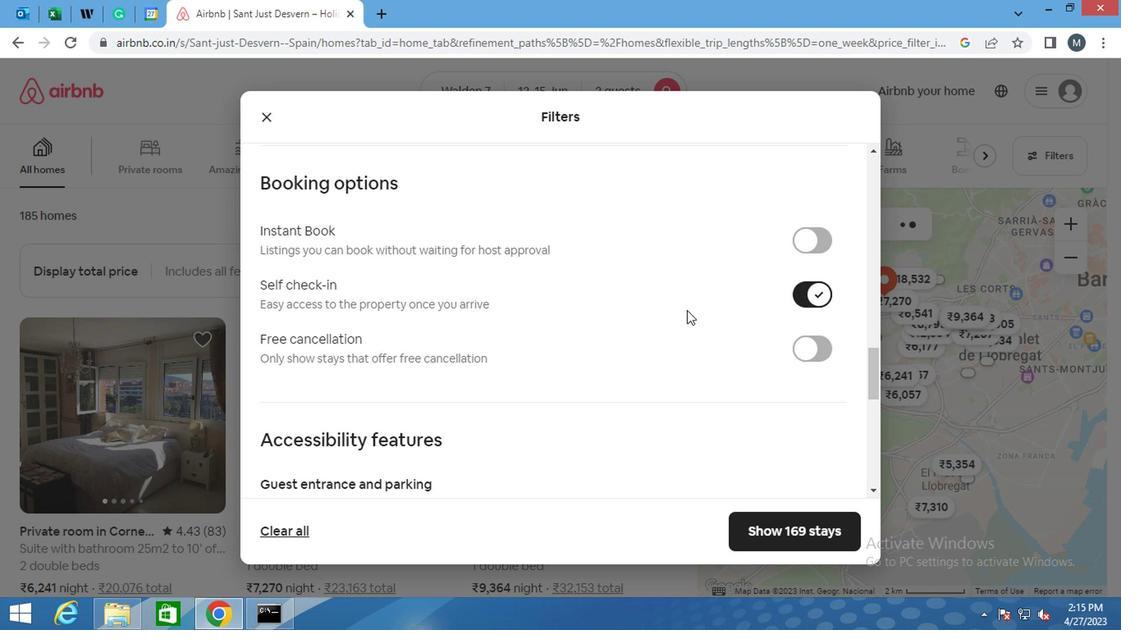 
Action: Mouse scrolled (651, 314) with delta (0, -1)
Screenshot: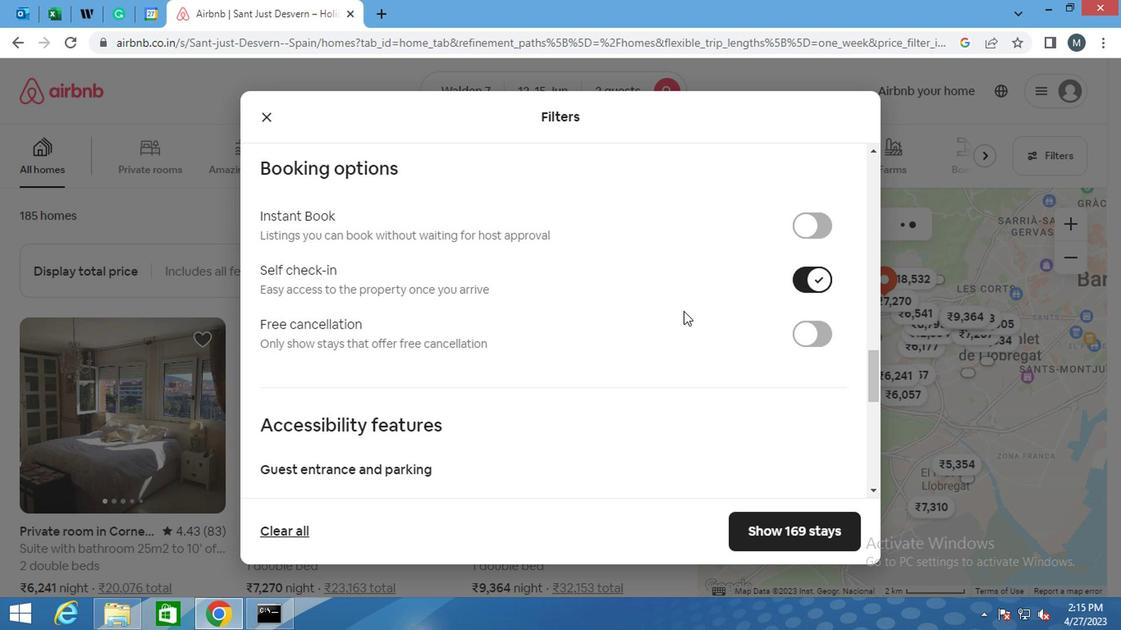 
Action: Mouse moved to (649, 315)
Screenshot: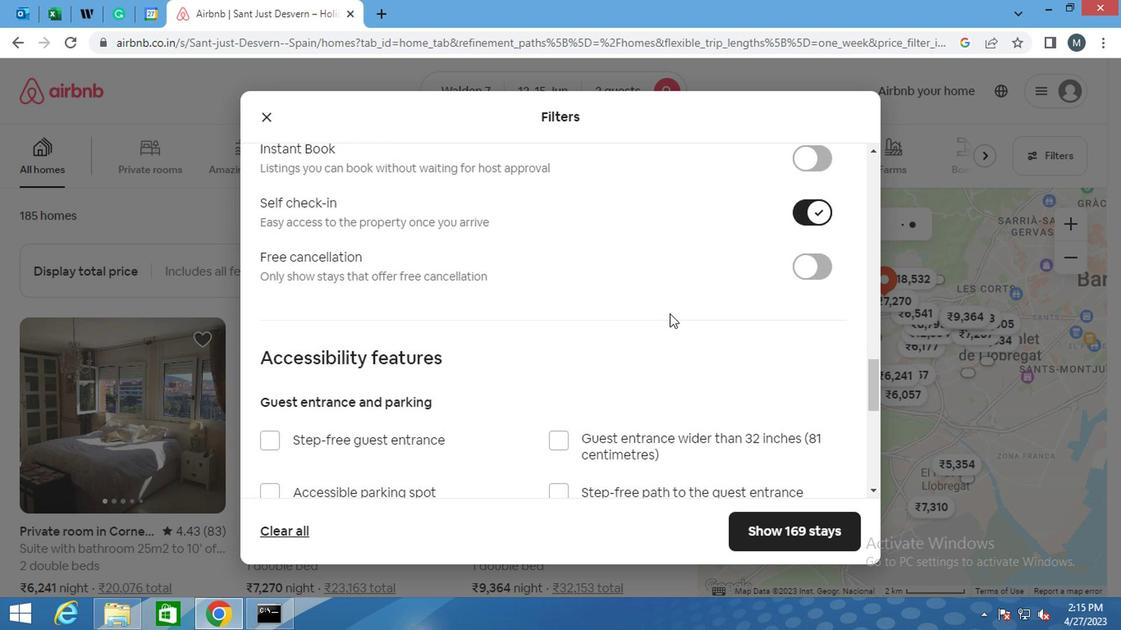 
Action: Mouse scrolled (649, 314) with delta (0, -1)
Screenshot: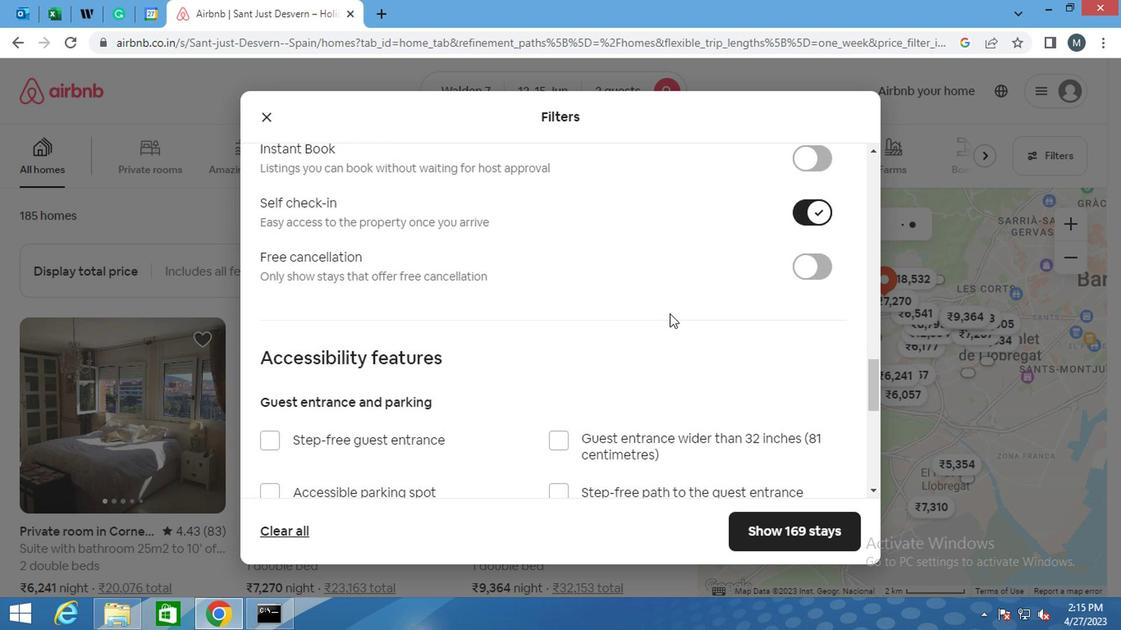
Action: Mouse moved to (645, 315)
Screenshot: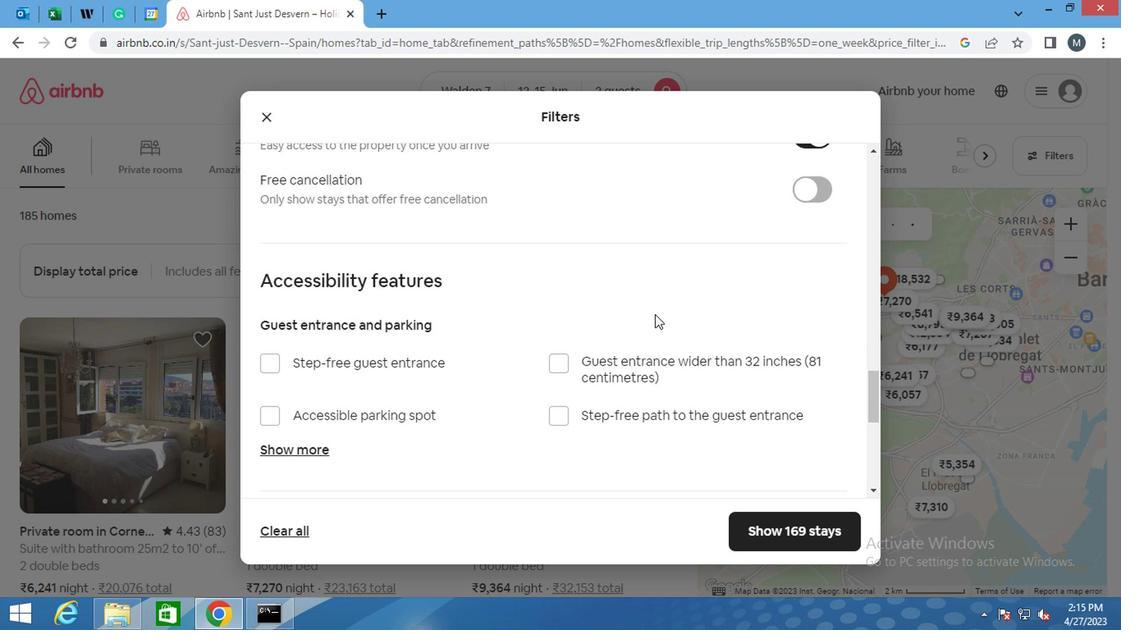 
Action: Mouse scrolled (645, 315) with delta (0, 0)
Screenshot: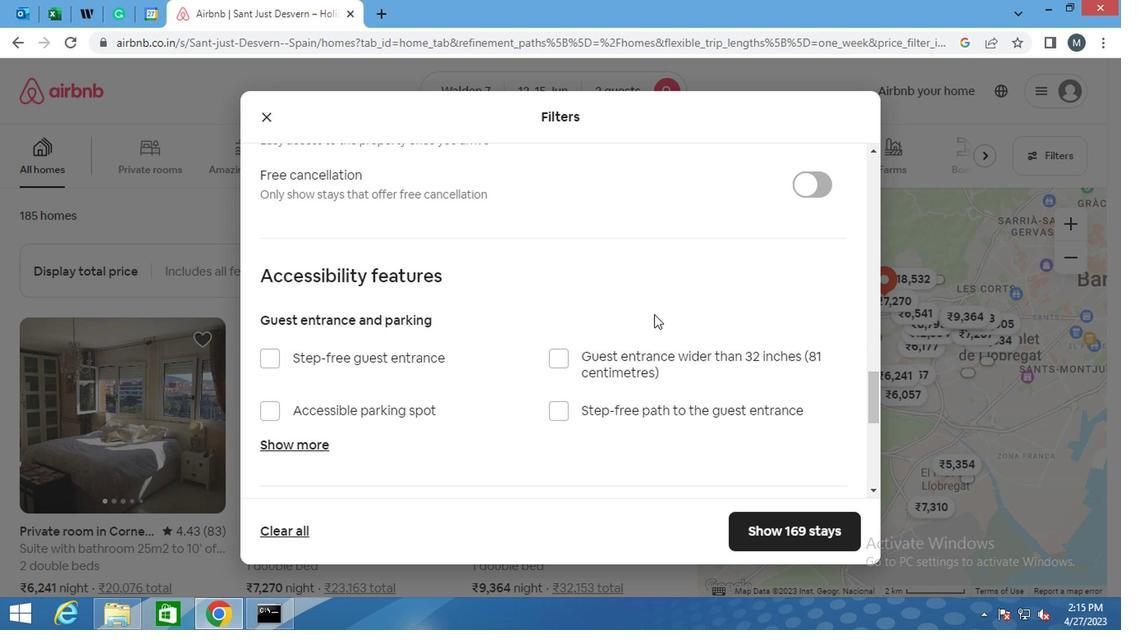 
Action: Mouse moved to (633, 315)
Screenshot: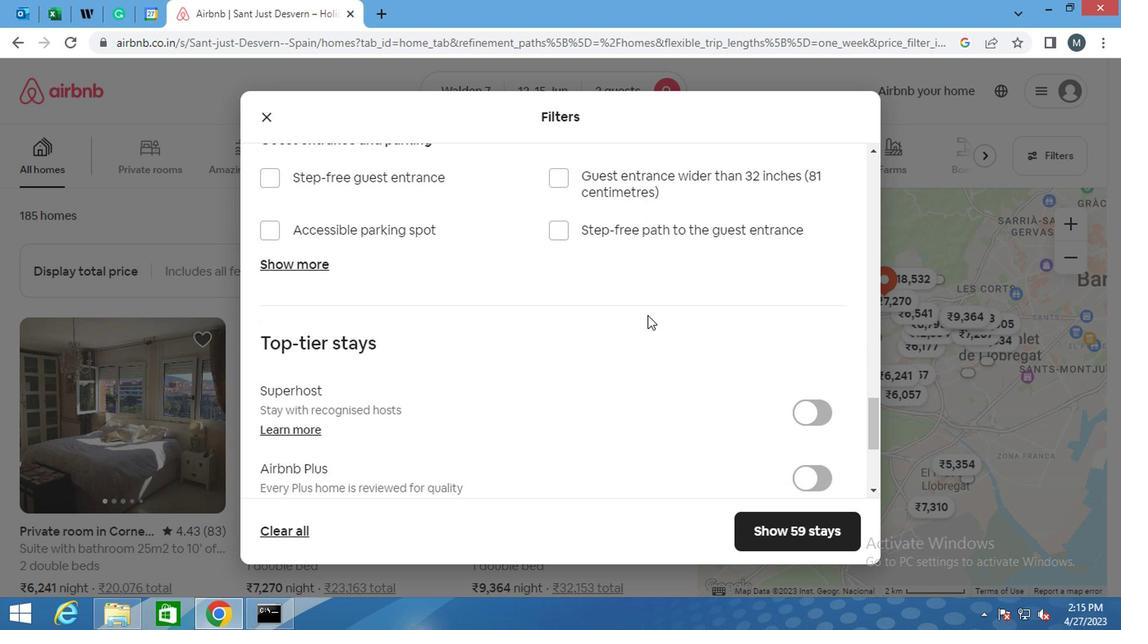
Action: Mouse scrolled (633, 315) with delta (0, 0)
Screenshot: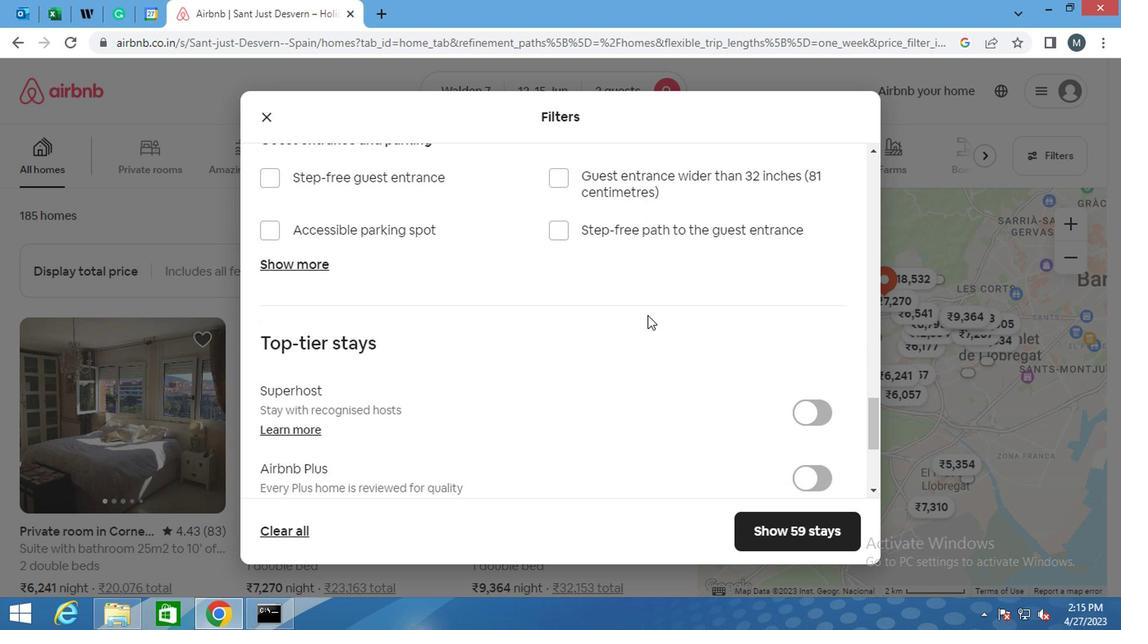 
Action: Mouse moved to (631, 318)
Screenshot: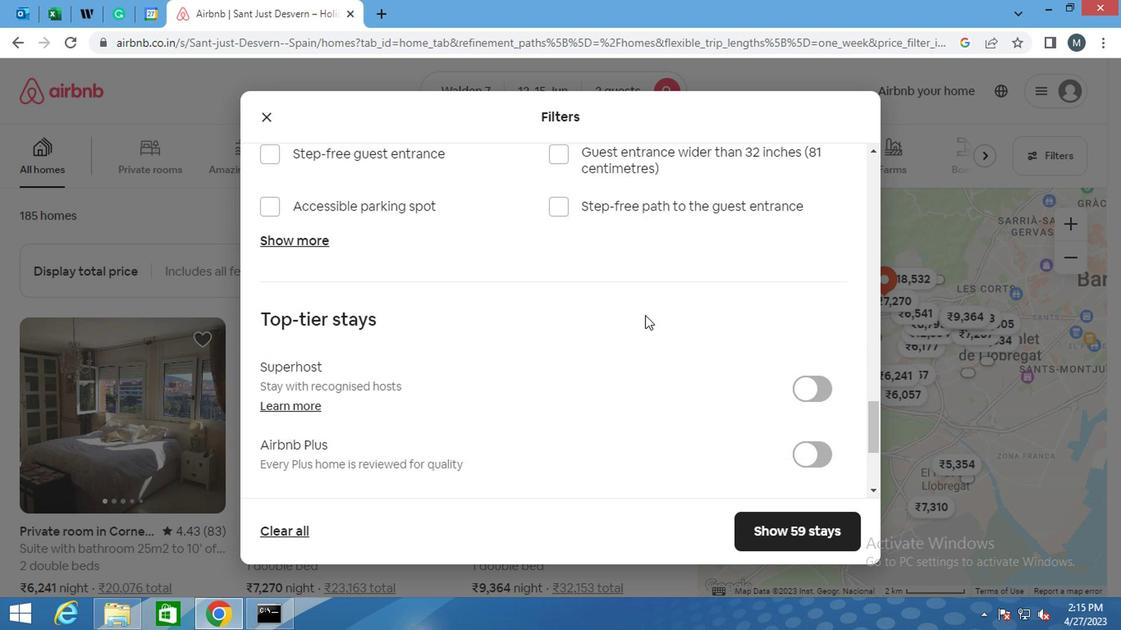 
Action: Mouse scrolled (631, 317) with delta (0, -1)
Screenshot: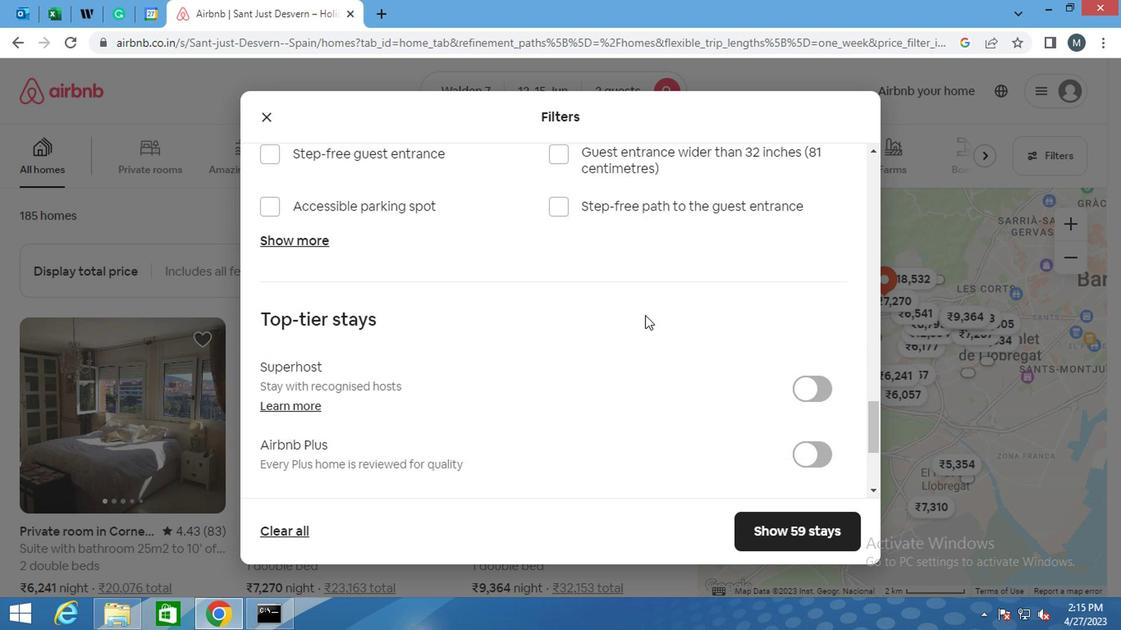 
Action: Mouse moved to (673, 355)
Screenshot: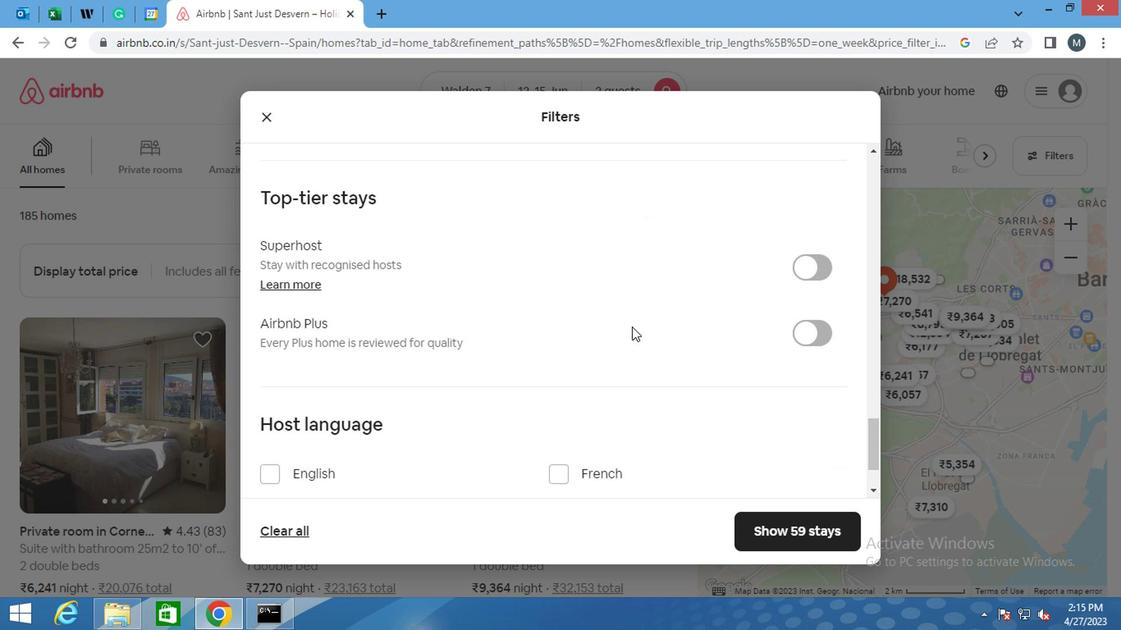 
Action: Mouse scrolled (673, 355) with delta (0, 0)
Screenshot: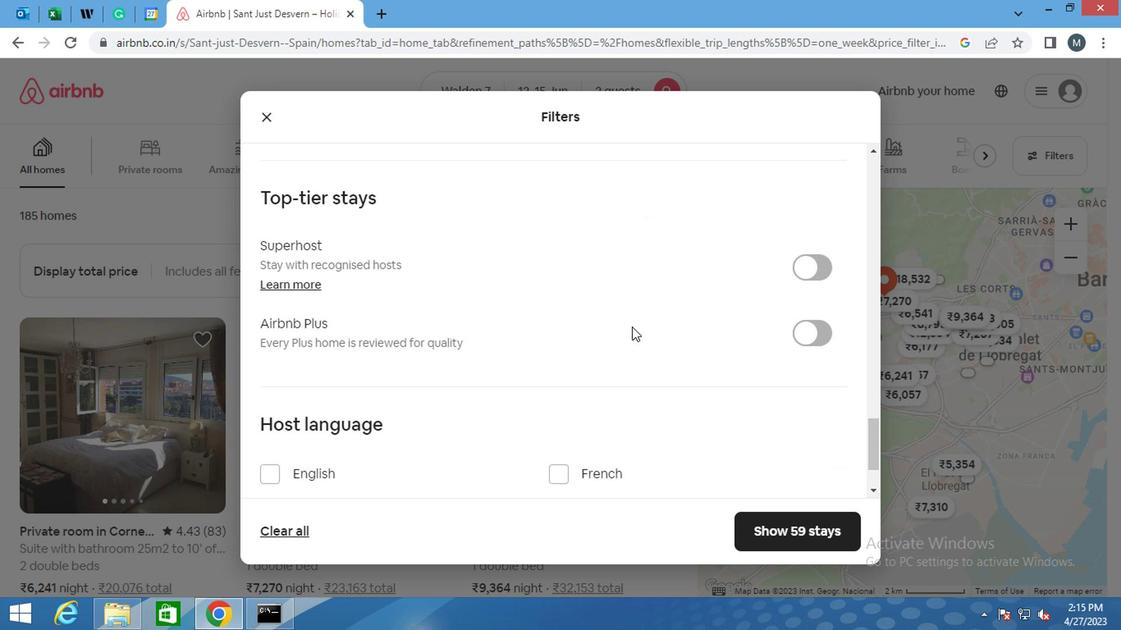 
Action: Mouse moved to (643, 360)
Screenshot: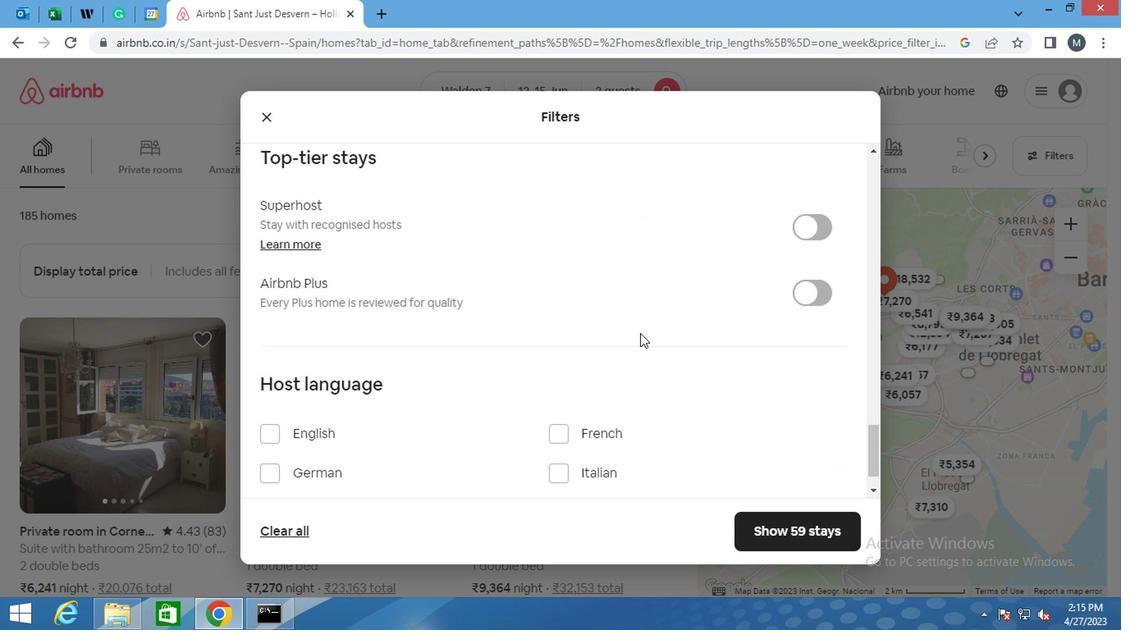 
Action: Mouse scrolled (643, 359) with delta (0, -1)
Screenshot: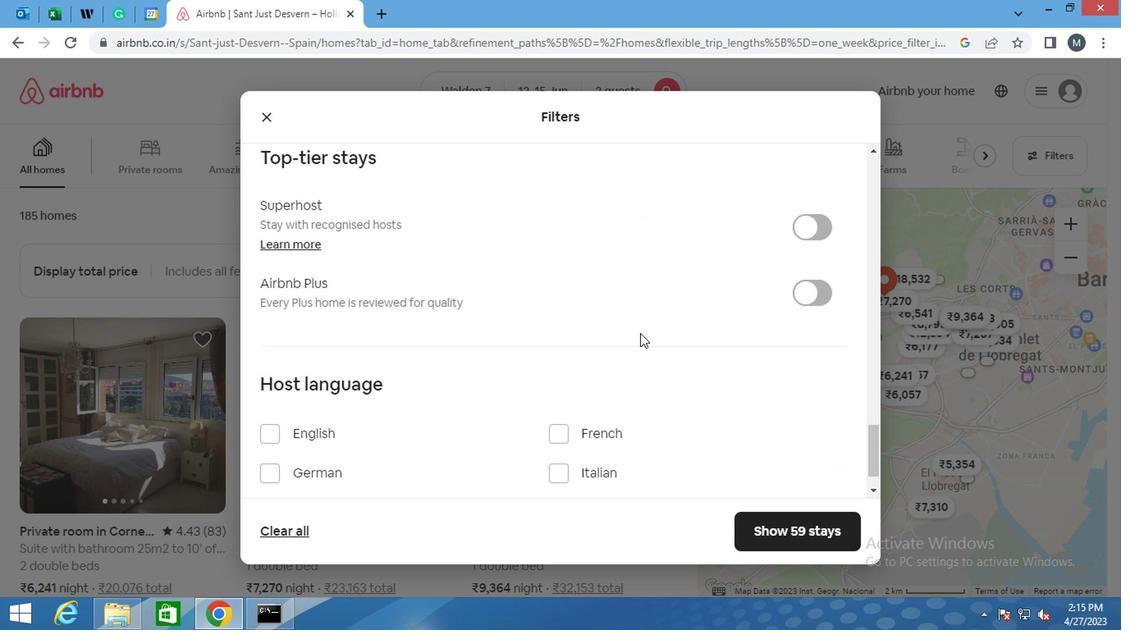 
Action: Mouse moved to (259, 385)
Screenshot: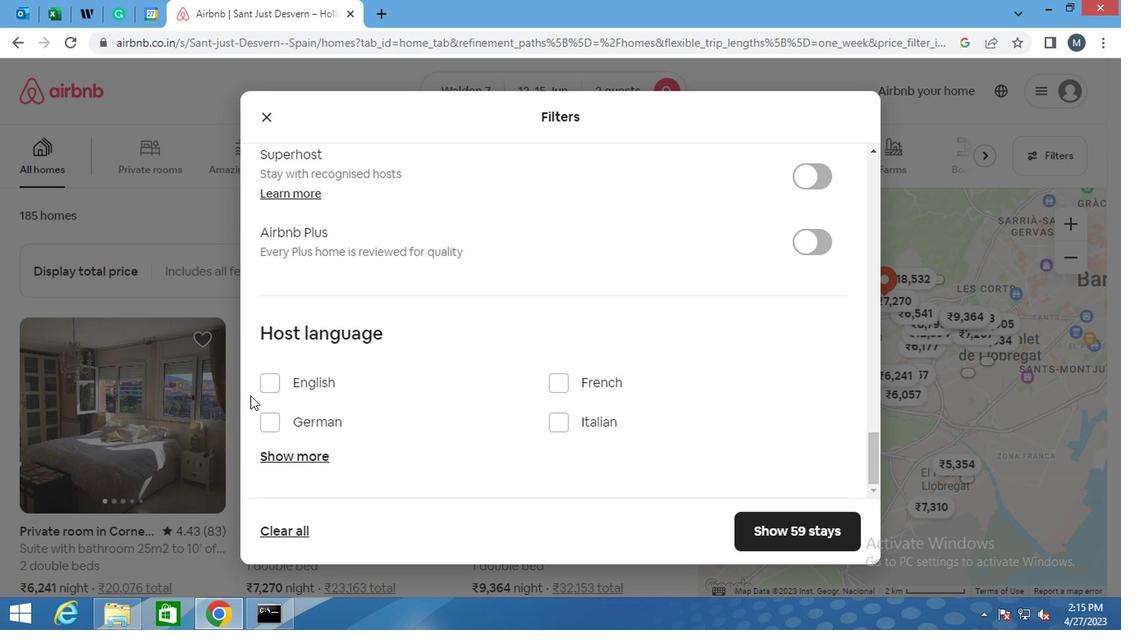 
Action: Mouse pressed left at (259, 385)
Screenshot: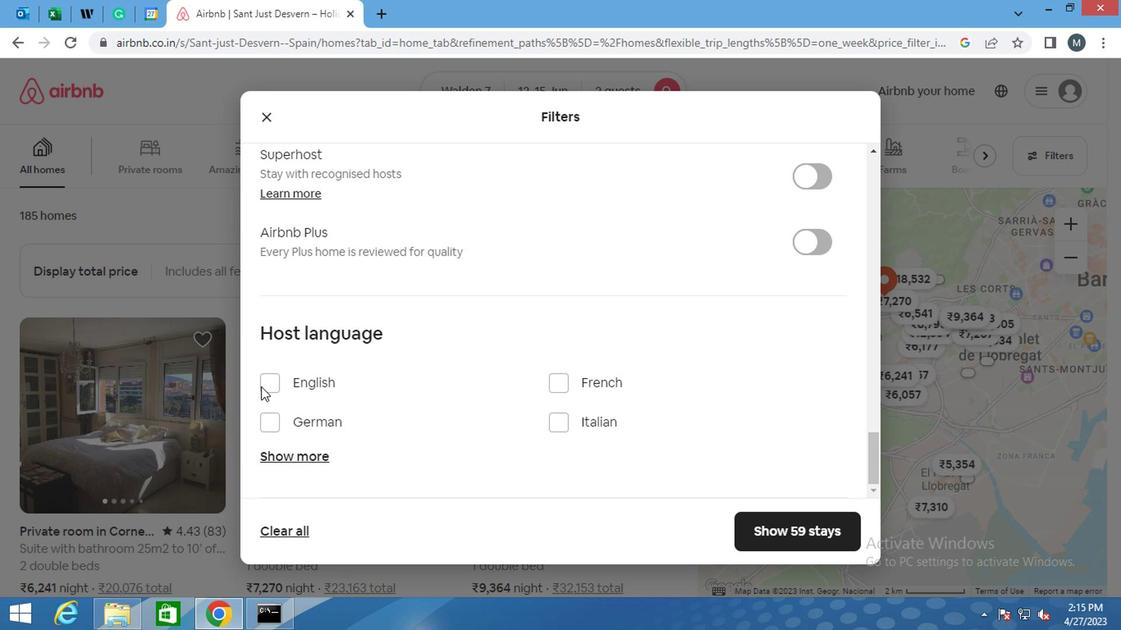 
Action: Mouse moved to (793, 536)
Screenshot: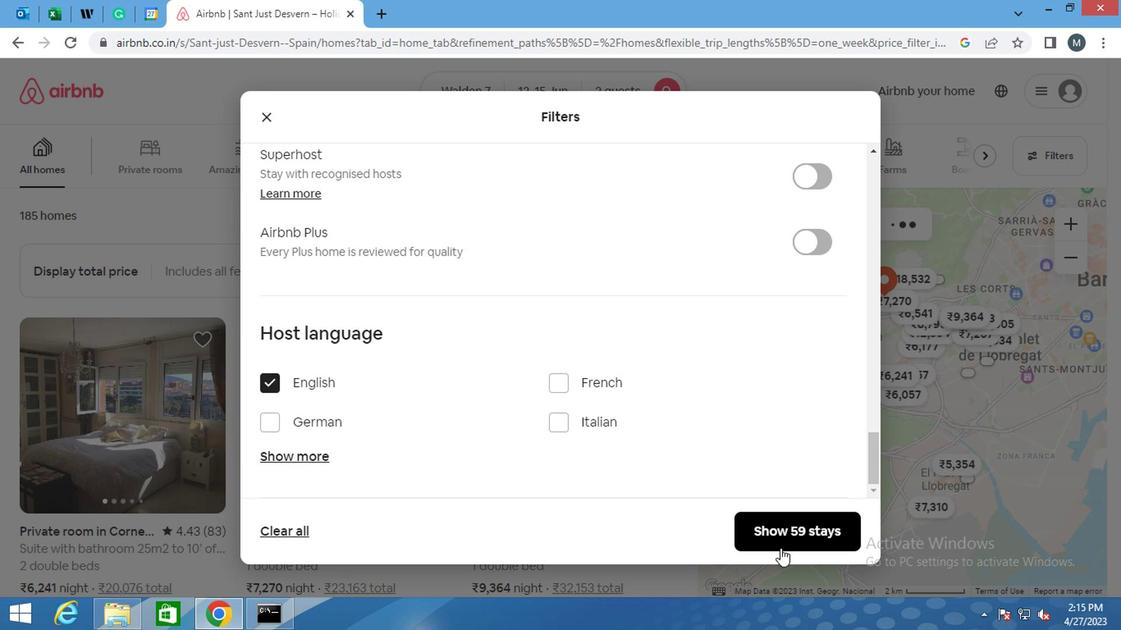 
Action: Mouse pressed left at (793, 536)
Screenshot: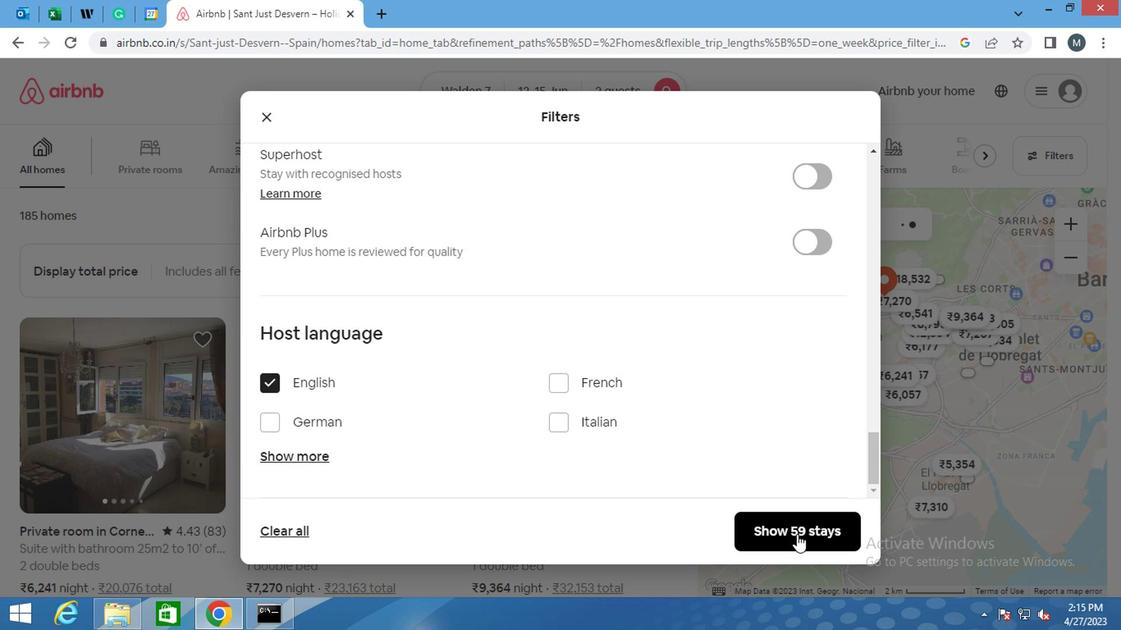 
Action: Mouse moved to (794, 533)
Screenshot: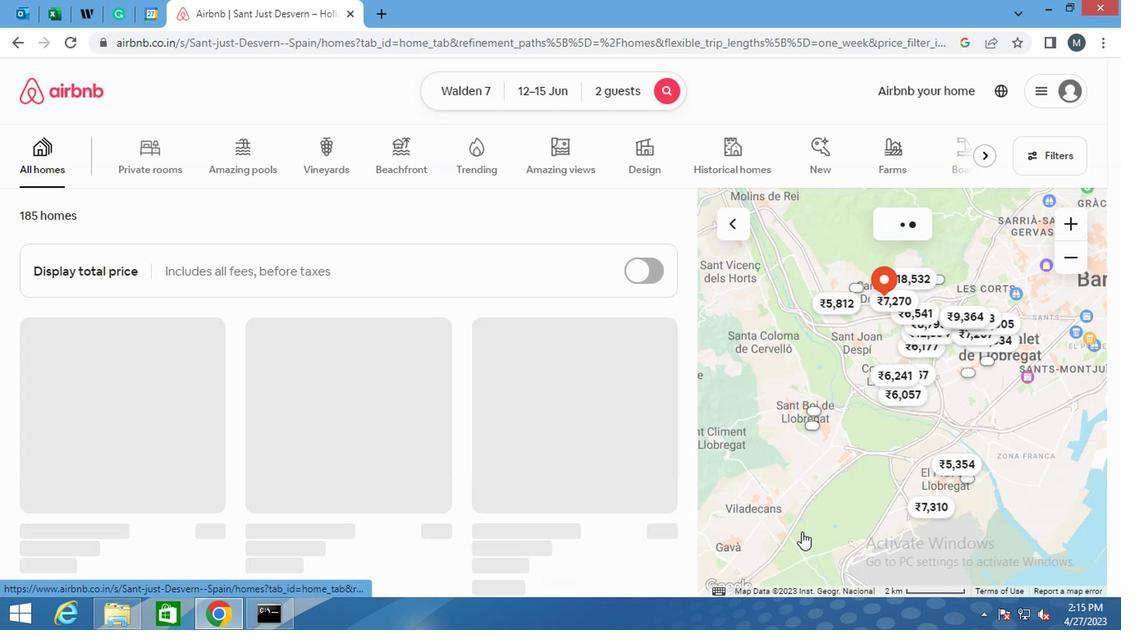 
